 Task: Search one way flight ticket for 3 adults, 3 children in premium economy from North Bend: Southwest Oregon Regional Airport (was North Bend Municipal) to Rockford: Chicago Rockford International Airport(was Northwest Chicagoland Regional Airport At Rockford) on 5-1-2023. Choice of flights is Emirates. Number of bags: 9 checked bags. Price is upto 25000. Outbound departure time preference is 17:45.
Action: Mouse moved to (229, 276)
Screenshot: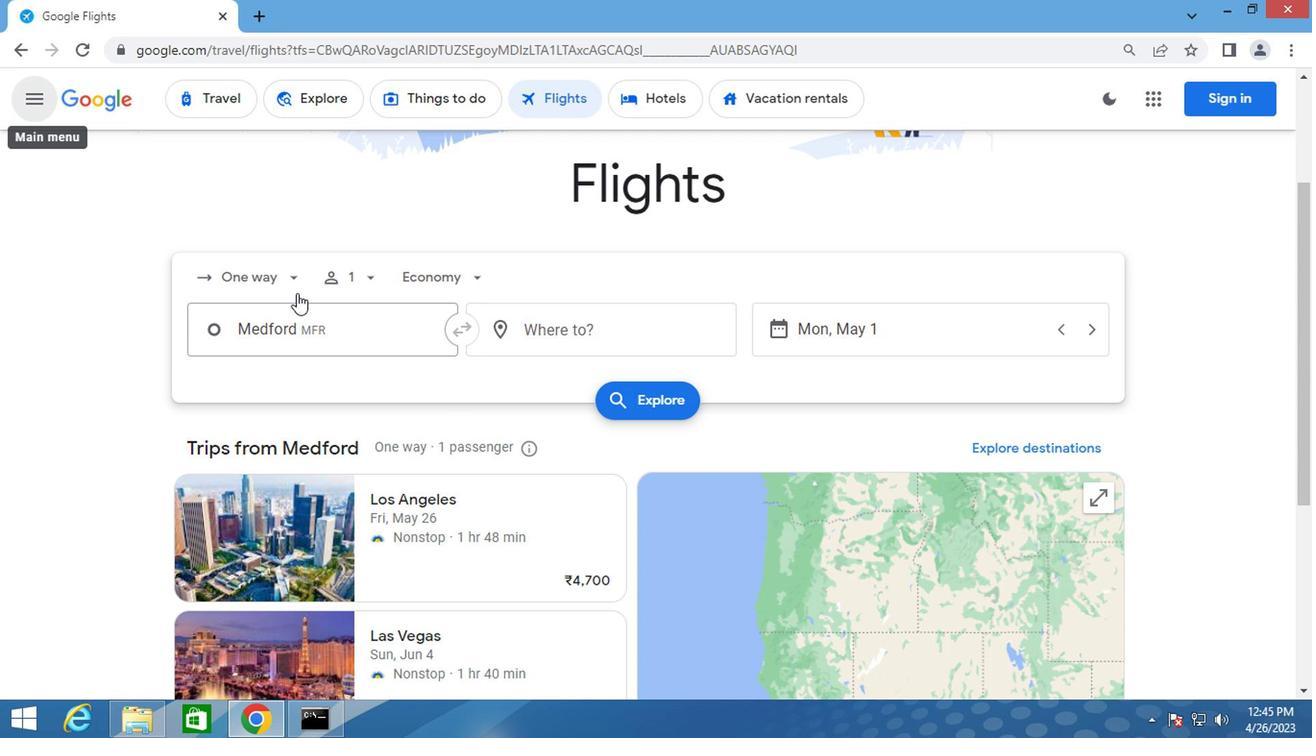 
Action: Mouse pressed left at (229, 276)
Screenshot: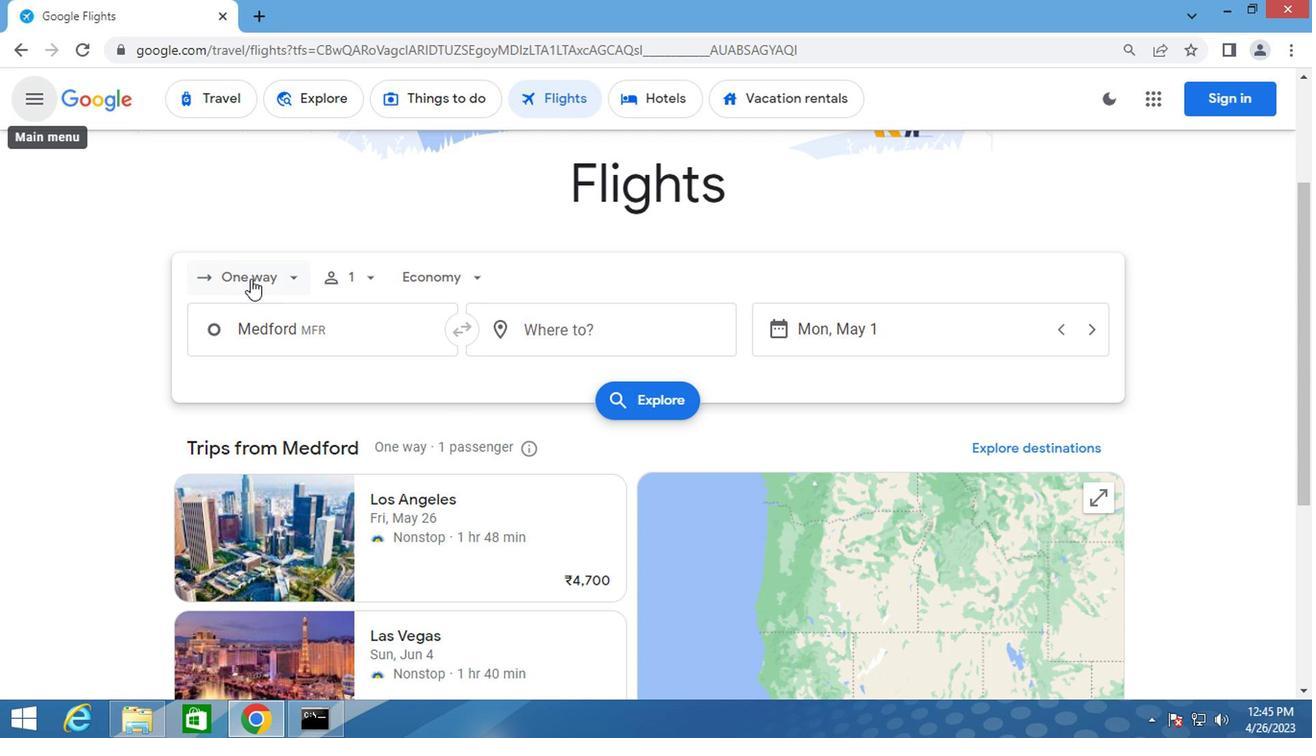 
Action: Mouse moved to (241, 365)
Screenshot: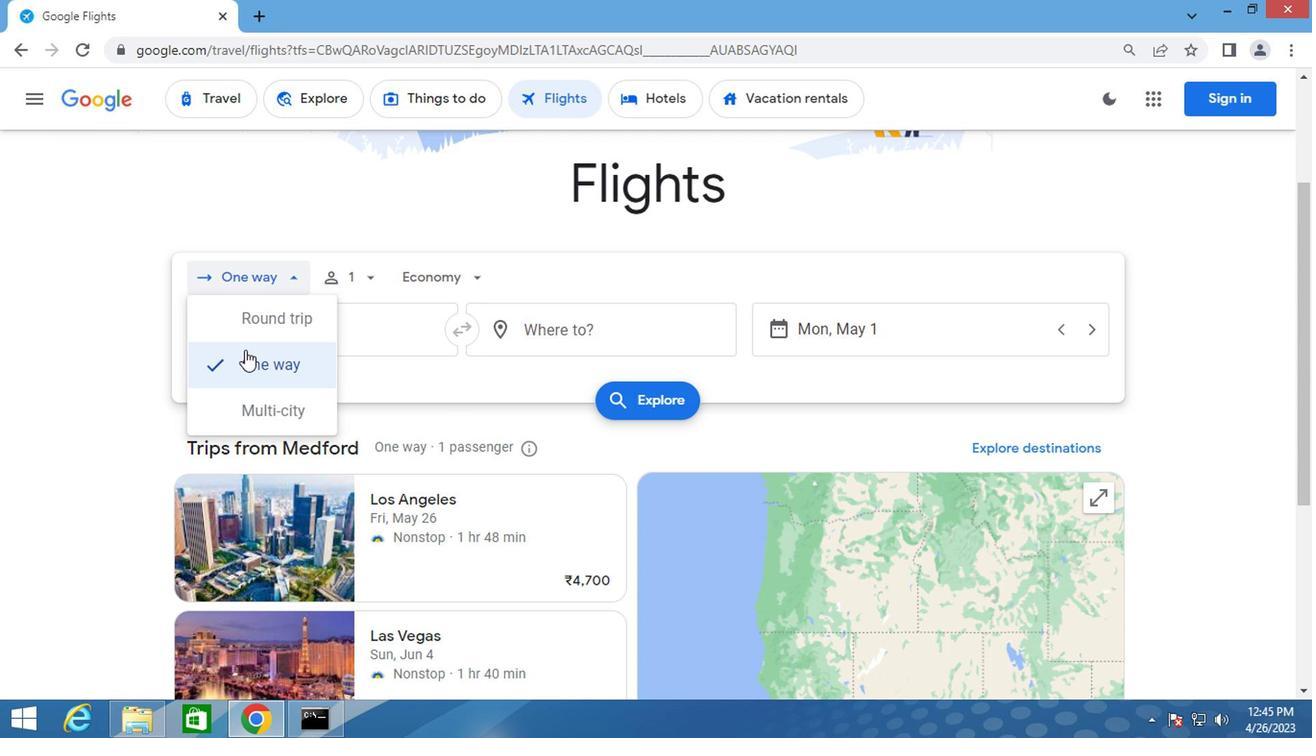 
Action: Mouse pressed left at (241, 365)
Screenshot: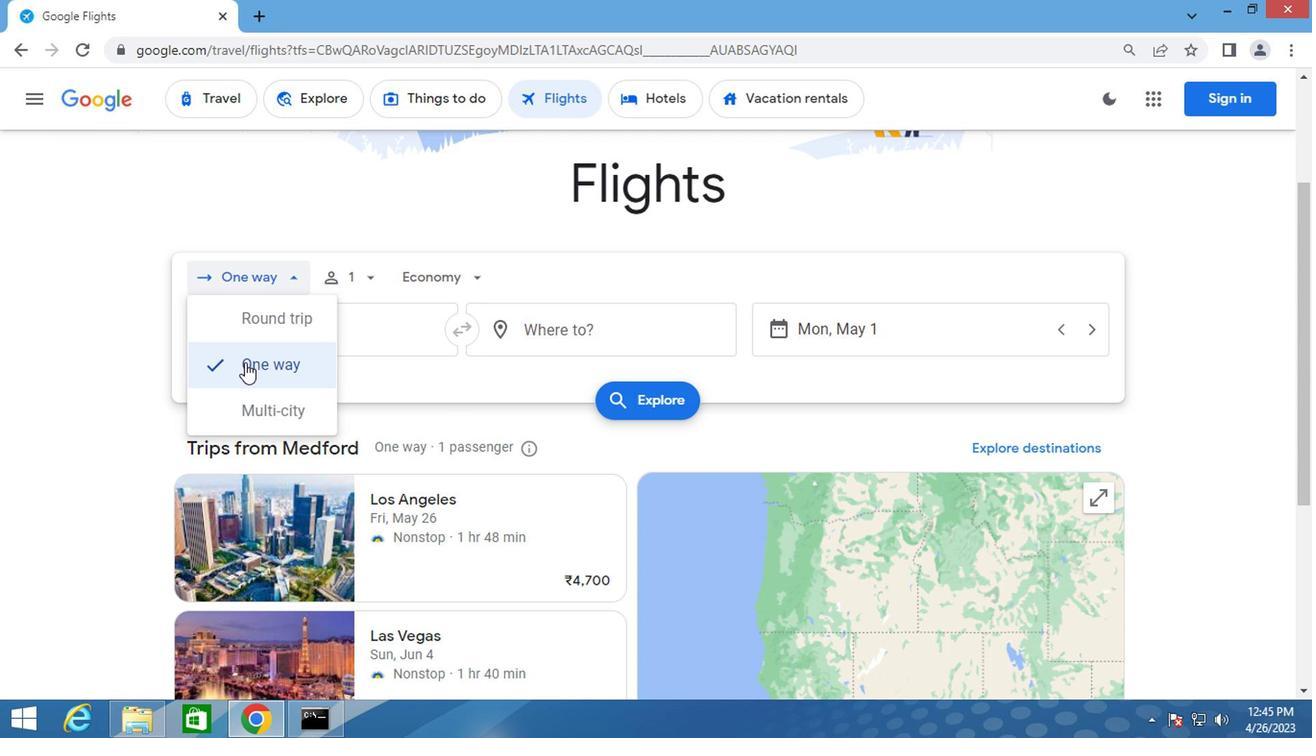 
Action: Mouse moved to (362, 270)
Screenshot: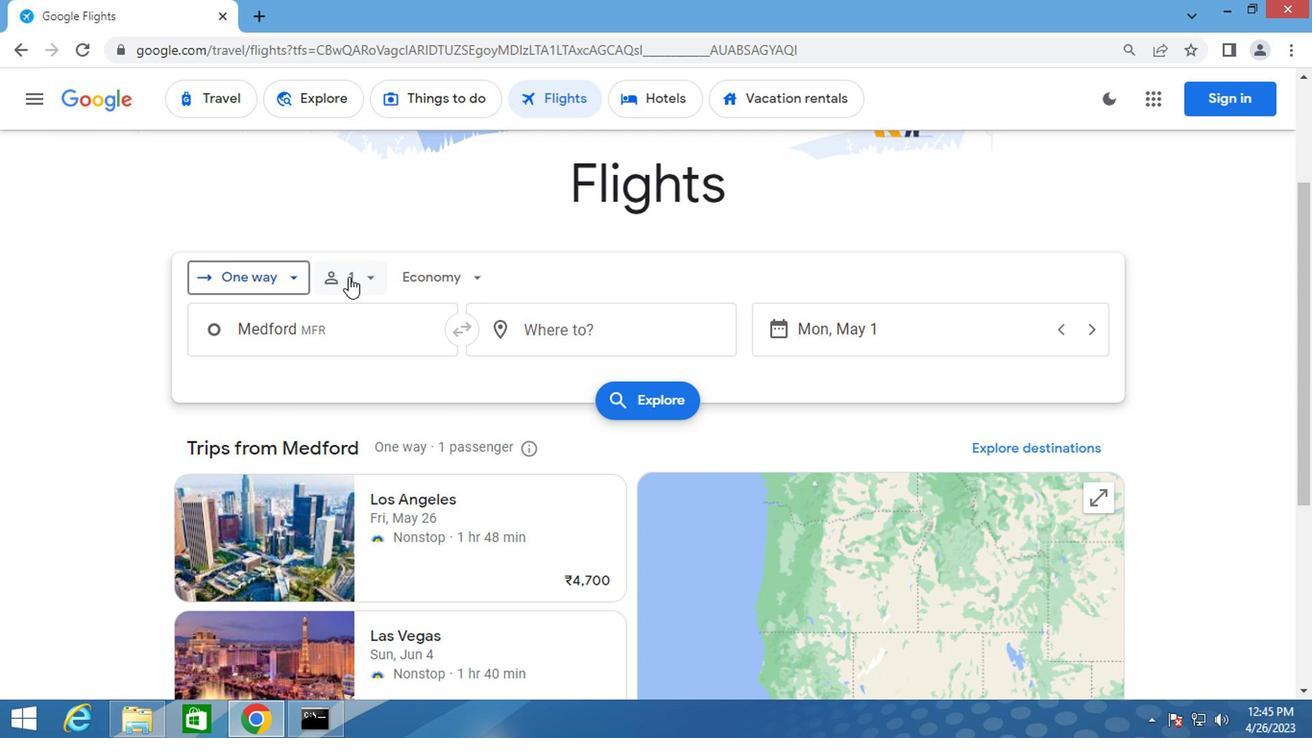 
Action: Mouse pressed left at (362, 270)
Screenshot: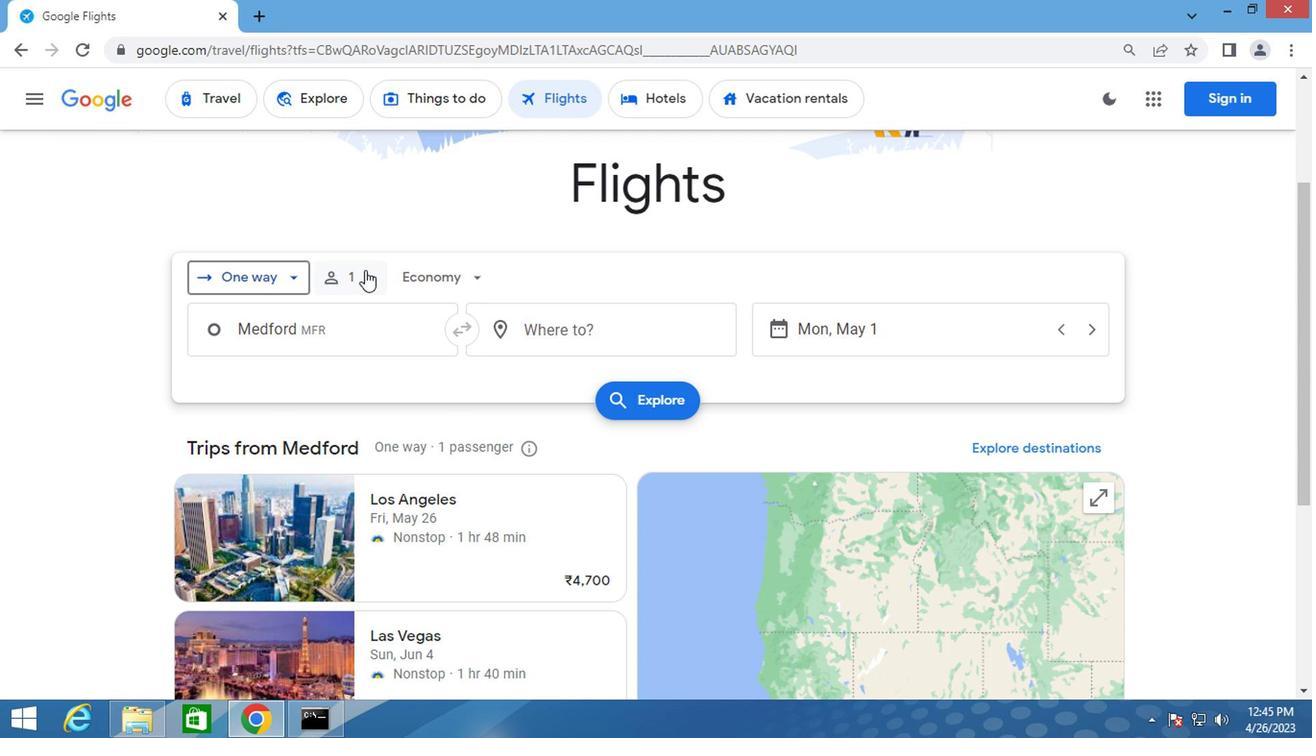 
Action: Mouse moved to (514, 321)
Screenshot: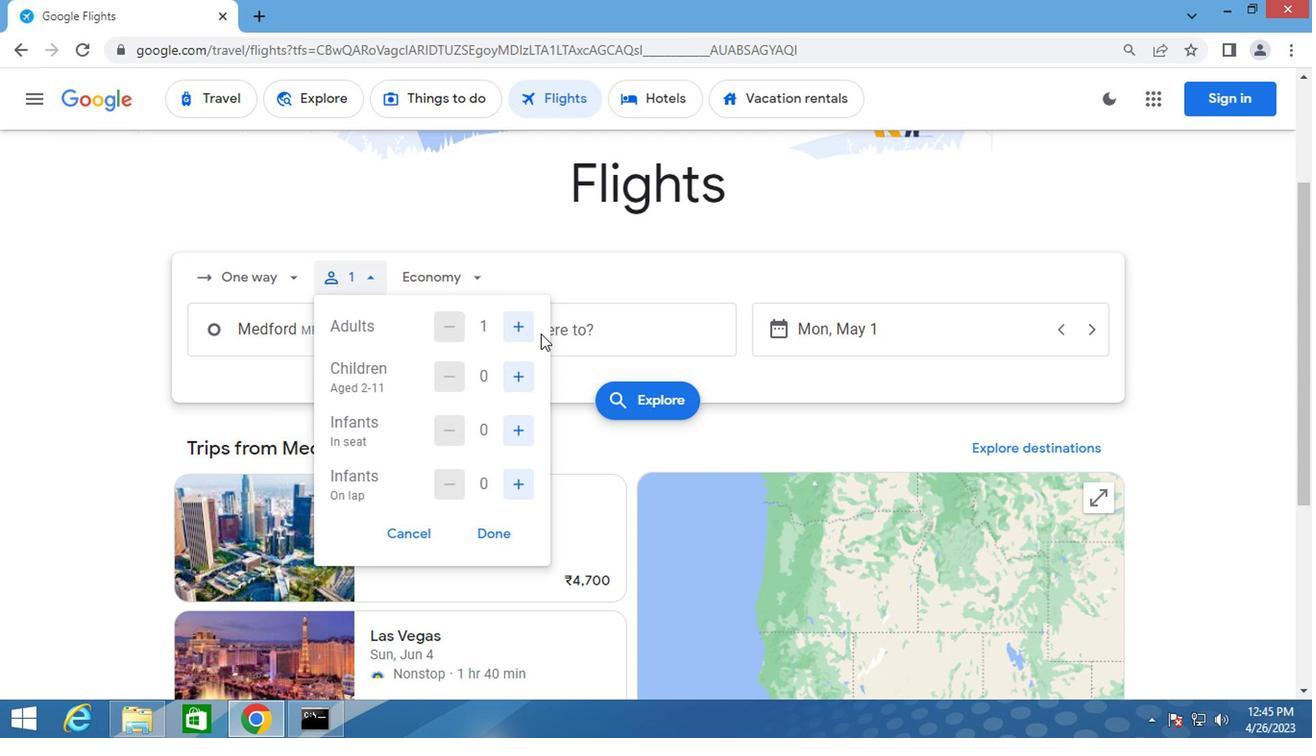 
Action: Mouse pressed left at (514, 321)
Screenshot: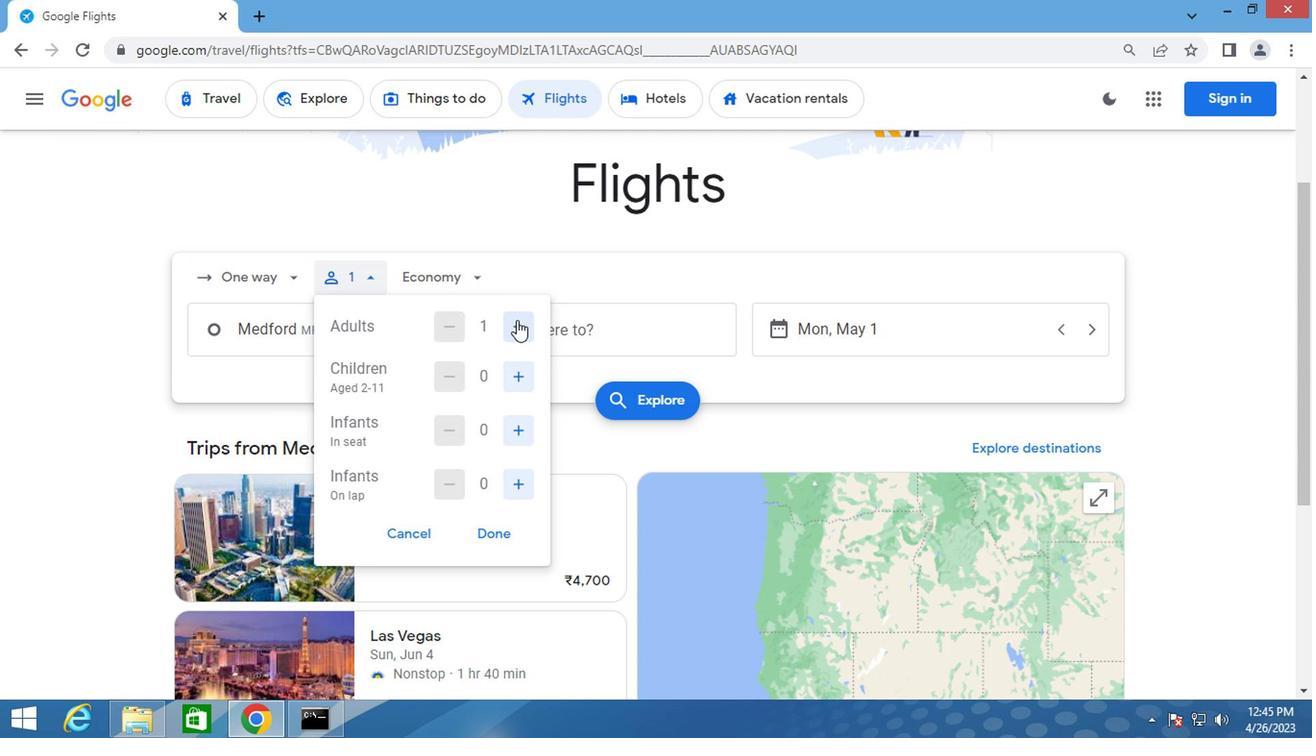 
Action: Mouse pressed left at (514, 321)
Screenshot: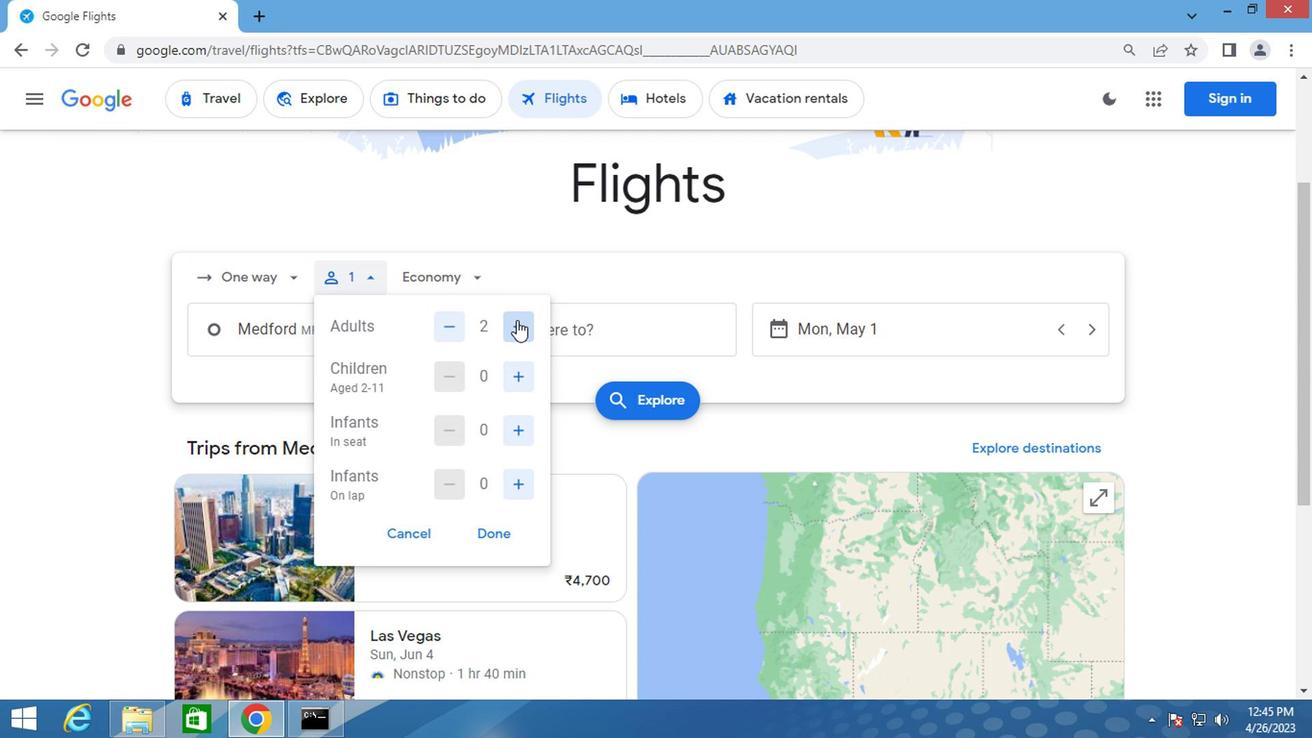 
Action: Mouse moved to (512, 365)
Screenshot: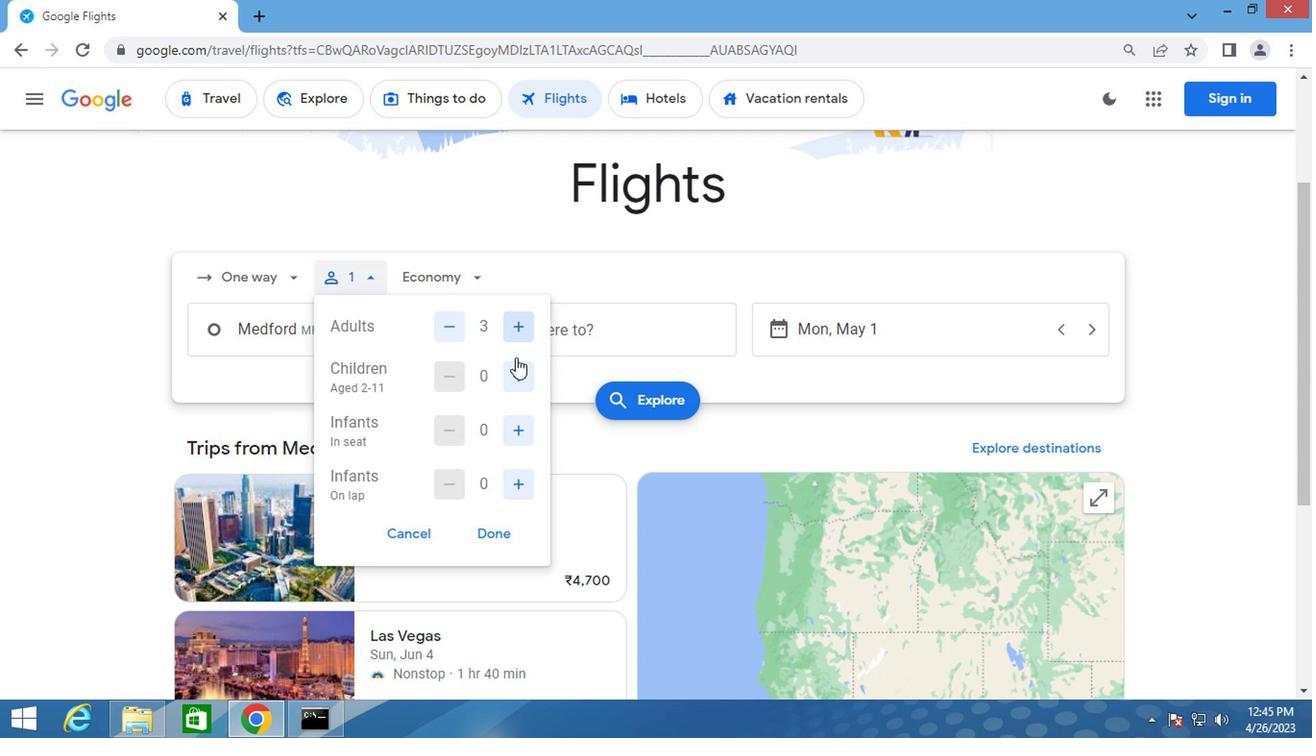 
Action: Mouse pressed left at (512, 365)
Screenshot: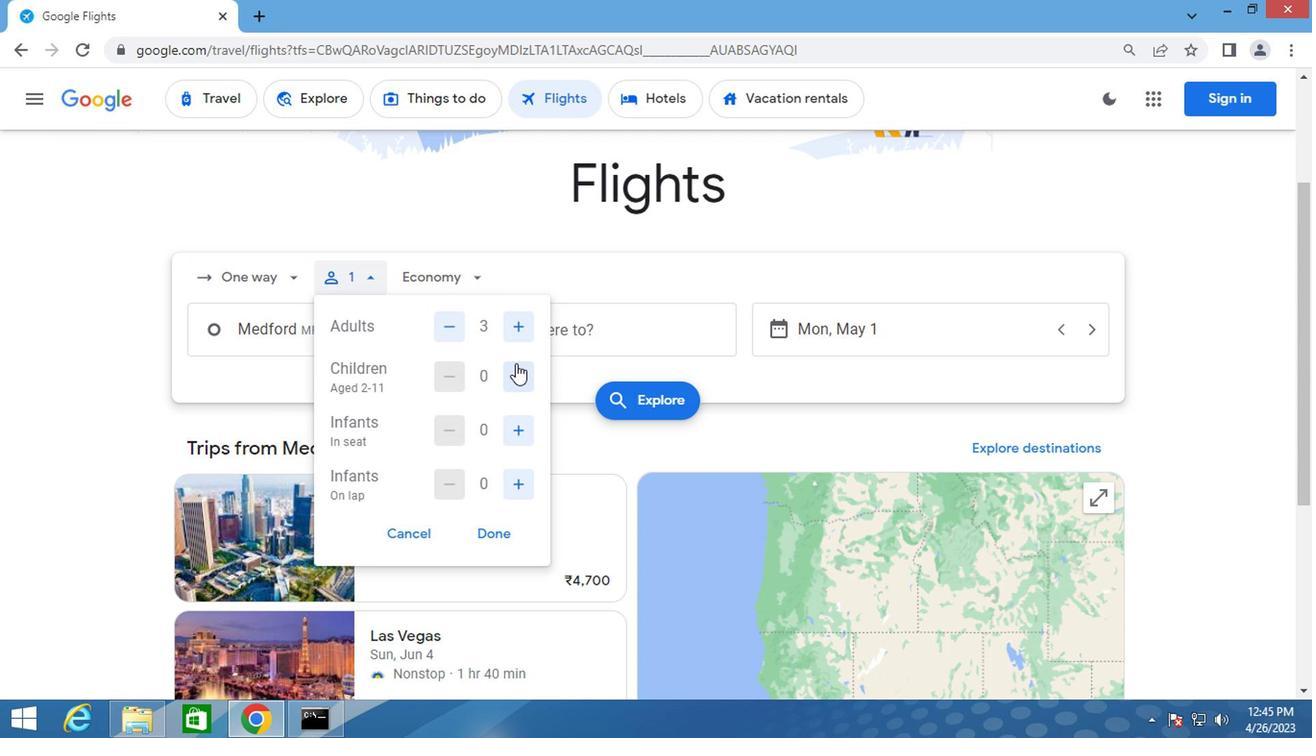 
Action: Mouse pressed left at (512, 365)
Screenshot: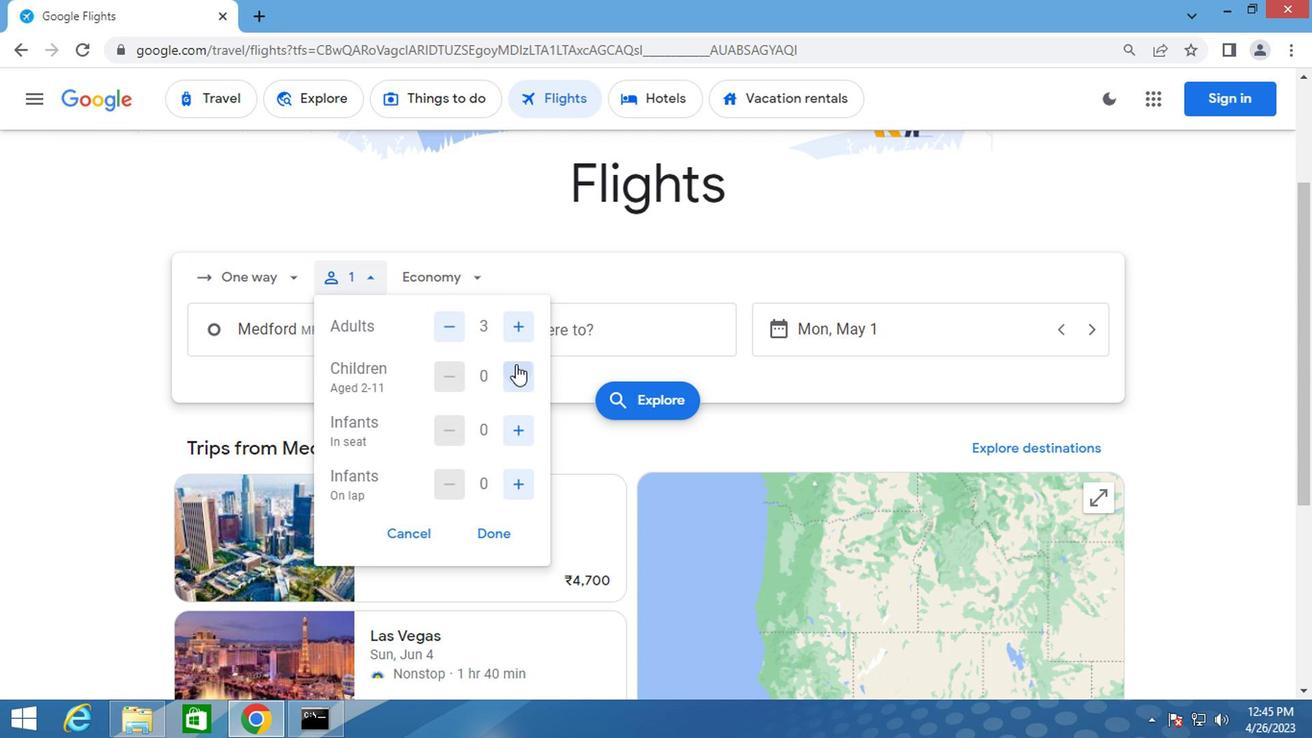
Action: Mouse pressed left at (512, 365)
Screenshot: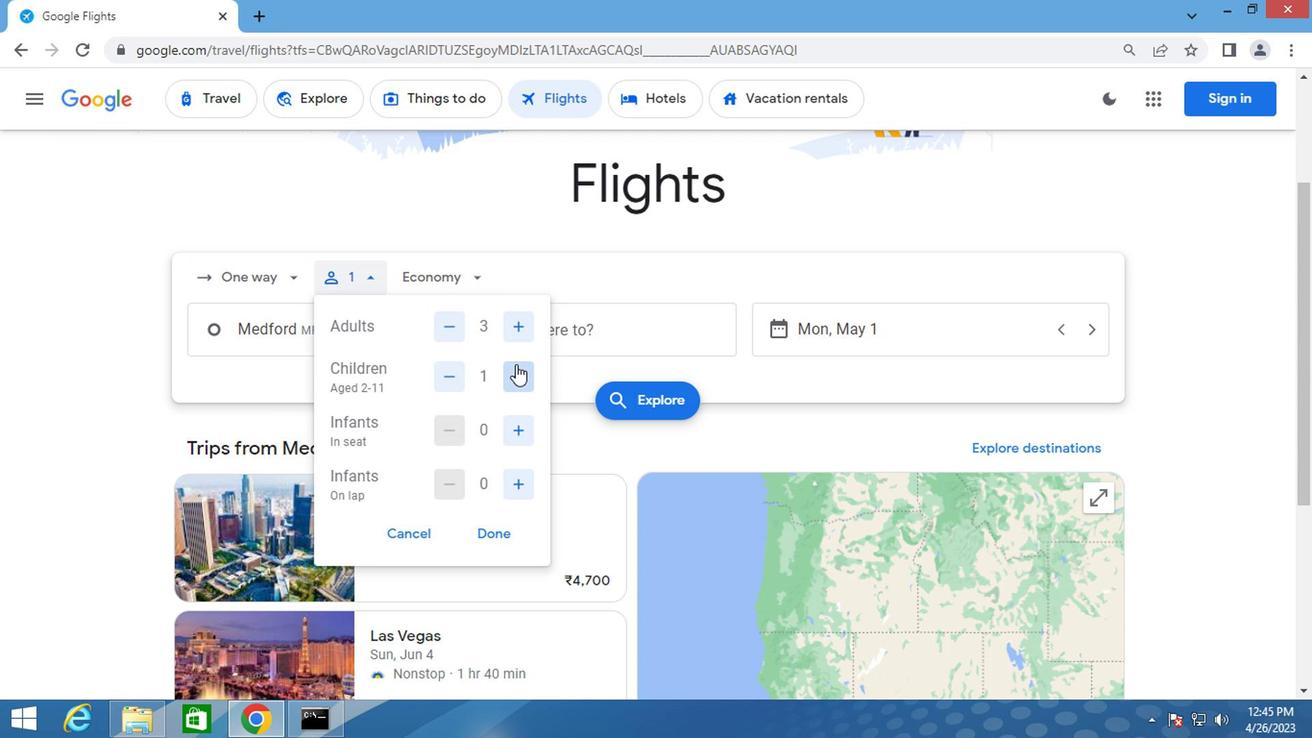 
Action: Mouse moved to (449, 287)
Screenshot: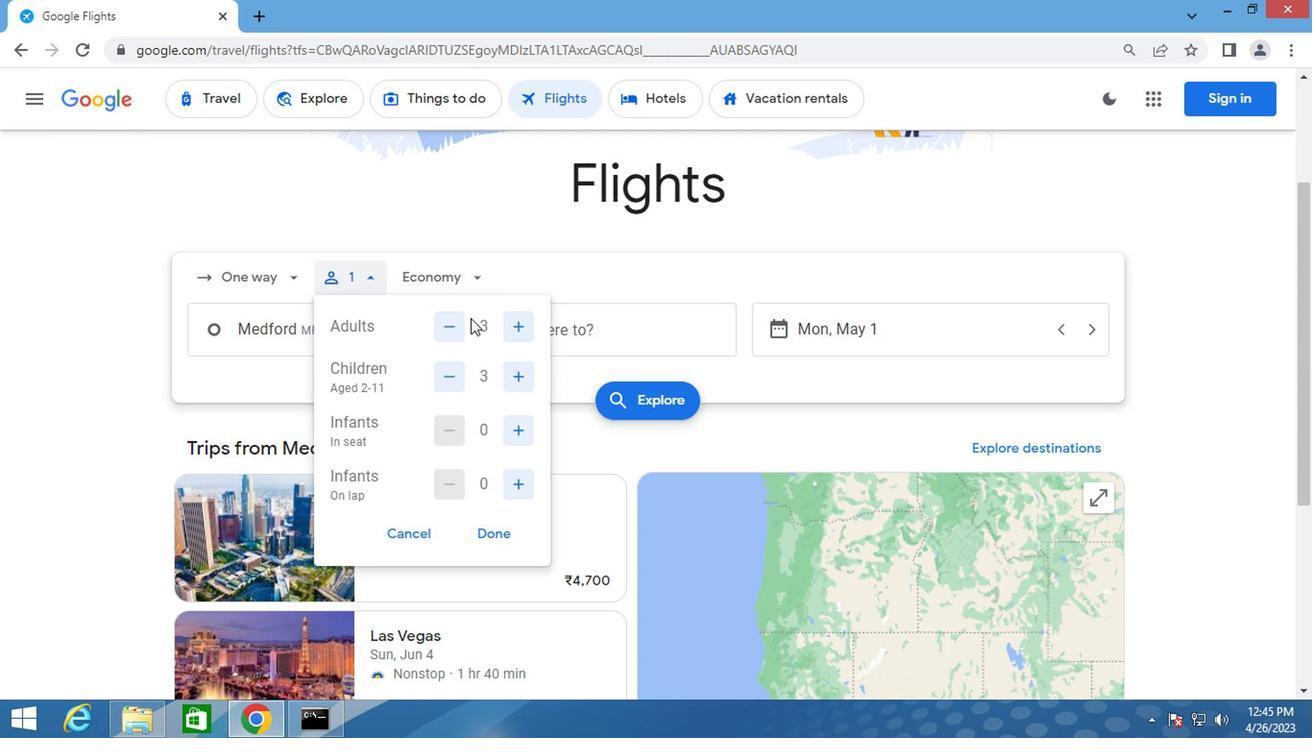 
Action: Mouse pressed left at (449, 287)
Screenshot: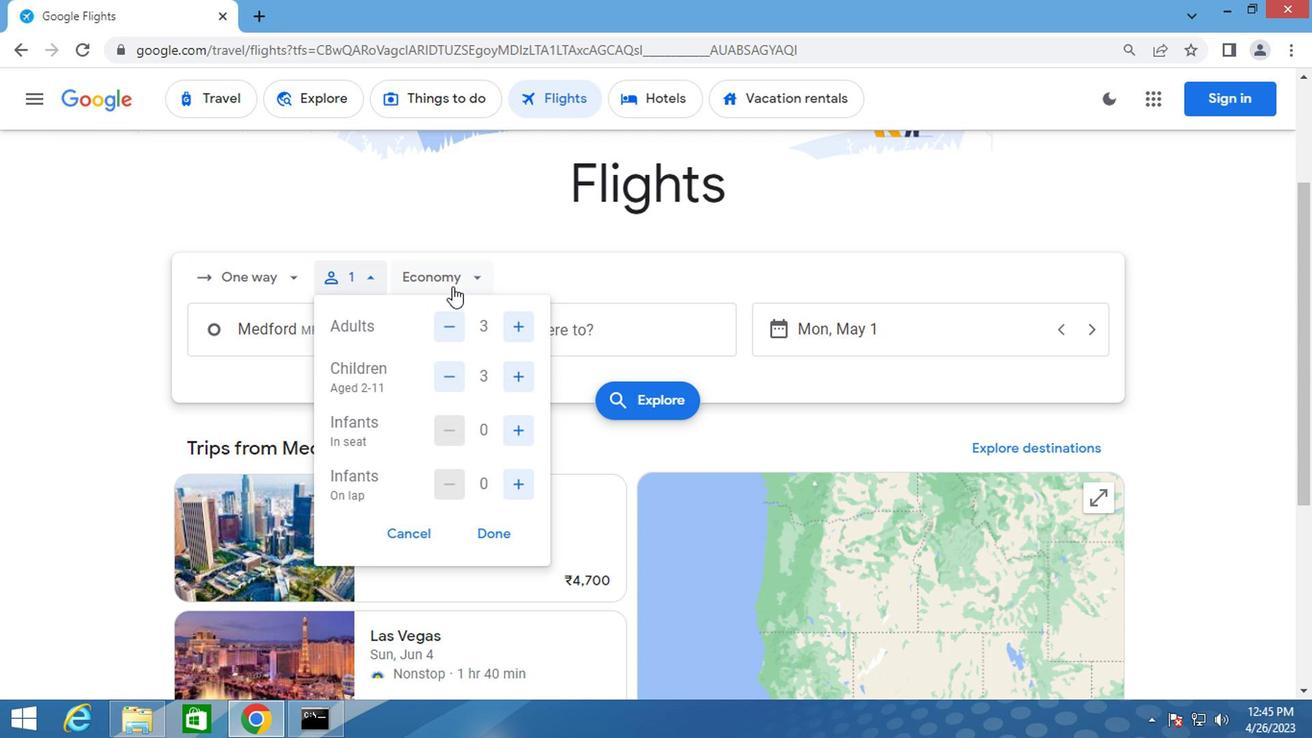 
Action: Mouse moved to (477, 358)
Screenshot: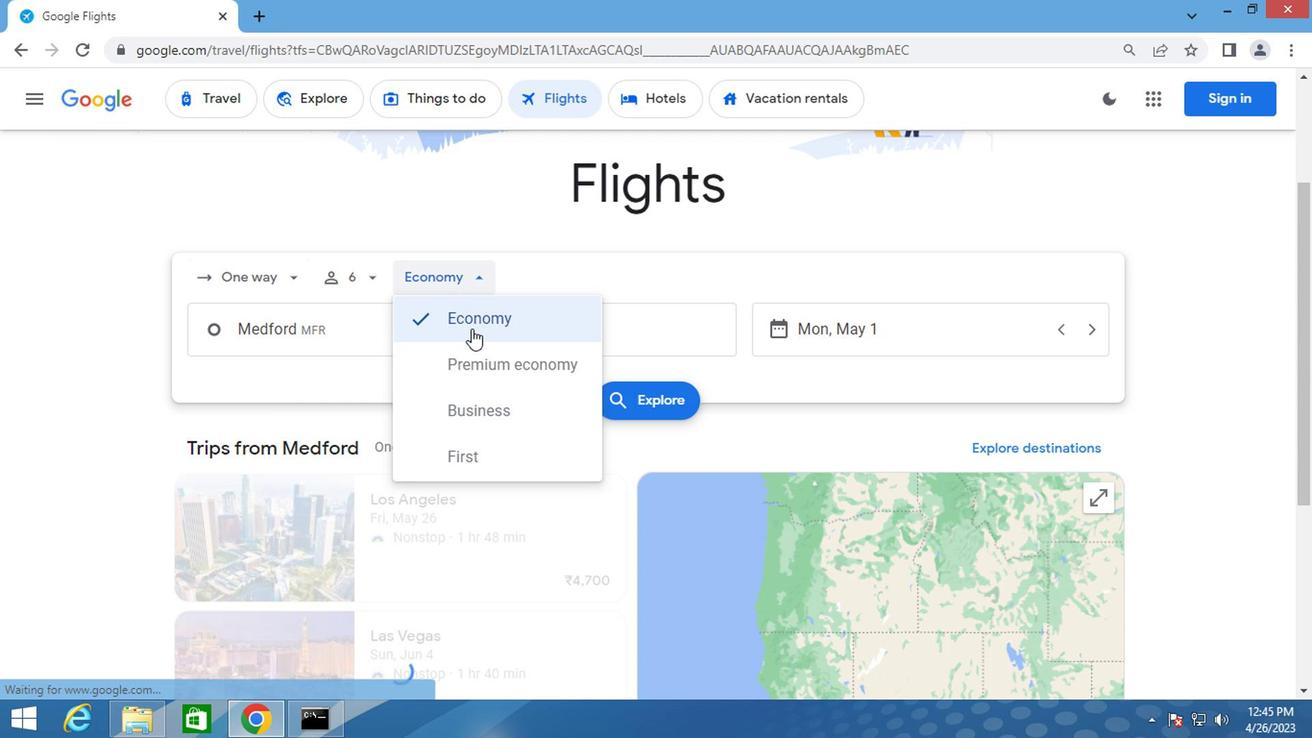 
Action: Mouse pressed left at (477, 358)
Screenshot: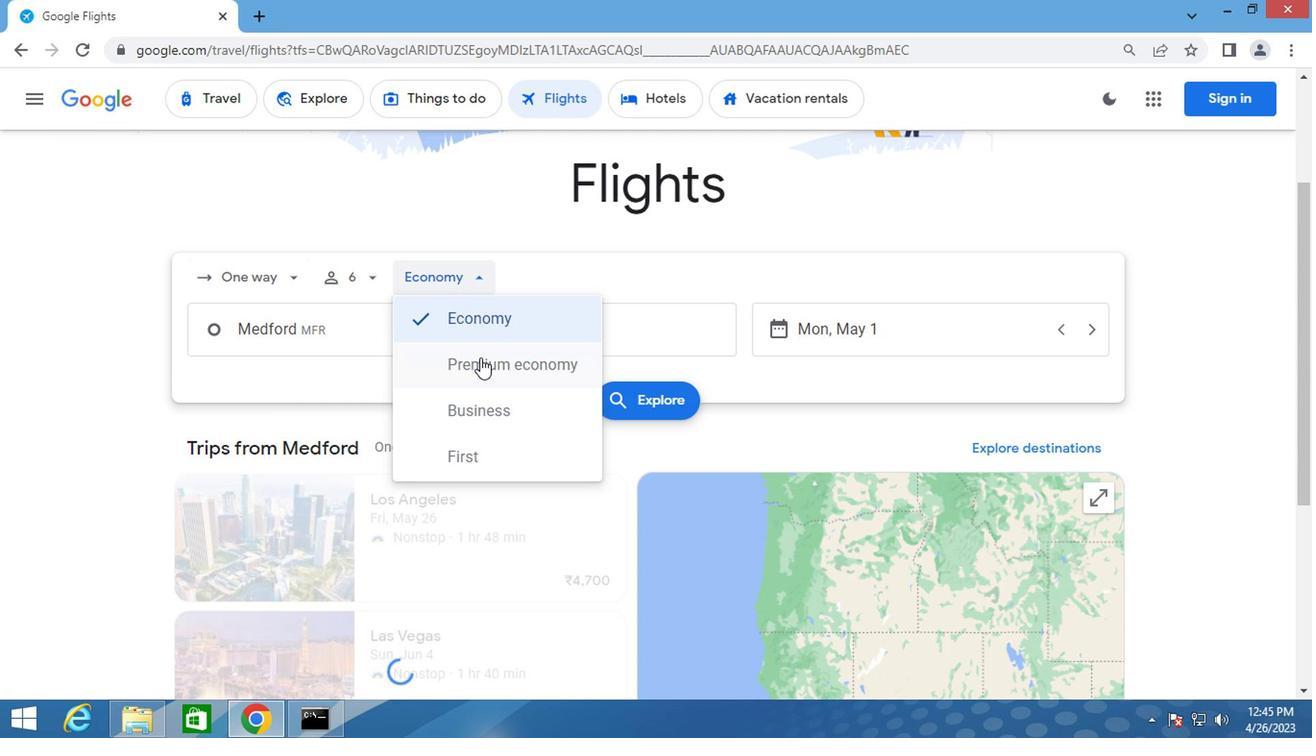 
Action: Mouse moved to (360, 317)
Screenshot: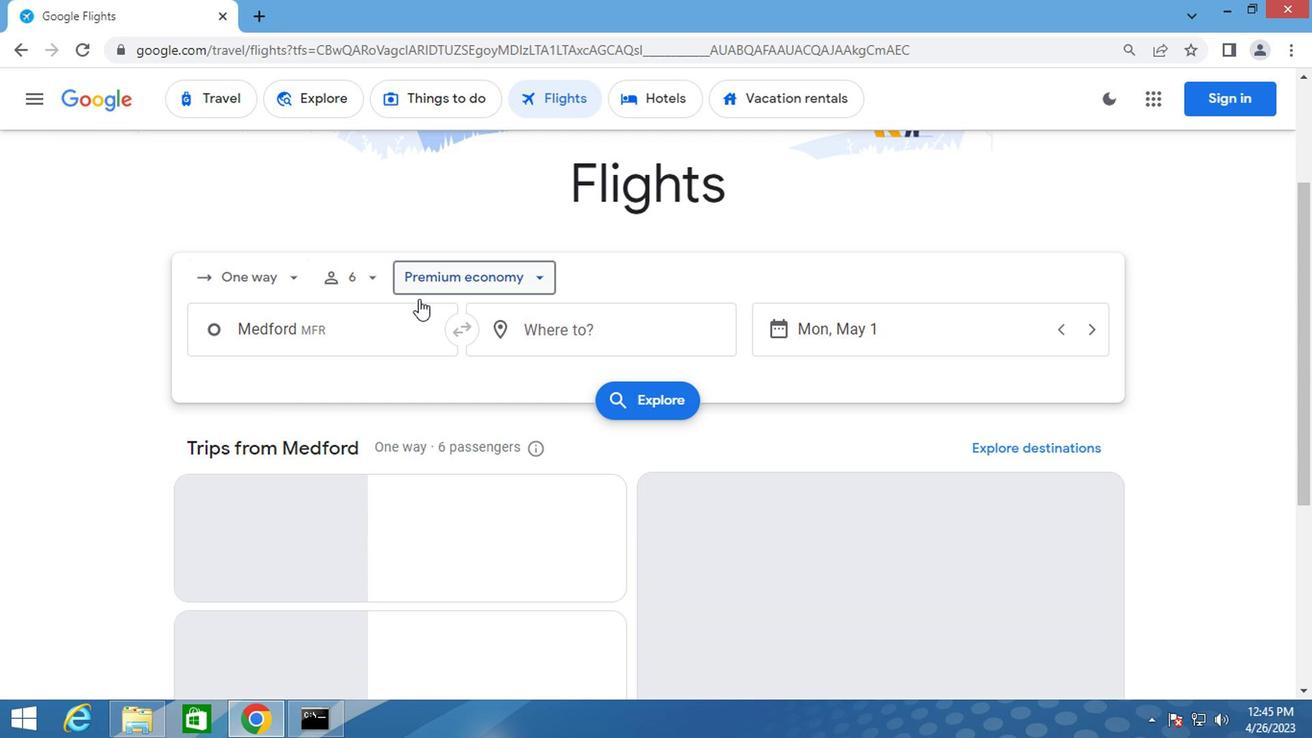 
Action: Mouse pressed left at (360, 317)
Screenshot: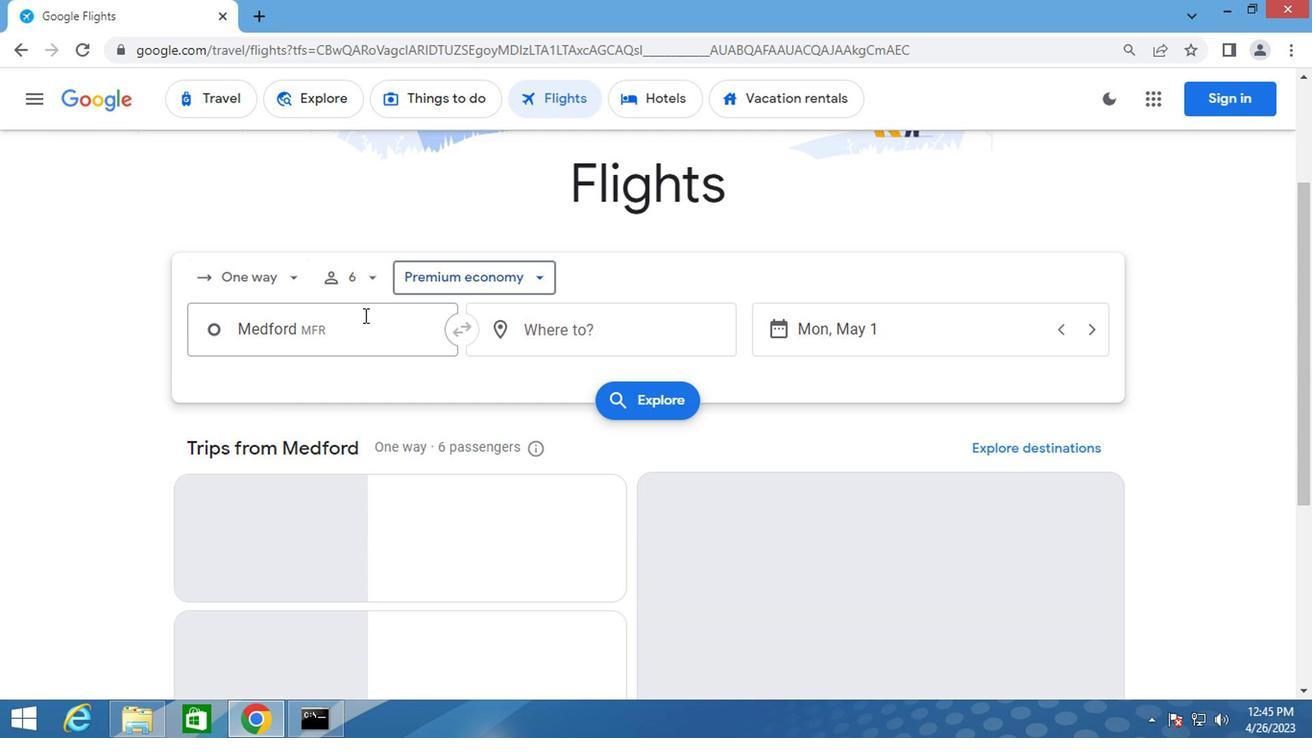 
Action: Key pressed north<Key.space>bend
Screenshot: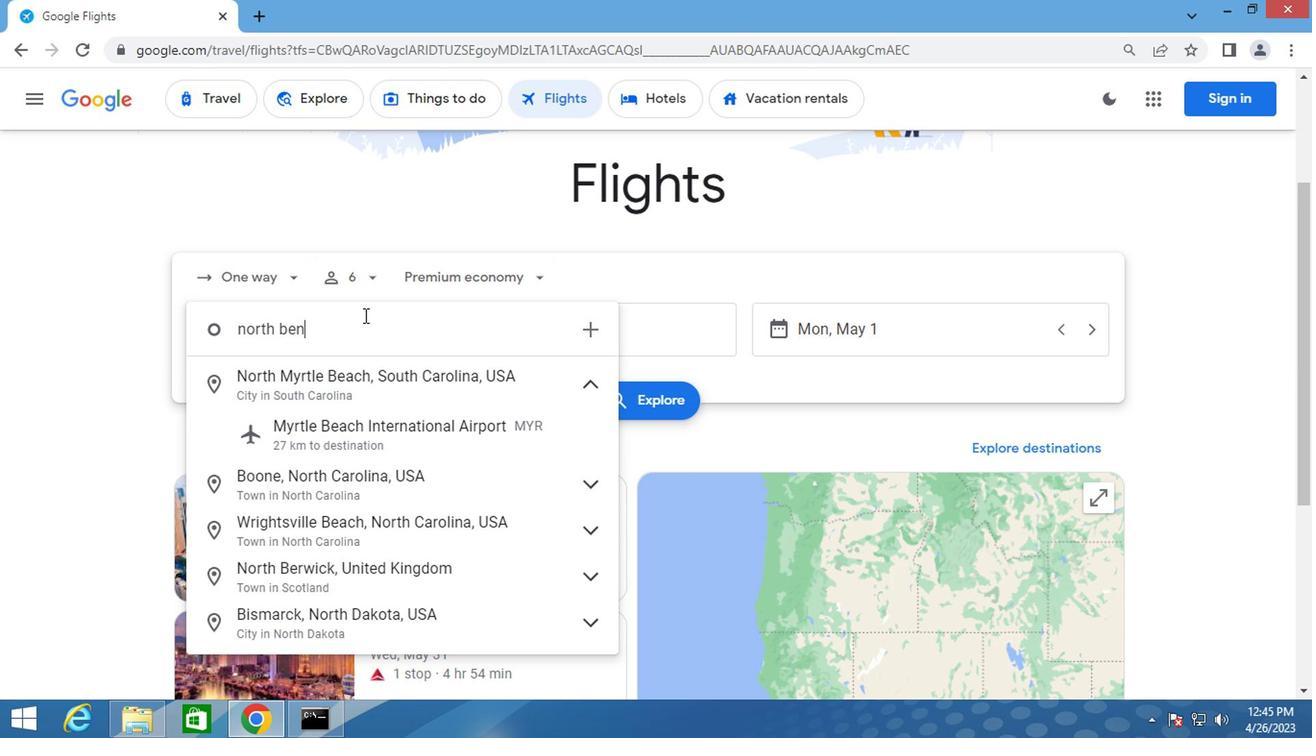 
Action: Mouse moved to (351, 490)
Screenshot: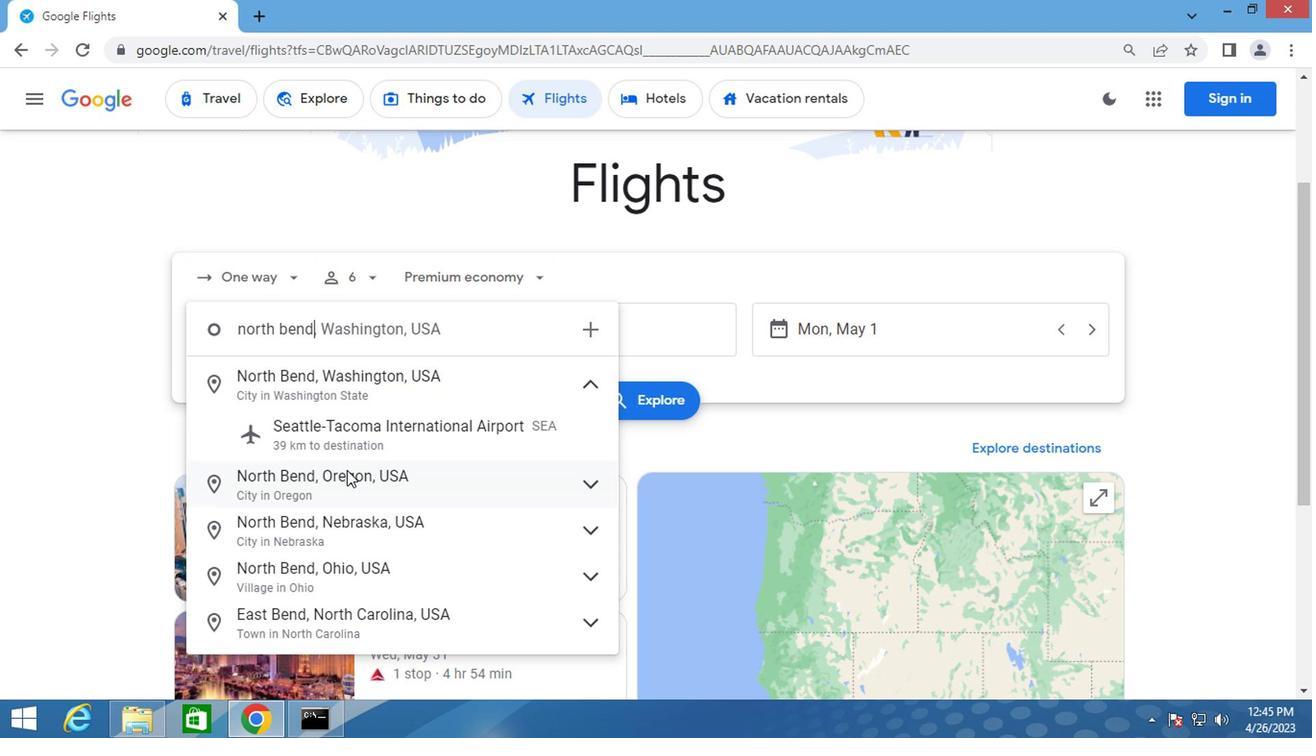 
Action: Mouse scrolled (351, 490) with delta (0, 0)
Screenshot: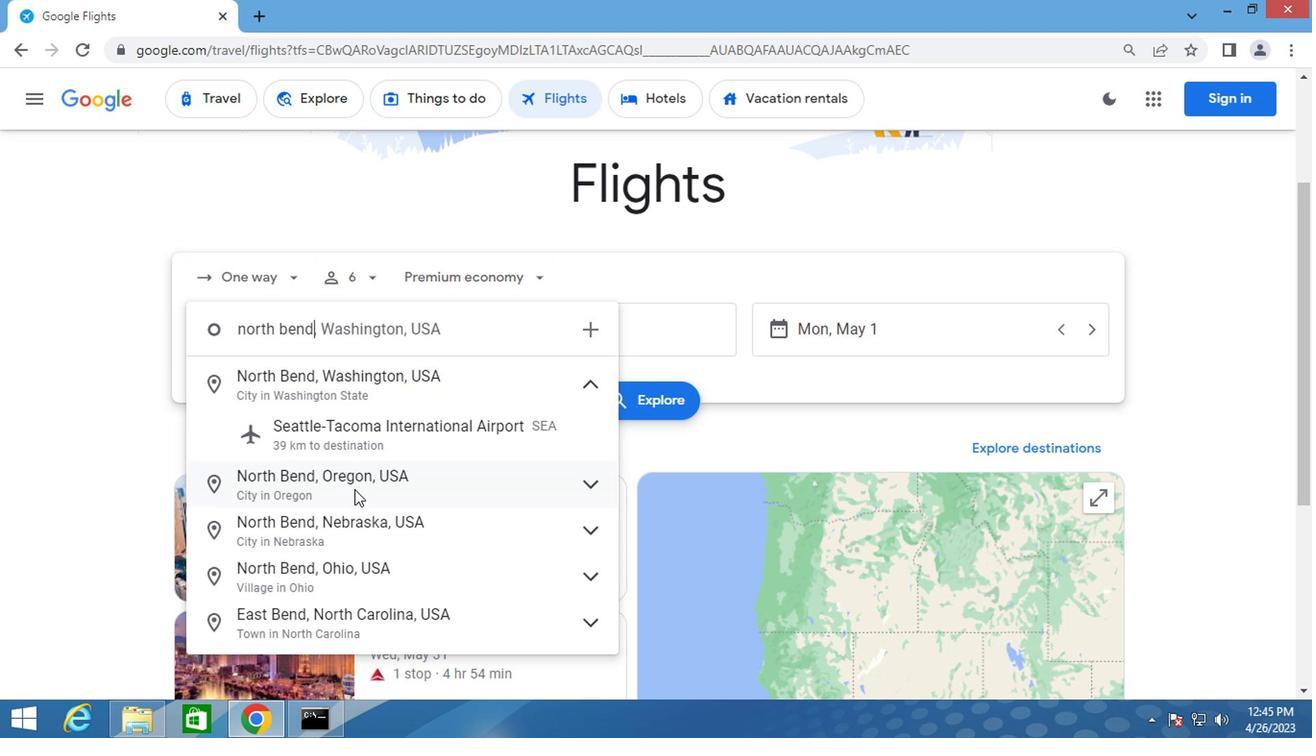 
Action: Mouse scrolled (351, 492) with delta (0, 1)
Screenshot: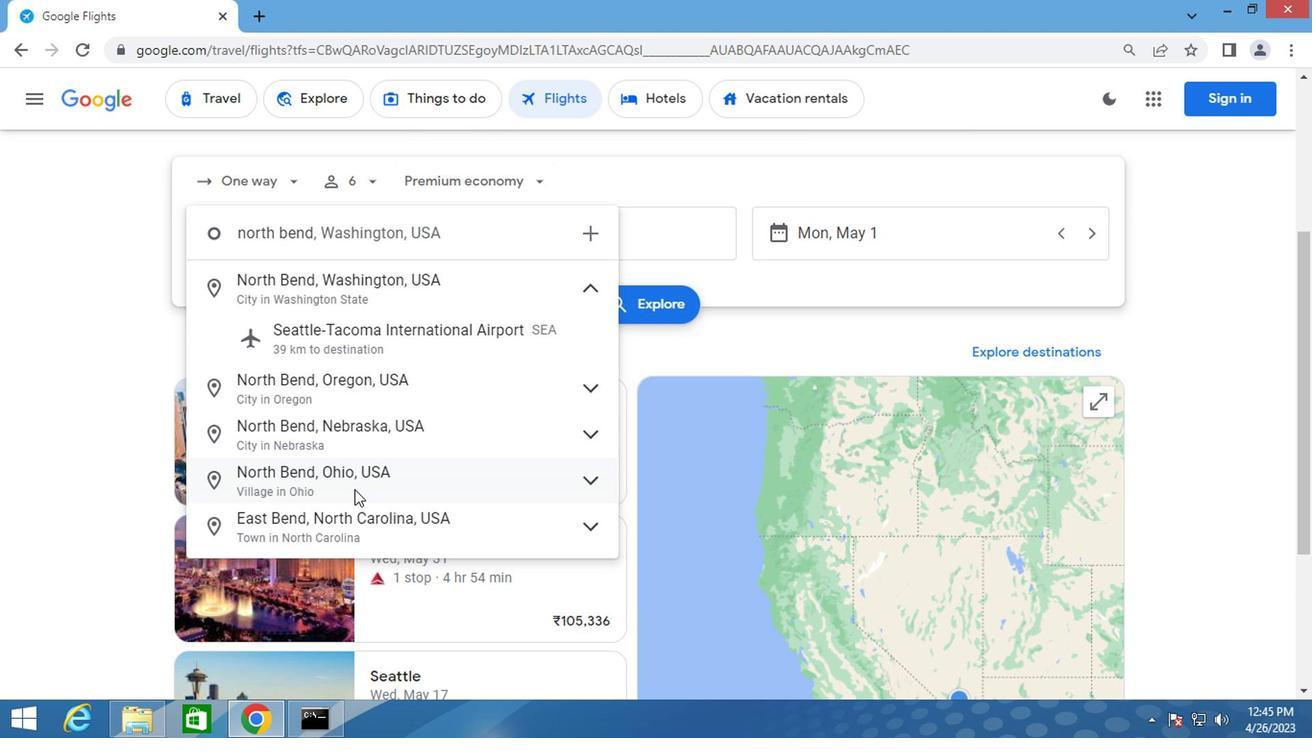 
Action: Mouse moved to (369, 437)
Screenshot: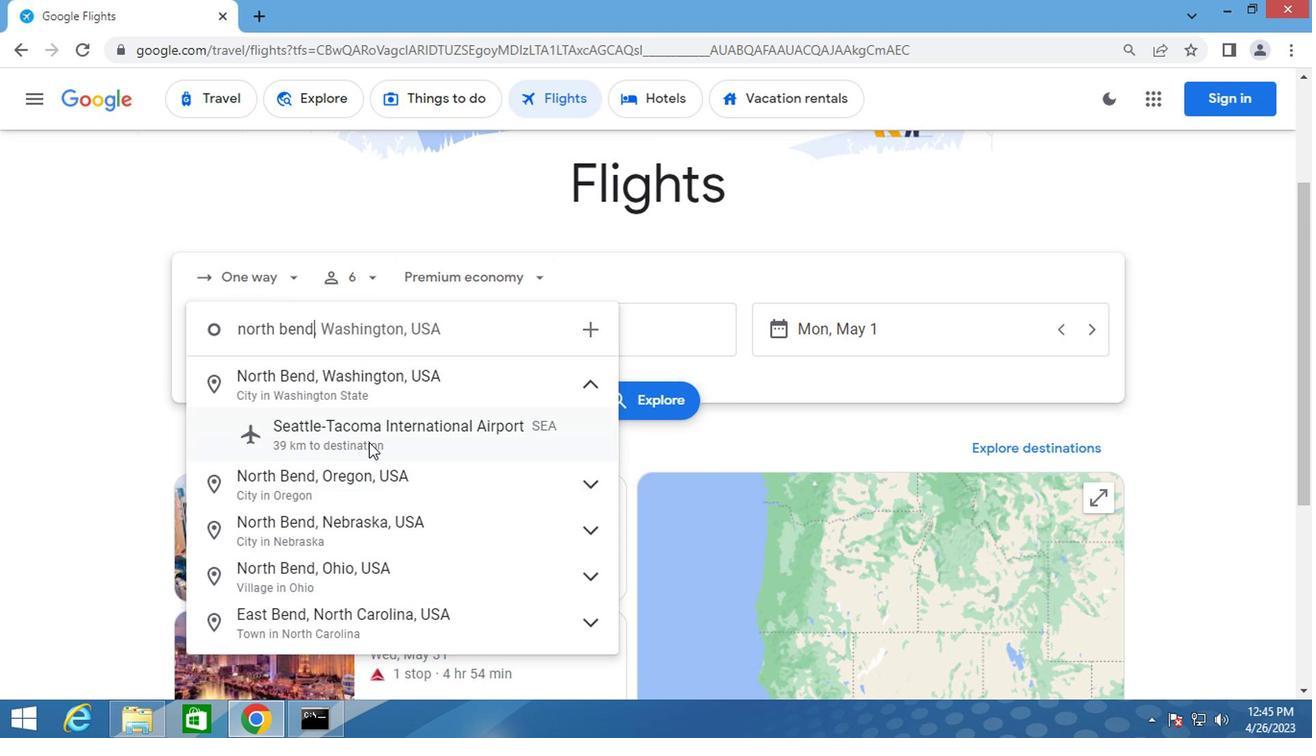 
Action: Mouse pressed left at (369, 437)
Screenshot: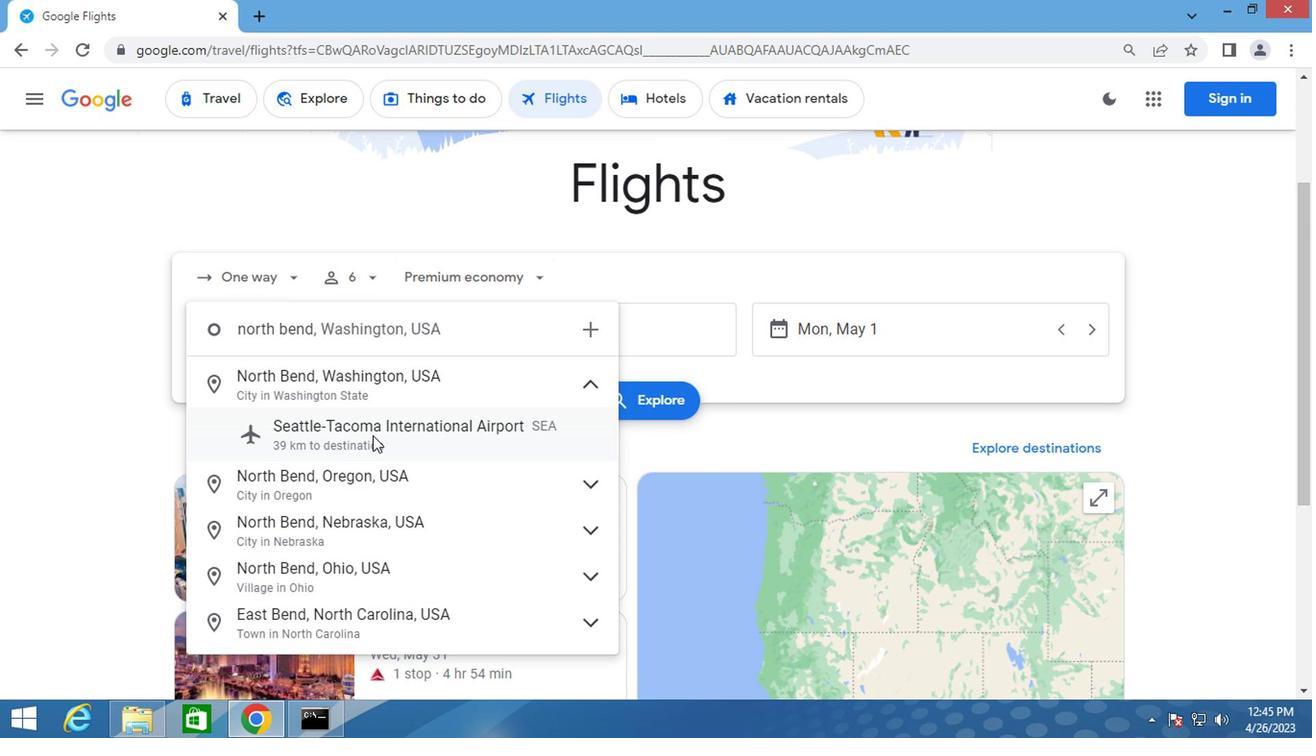 
Action: Mouse moved to (496, 323)
Screenshot: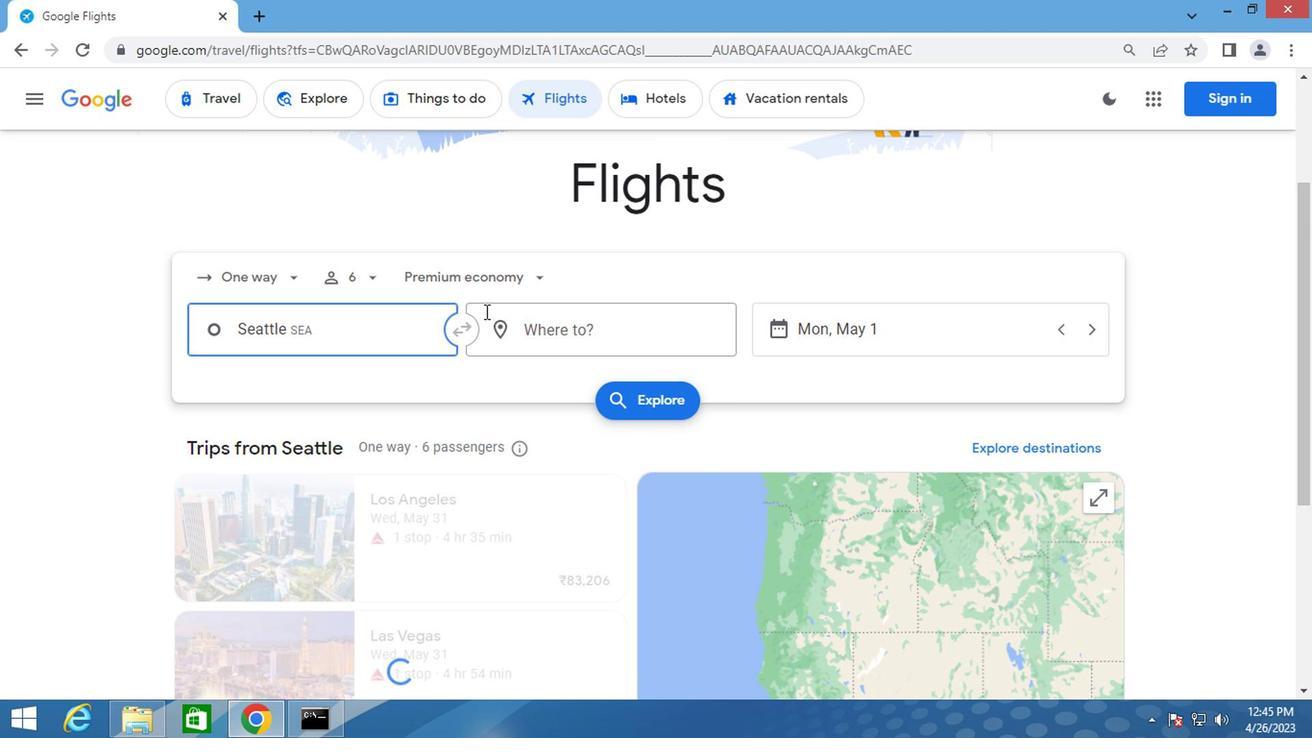 
Action: Mouse pressed left at (496, 323)
Screenshot: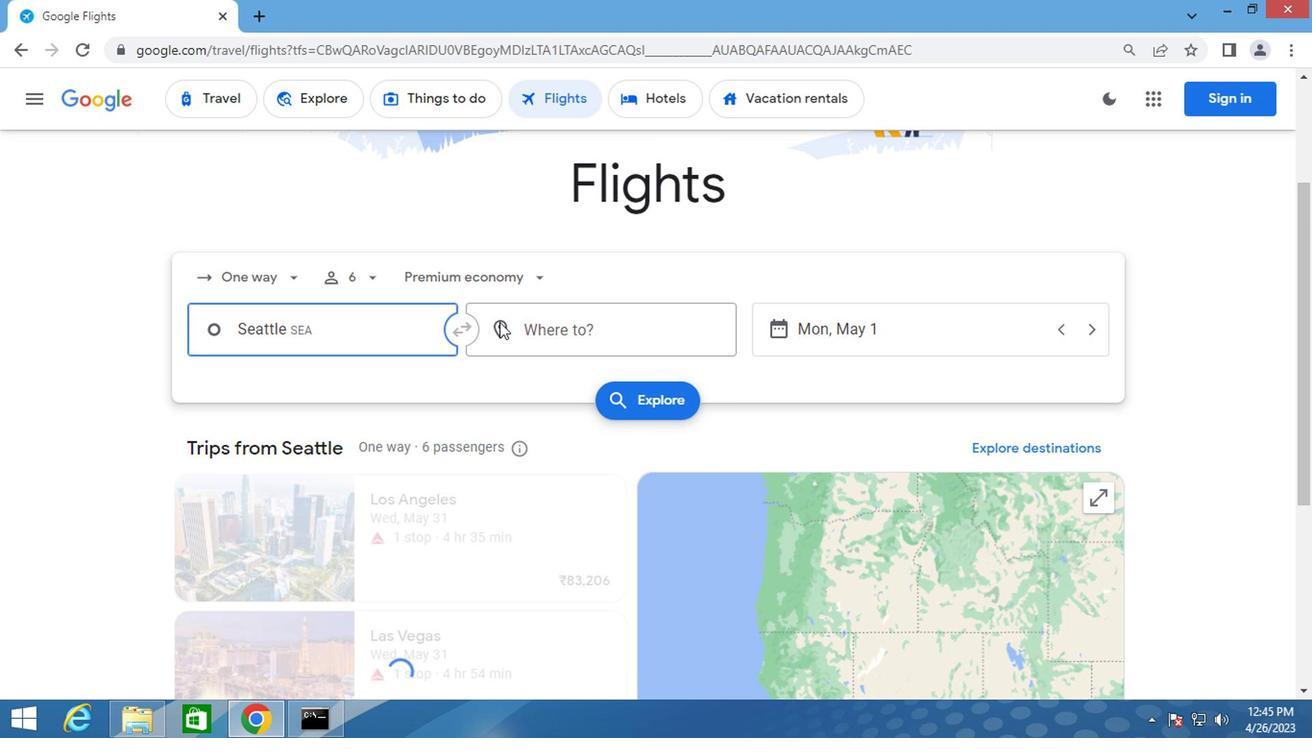 
Action: Key pressed rockfor
Screenshot: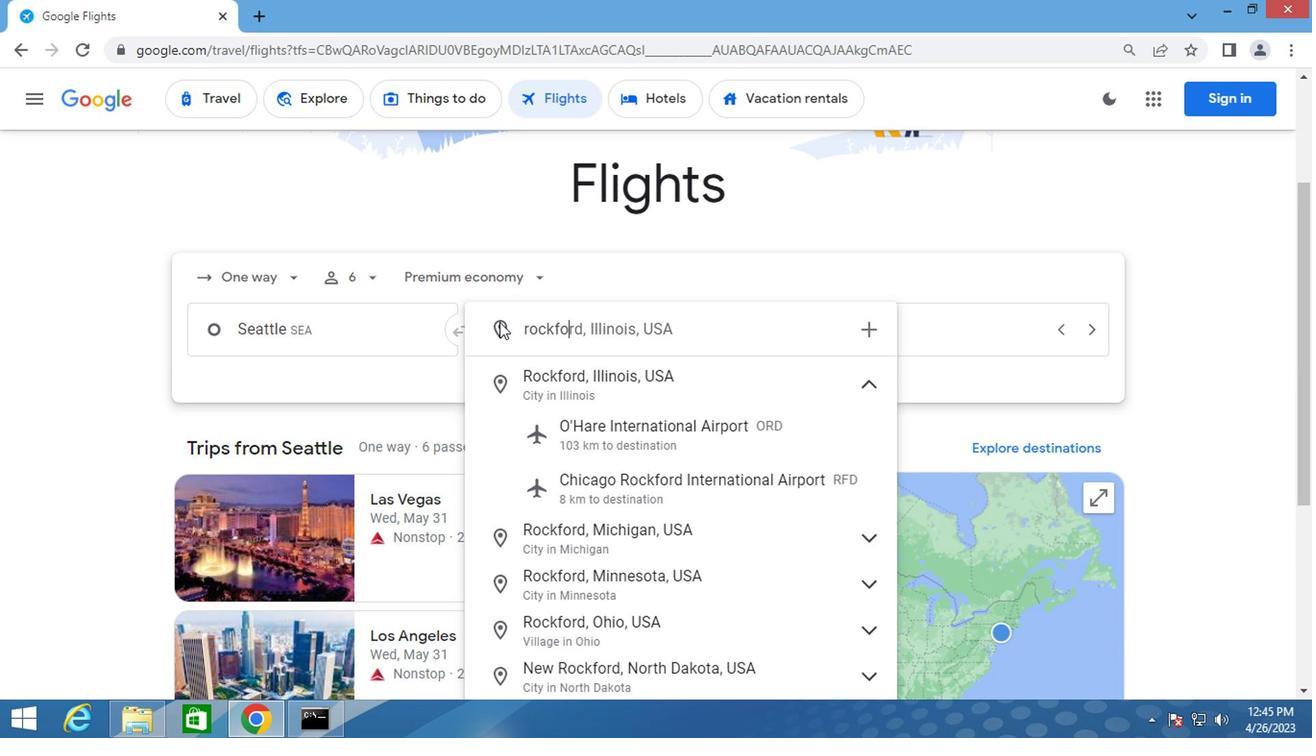
Action: Mouse moved to (596, 494)
Screenshot: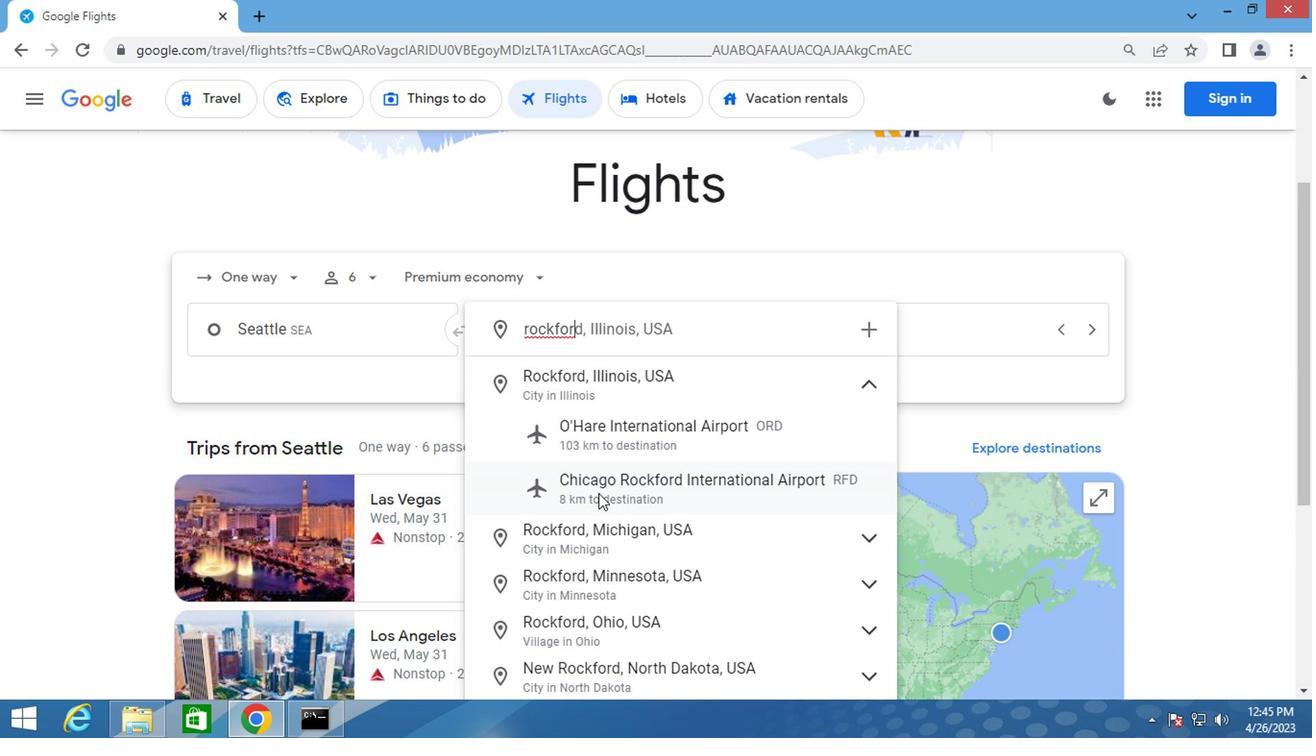 
Action: Mouse pressed left at (596, 494)
Screenshot: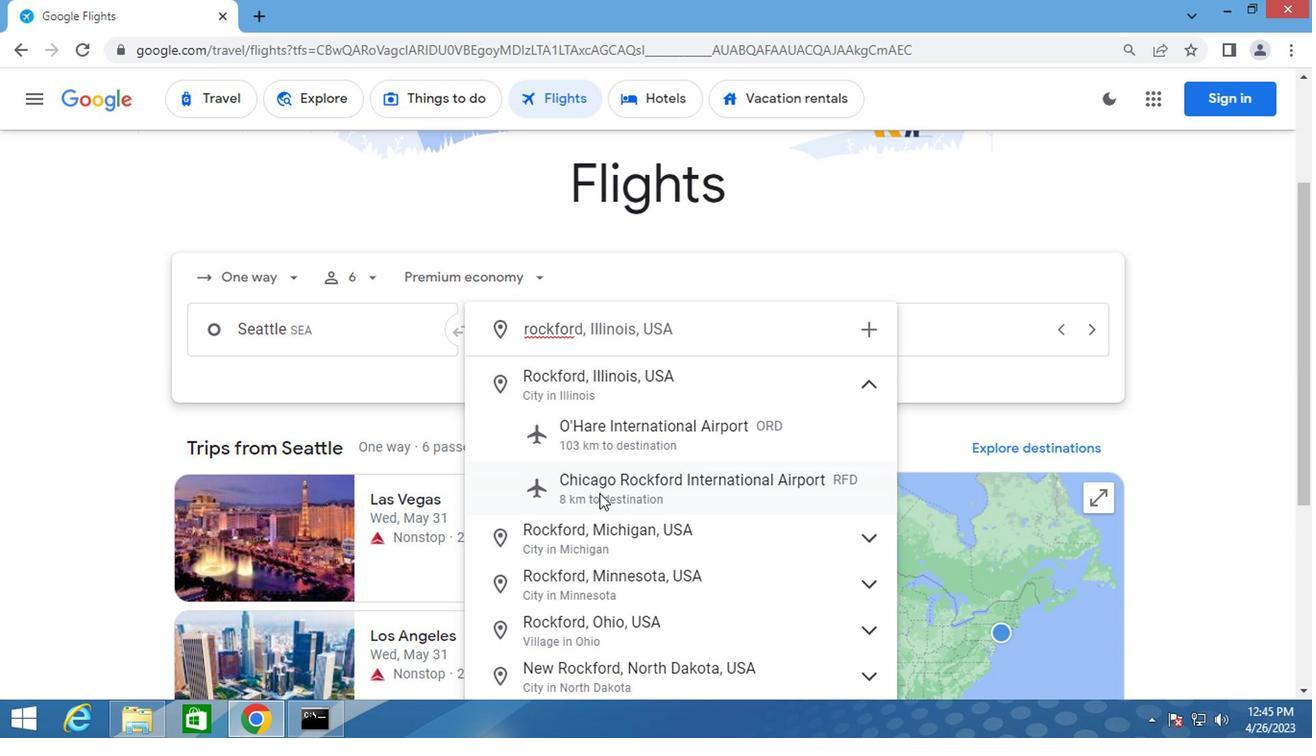 
Action: Mouse moved to (788, 339)
Screenshot: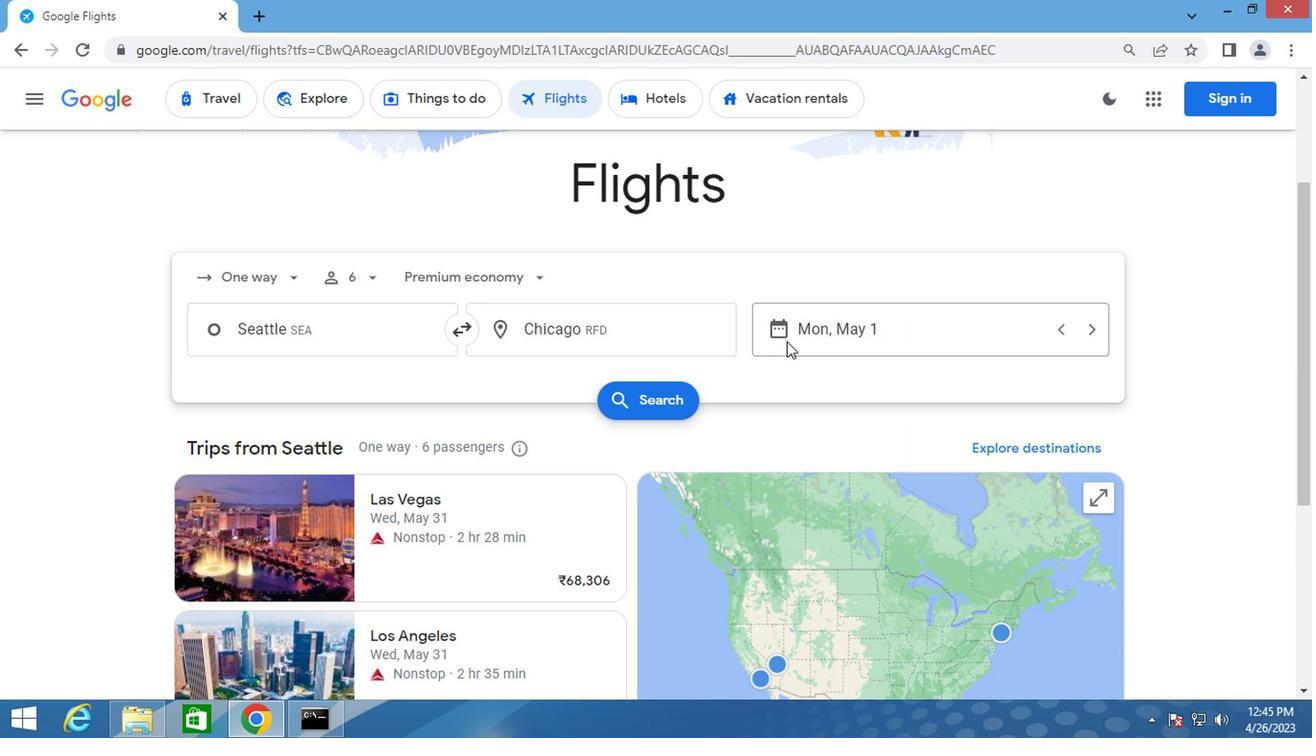 
Action: Mouse pressed left at (788, 339)
Screenshot: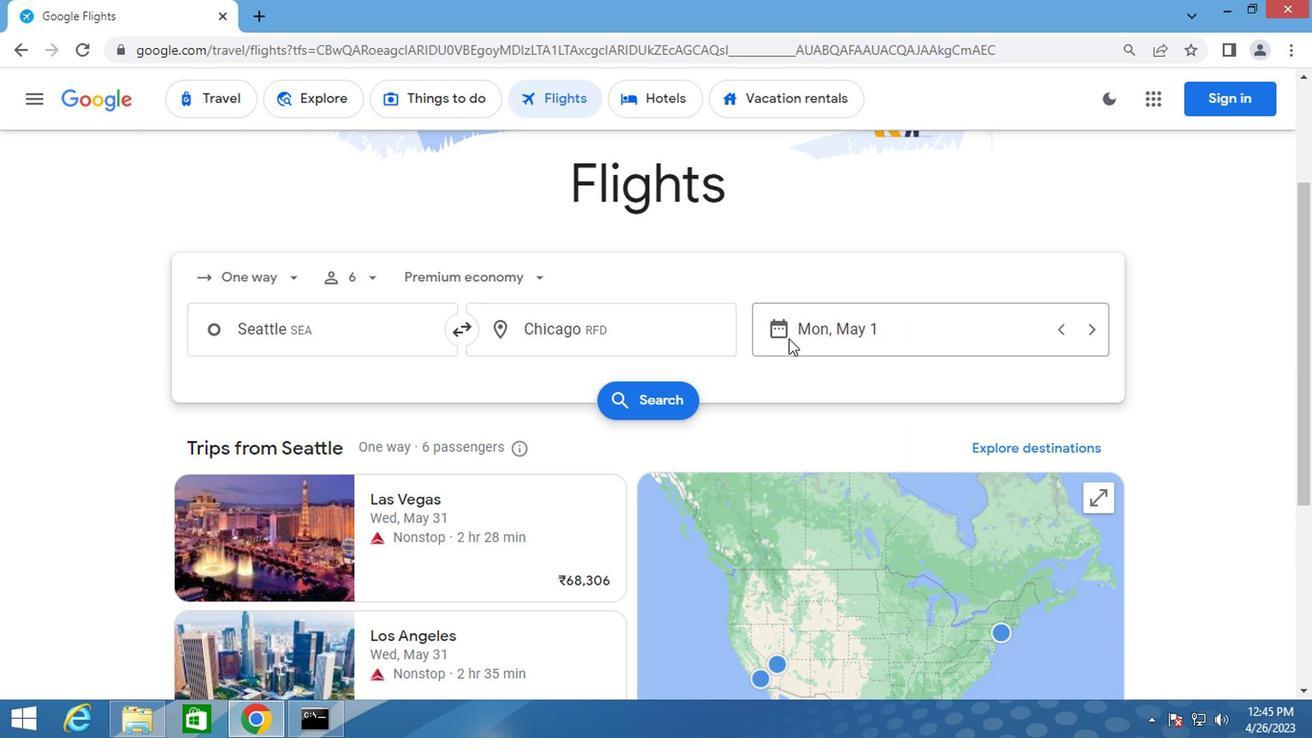 
Action: Mouse moved to (844, 351)
Screenshot: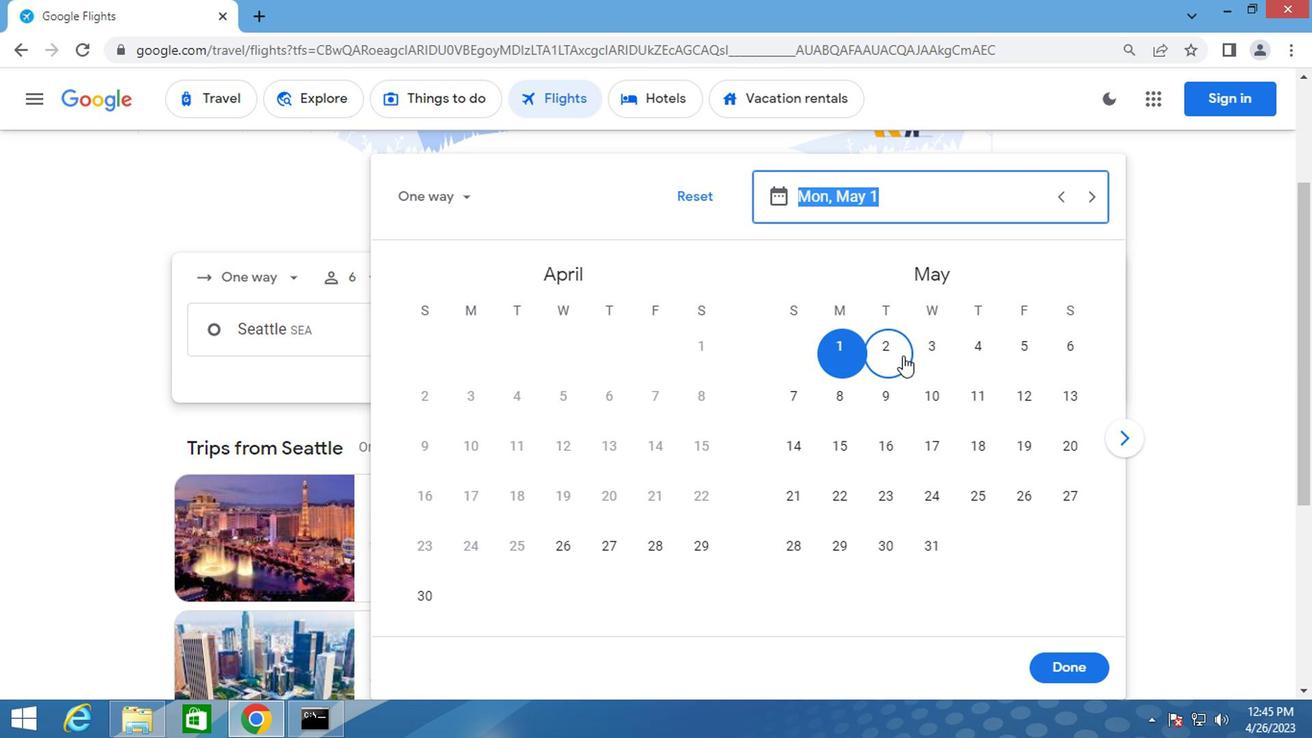 
Action: Mouse pressed left at (844, 351)
Screenshot: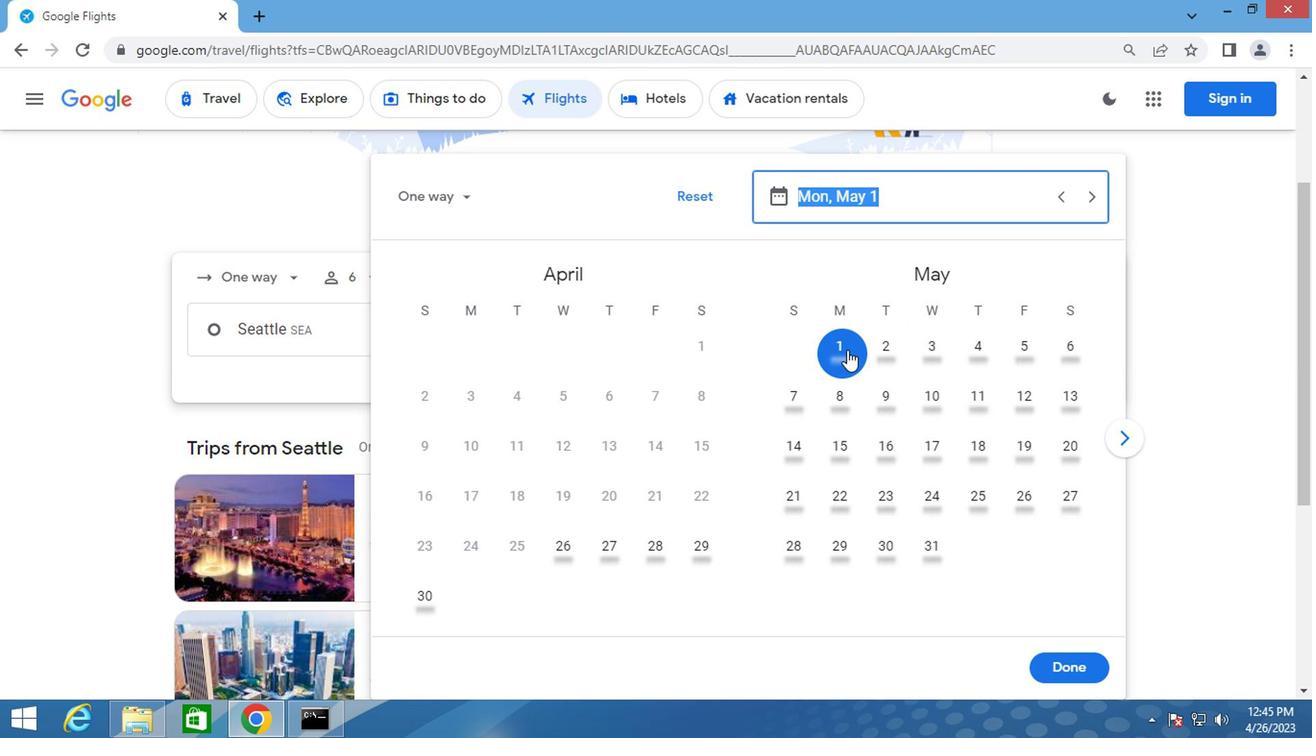 
Action: Mouse moved to (1062, 666)
Screenshot: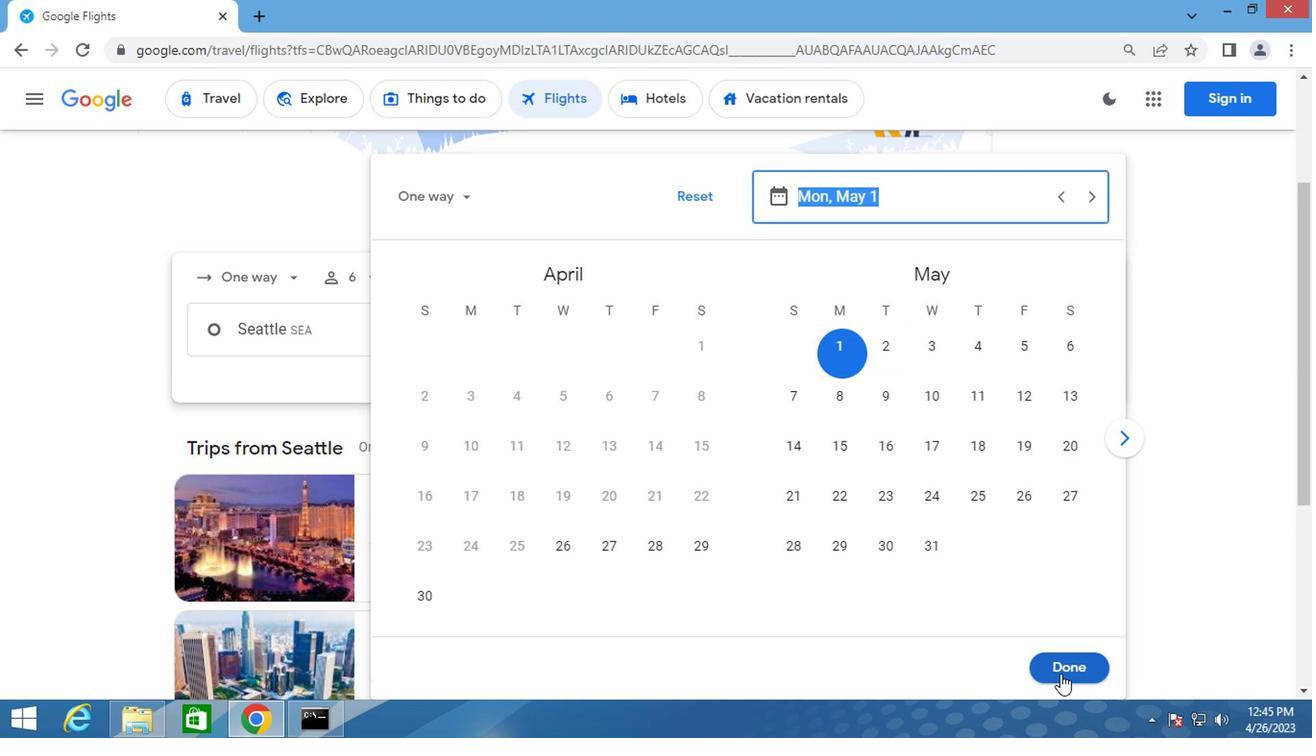 
Action: Mouse pressed left at (1062, 666)
Screenshot: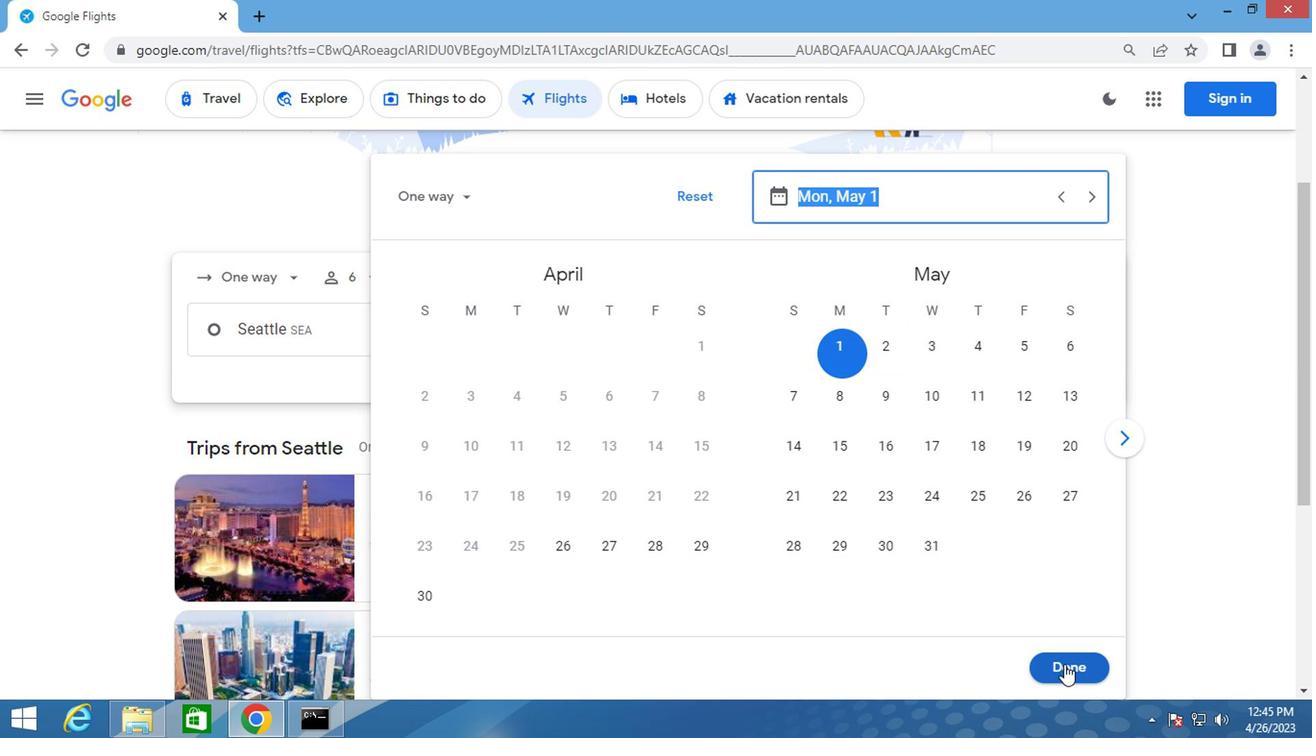 
Action: Mouse moved to (651, 390)
Screenshot: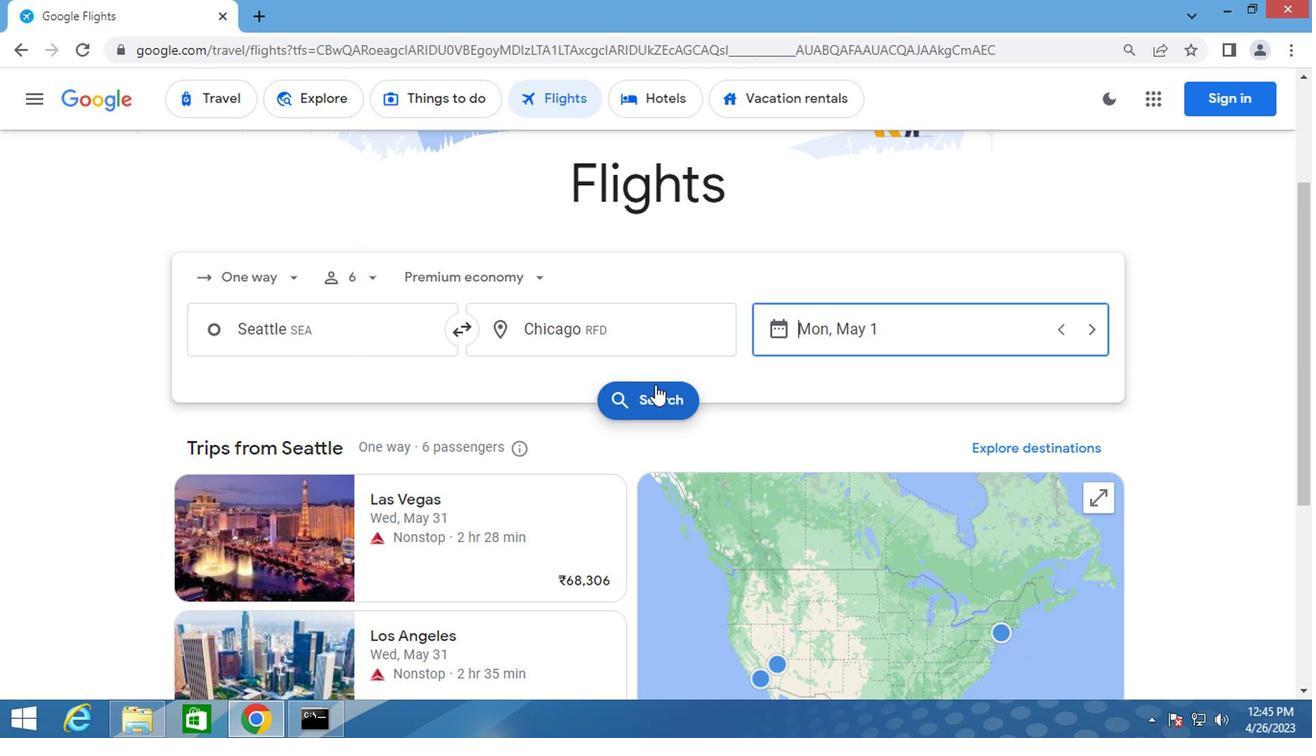 
Action: Mouse pressed left at (651, 390)
Screenshot: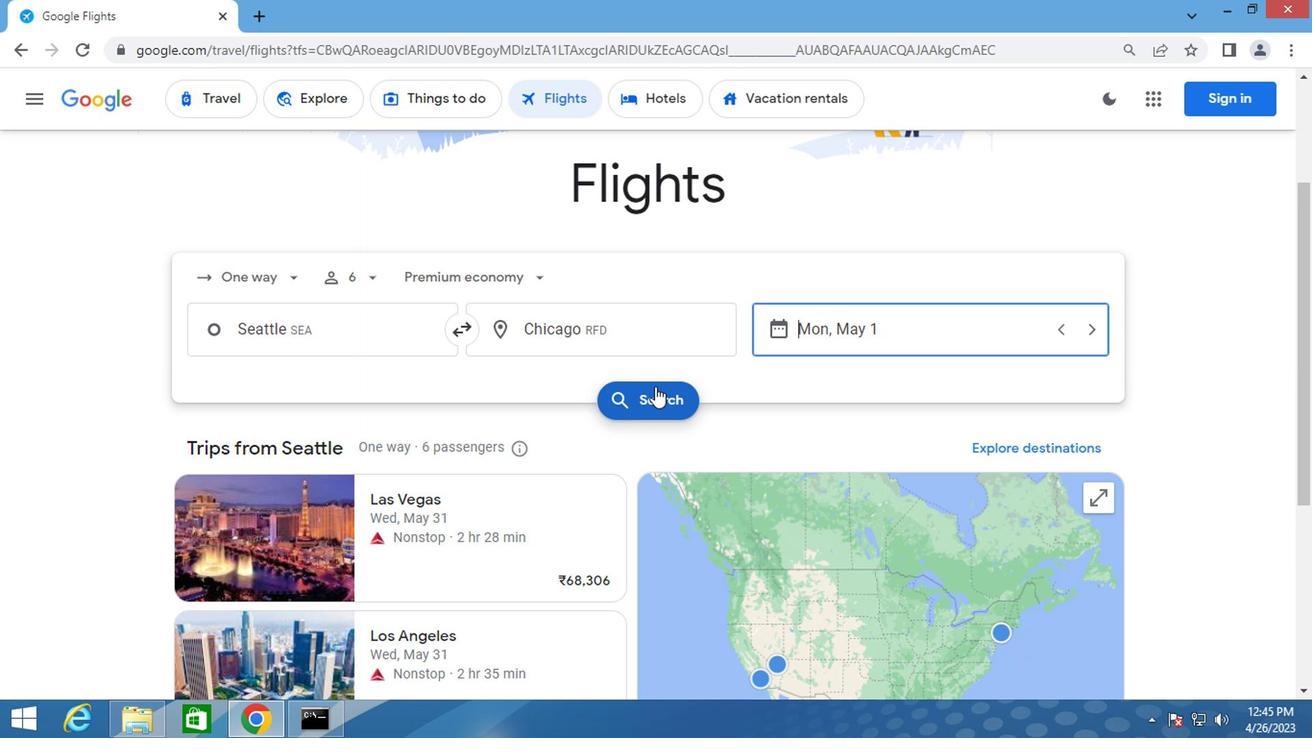 
Action: Mouse moved to (219, 272)
Screenshot: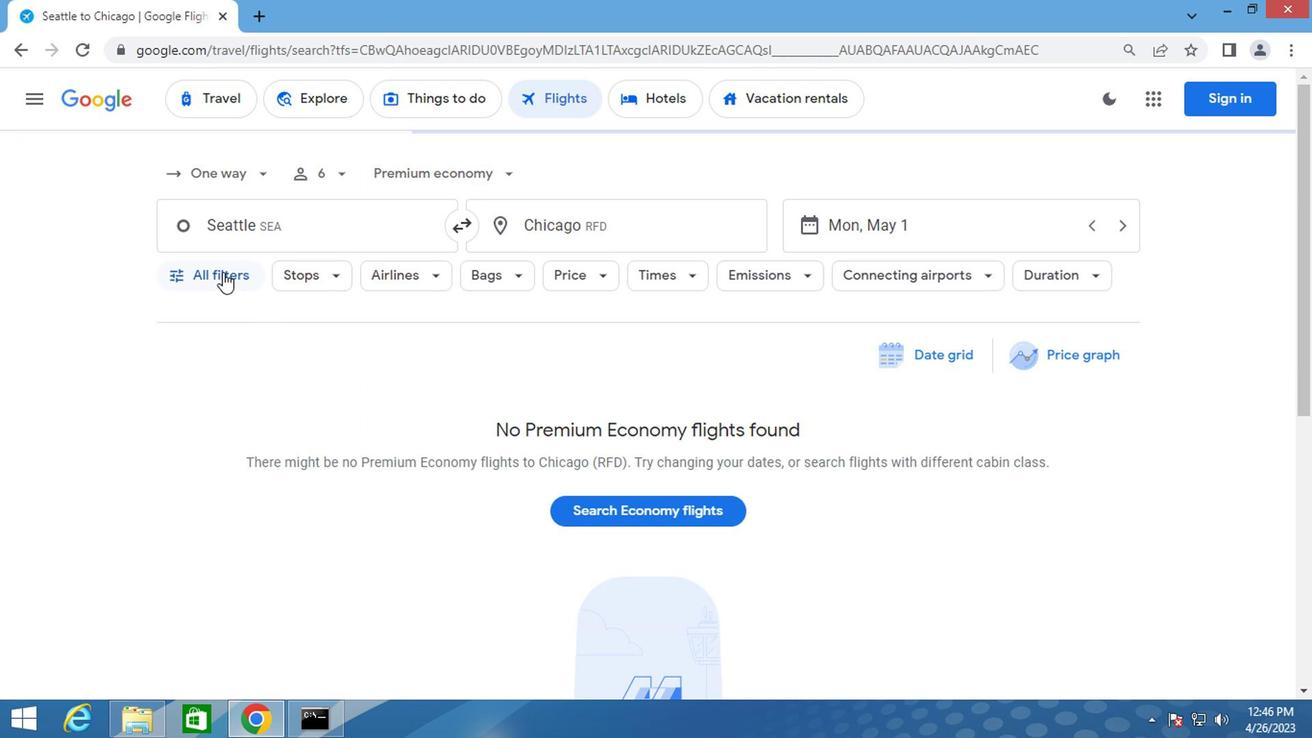 
Action: Mouse pressed left at (219, 272)
Screenshot: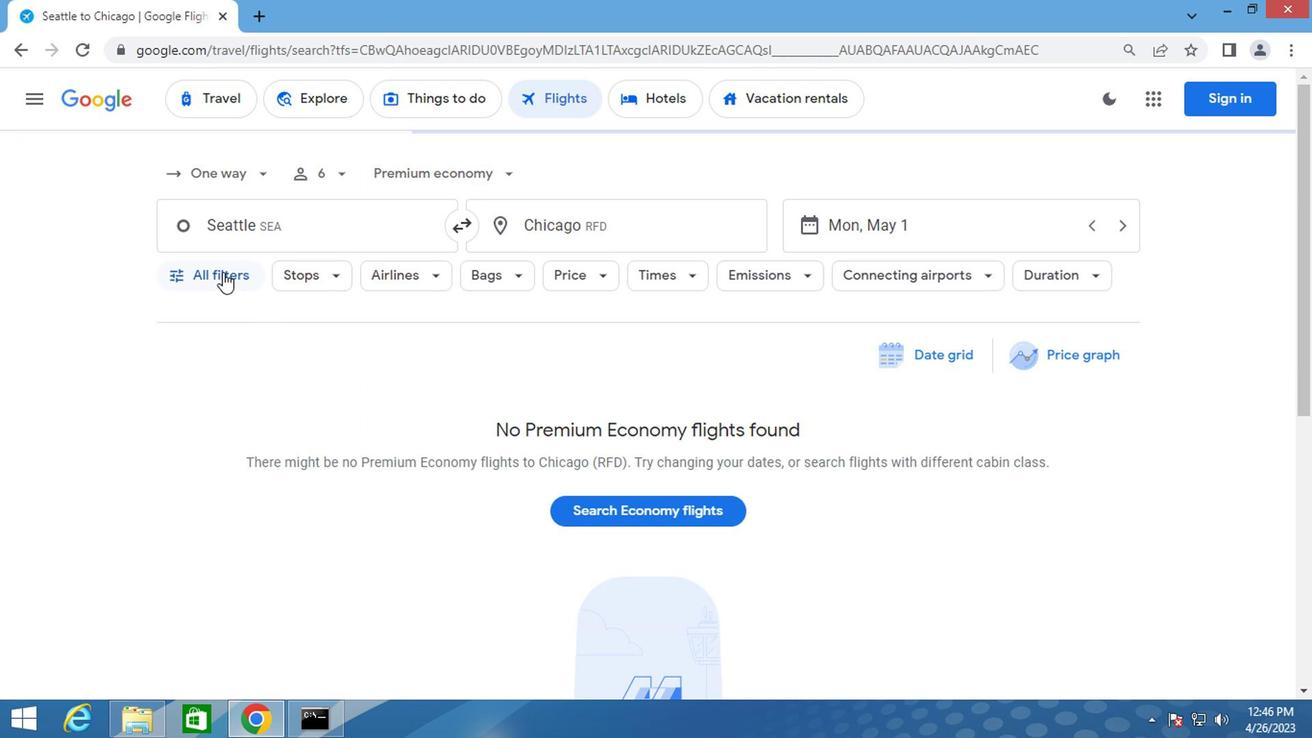 
Action: Mouse moved to (277, 489)
Screenshot: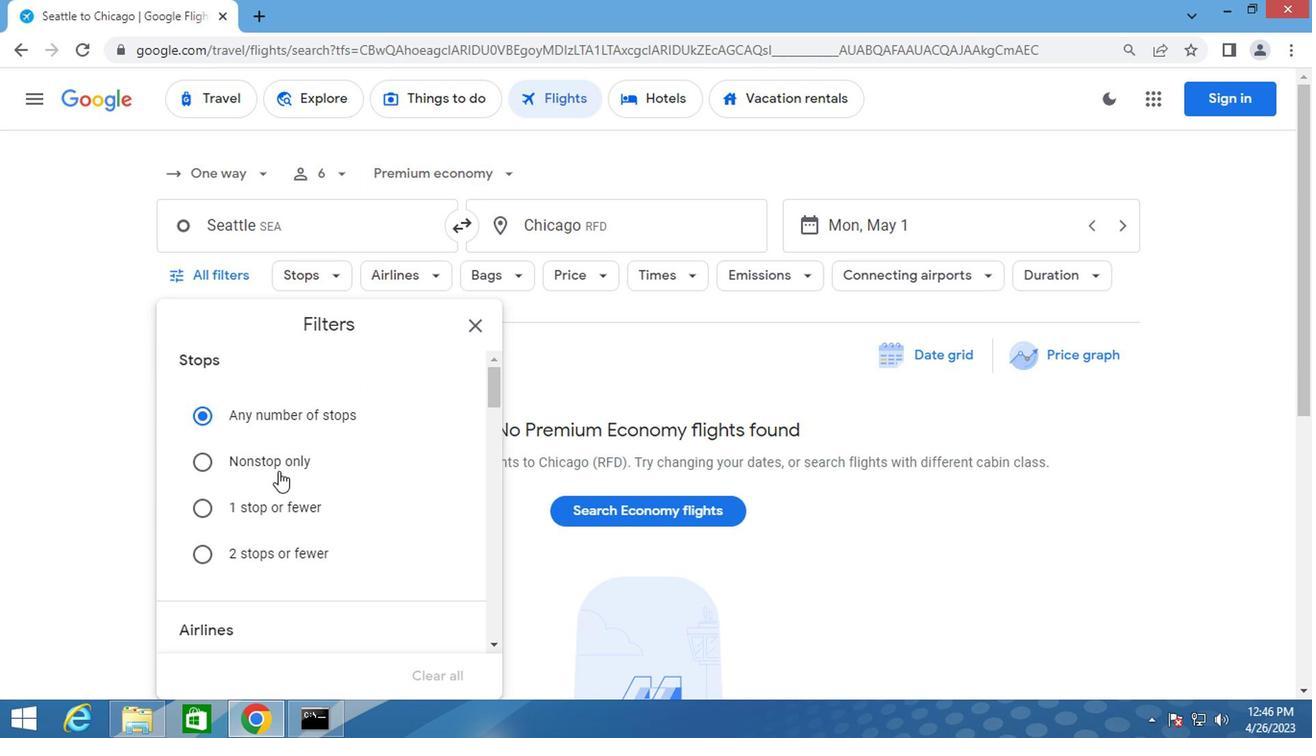 
Action: Mouse scrolled (277, 488) with delta (0, -1)
Screenshot: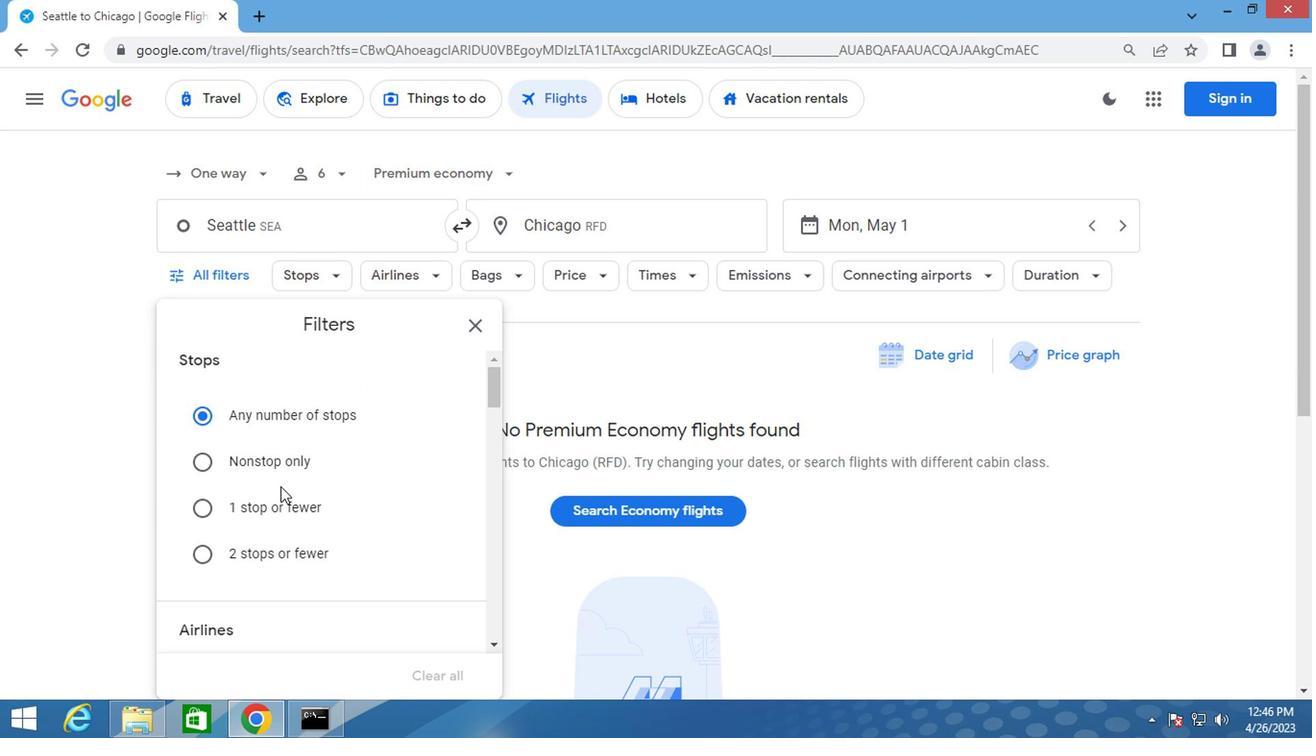 
Action: Mouse scrolled (277, 488) with delta (0, -1)
Screenshot: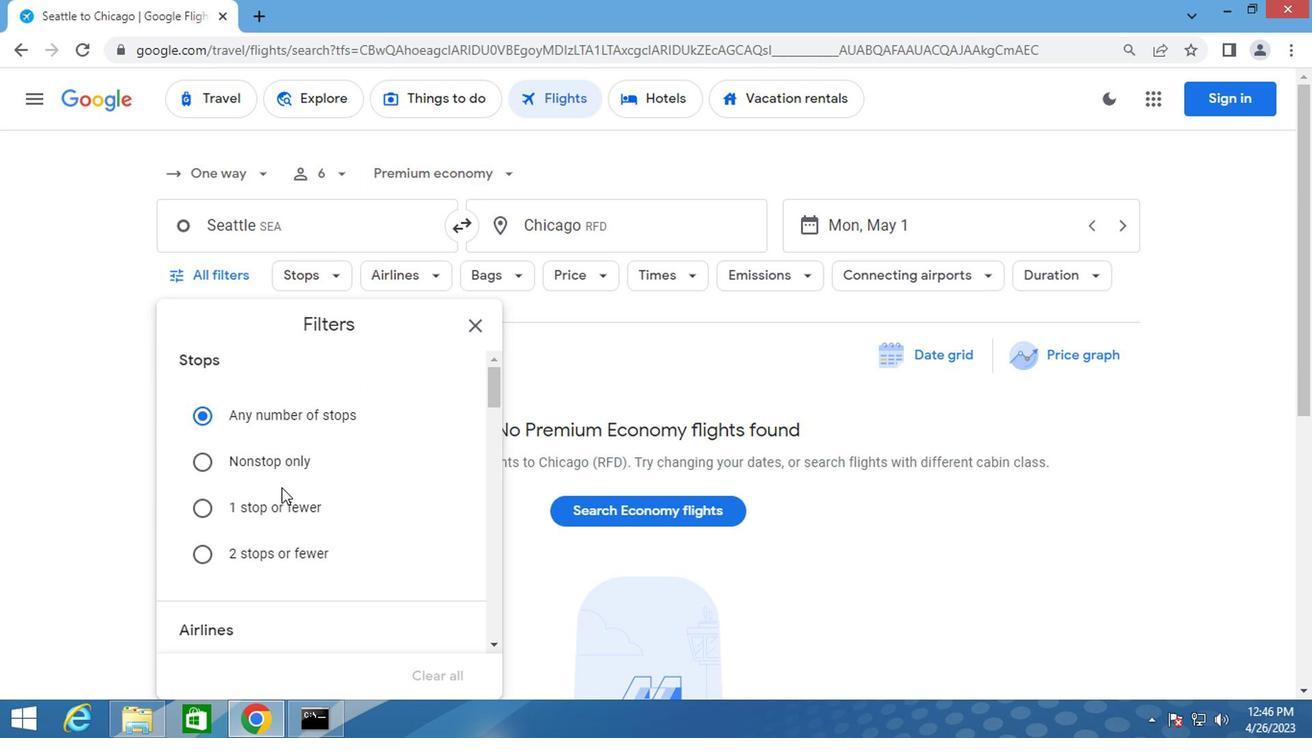 
Action: Mouse scrolled (277, 488) with delta (0, -1)
Screenshot: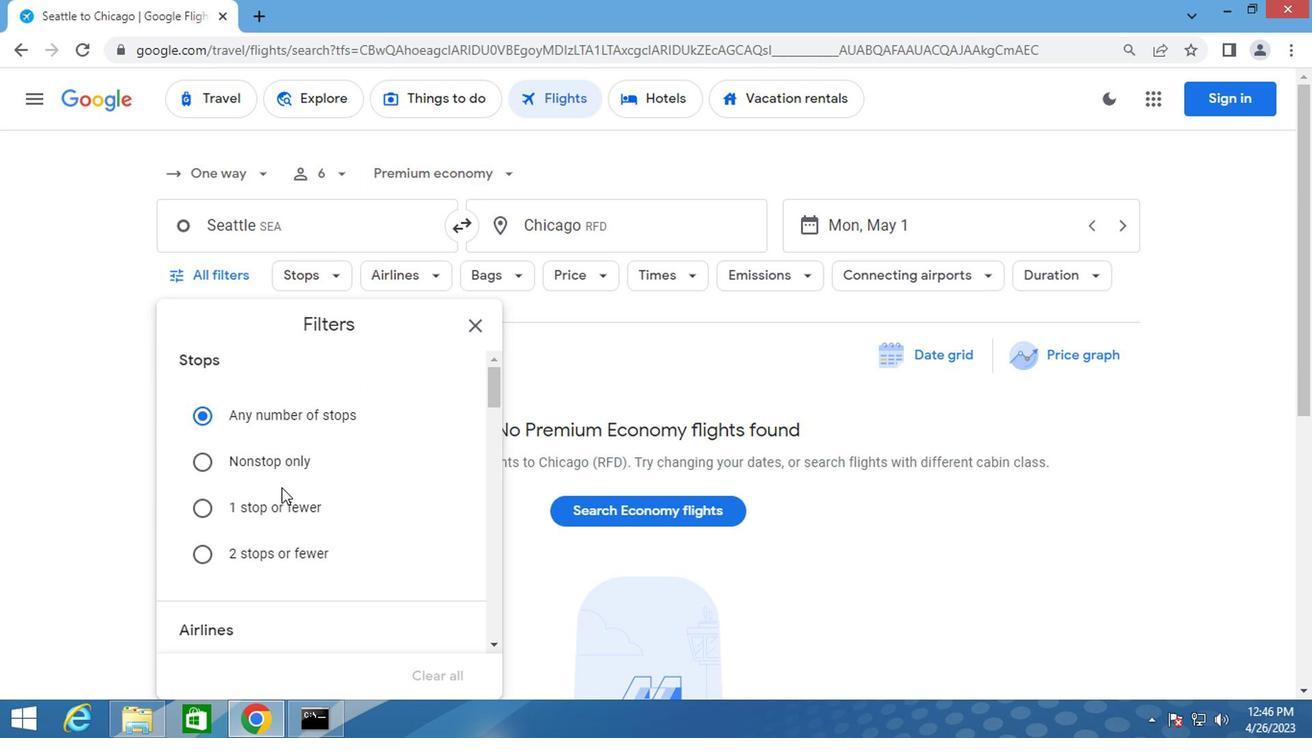
Action: Mouse scrolled (277, 488) with delta (0, -1)
Screenshot: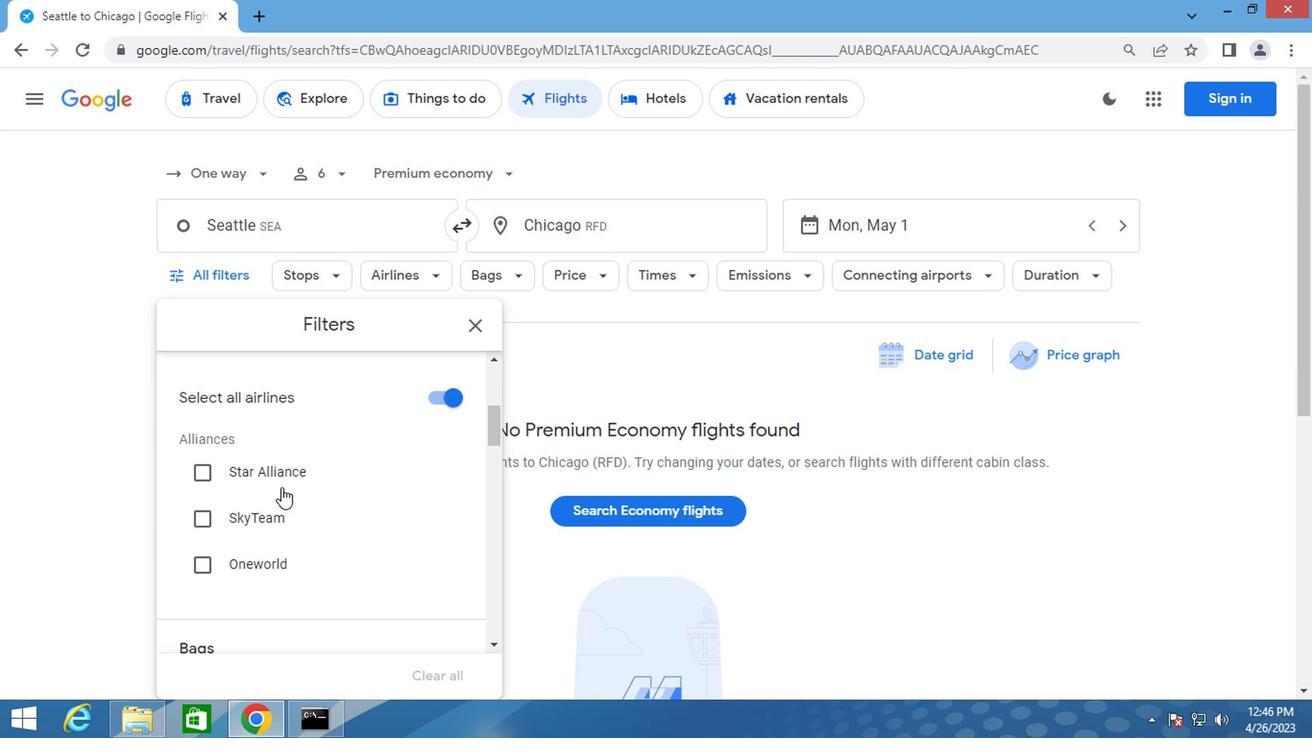 
Action: Mouse scrolled (277, 488) with delta (0, -1)
Screenshot: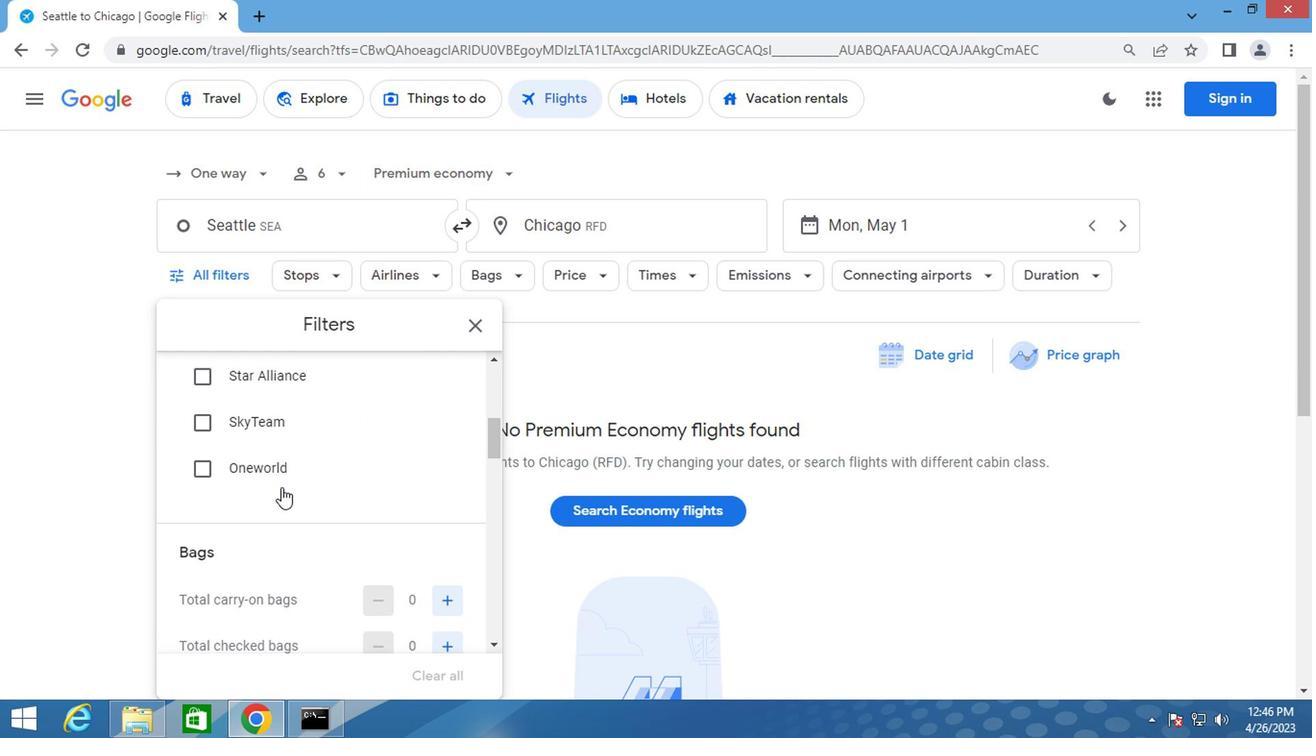 
Action: Mouse moved to (438, 543)
Screenshot: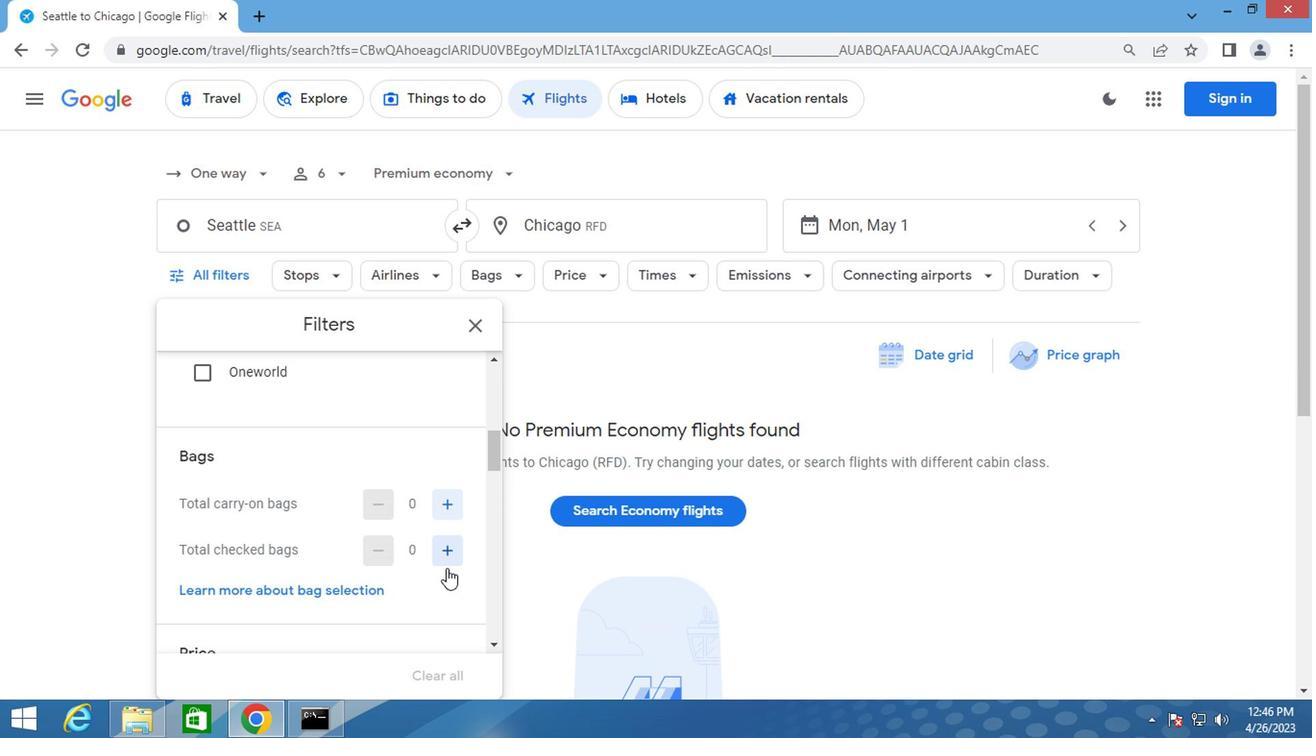 
Action: Mouse pressed left at (438, 543)
Screenshot: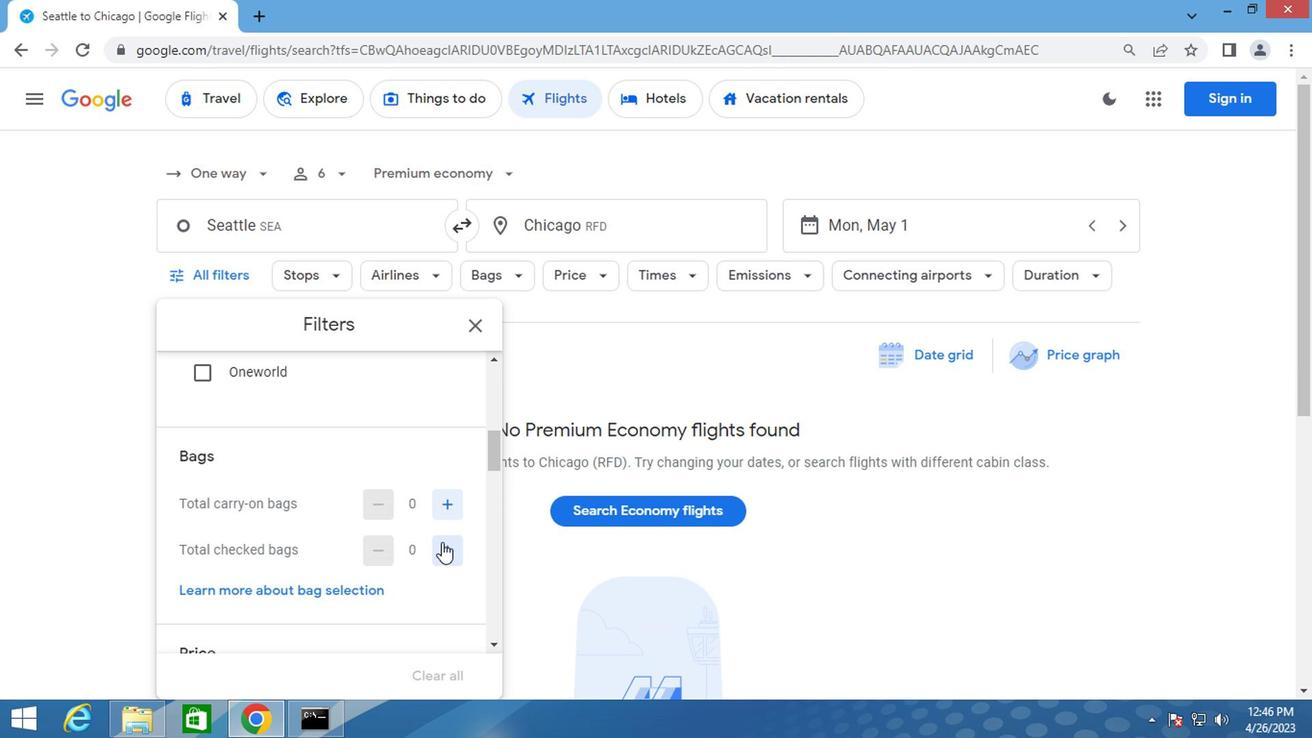 
Action: Mouse moved to (438, 541)
Screenshot: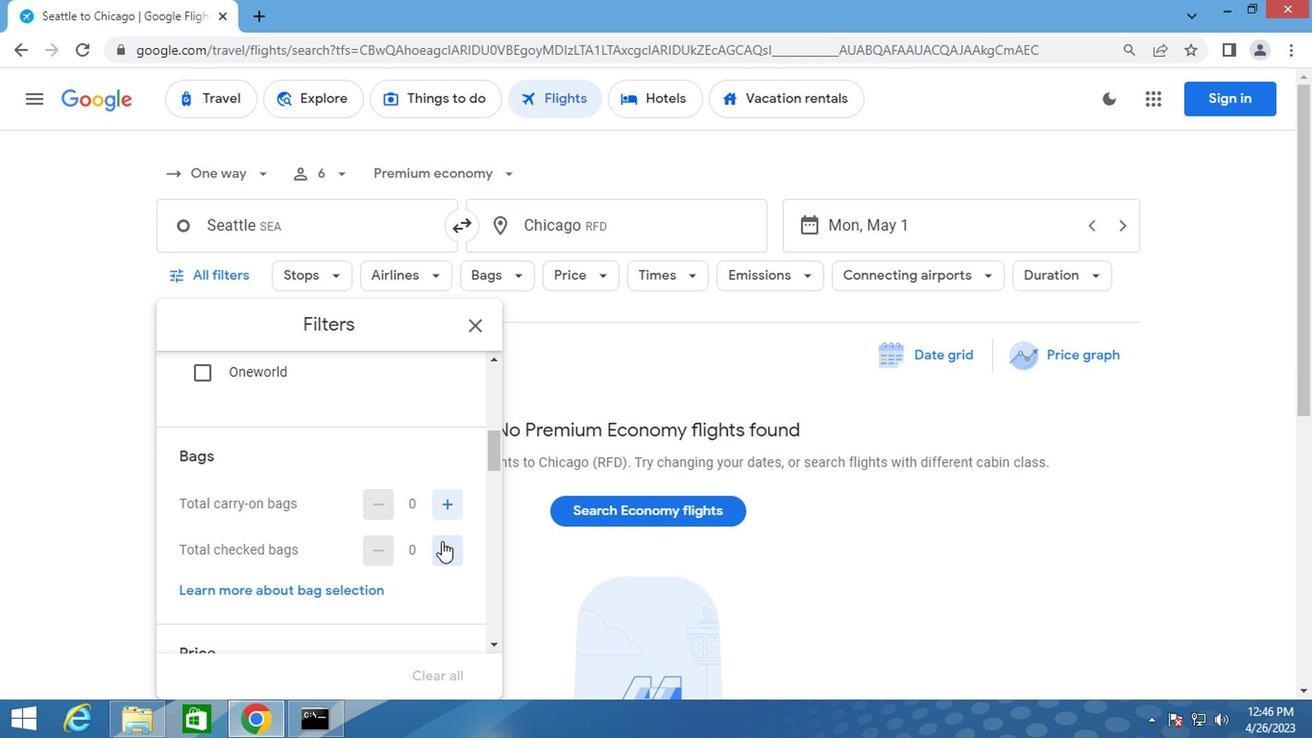 
Action: Mouse pressed left at (438, 541)
Screenshot: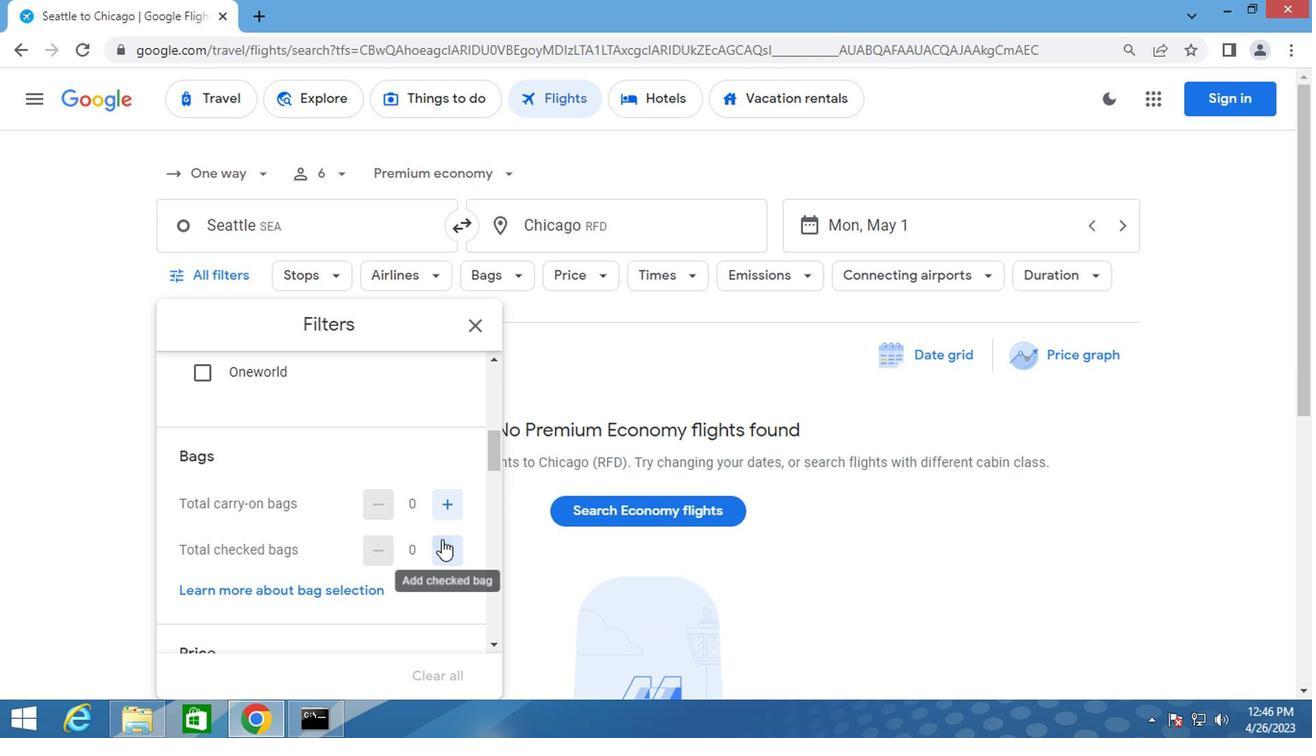 
Action: Mouse pressed left at (438, 541)
Screenshot: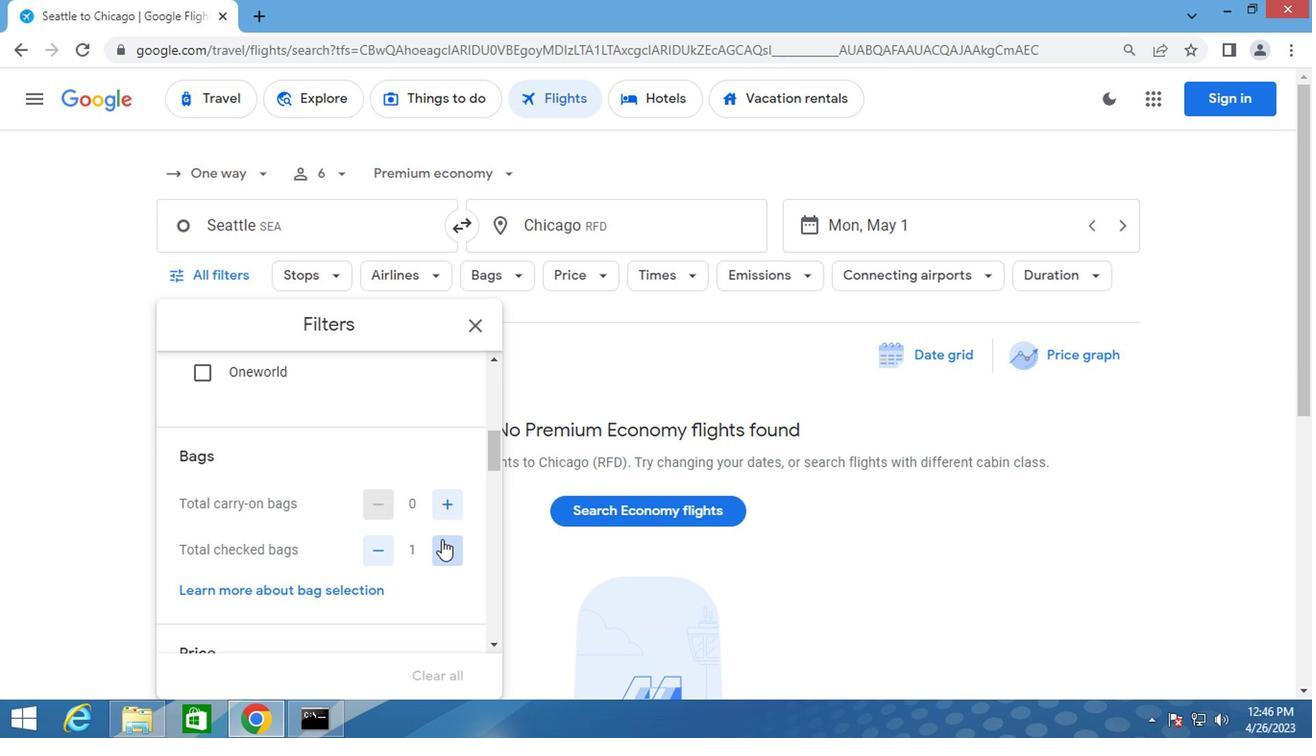 
Action: Mouse pressed left at (438, 541)
Screenshot: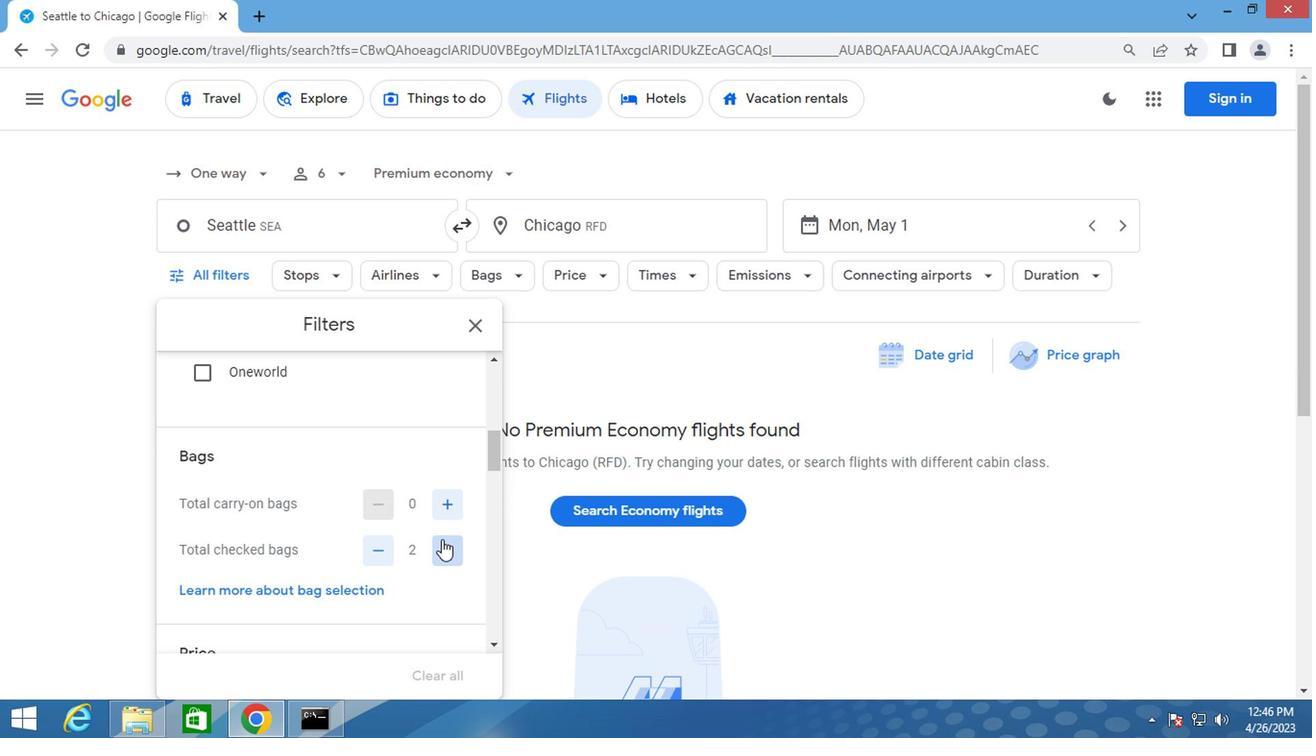 
Action: Mouse moved to (438, 541)
Screenshot: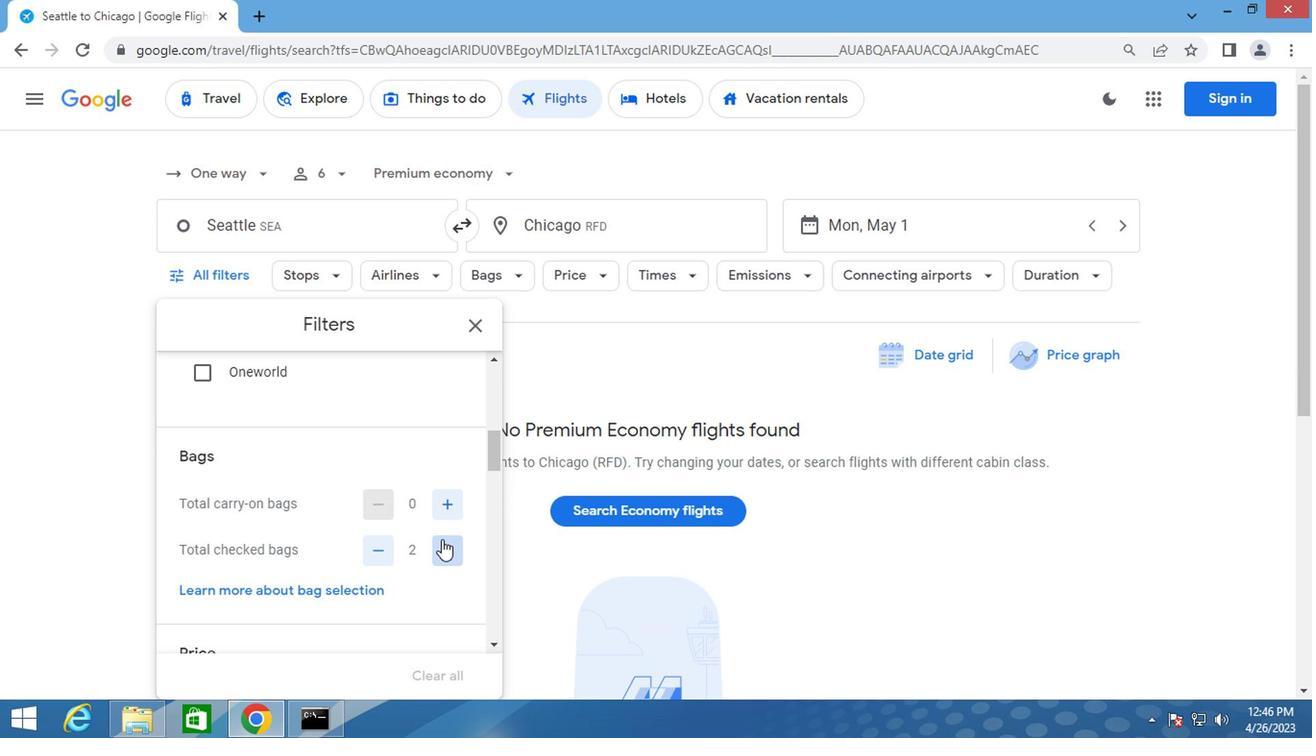 
Action: Mouse pressed left at (438, 541)
Screenshot: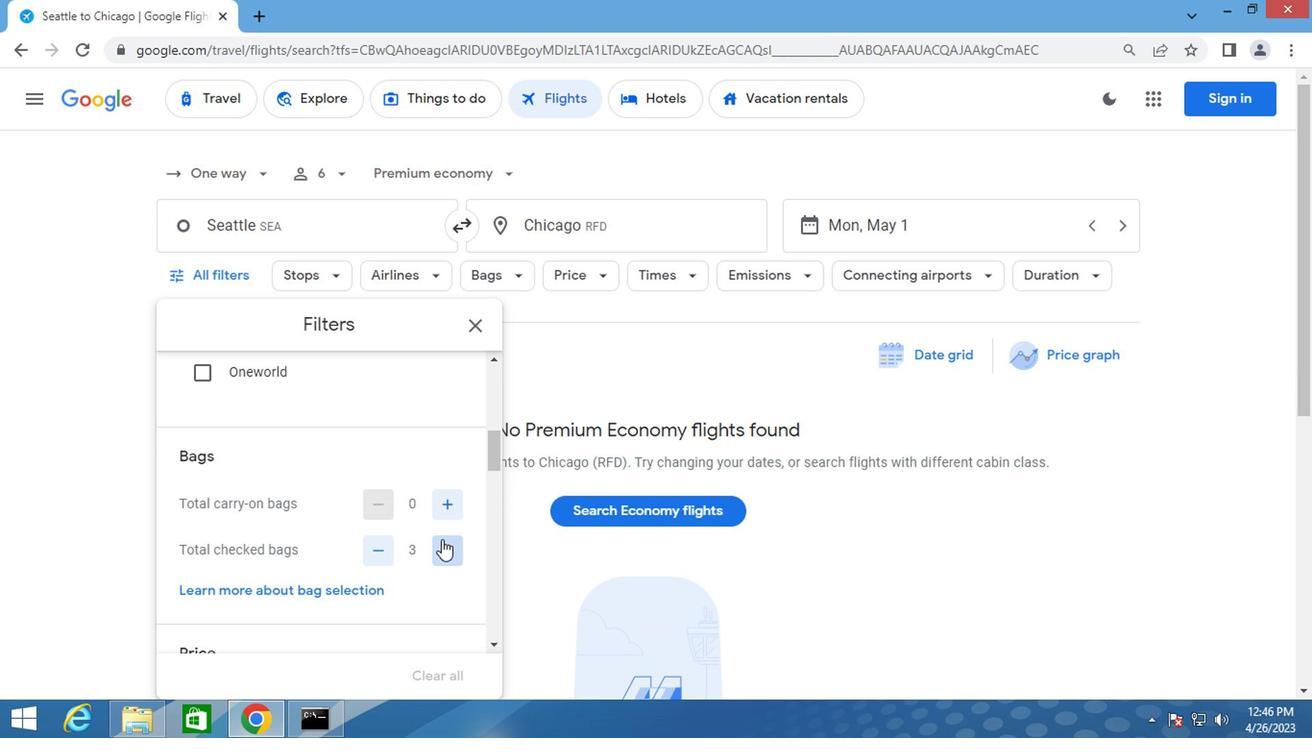 
Action: Mouse moved to (438, 540)
Screenshot: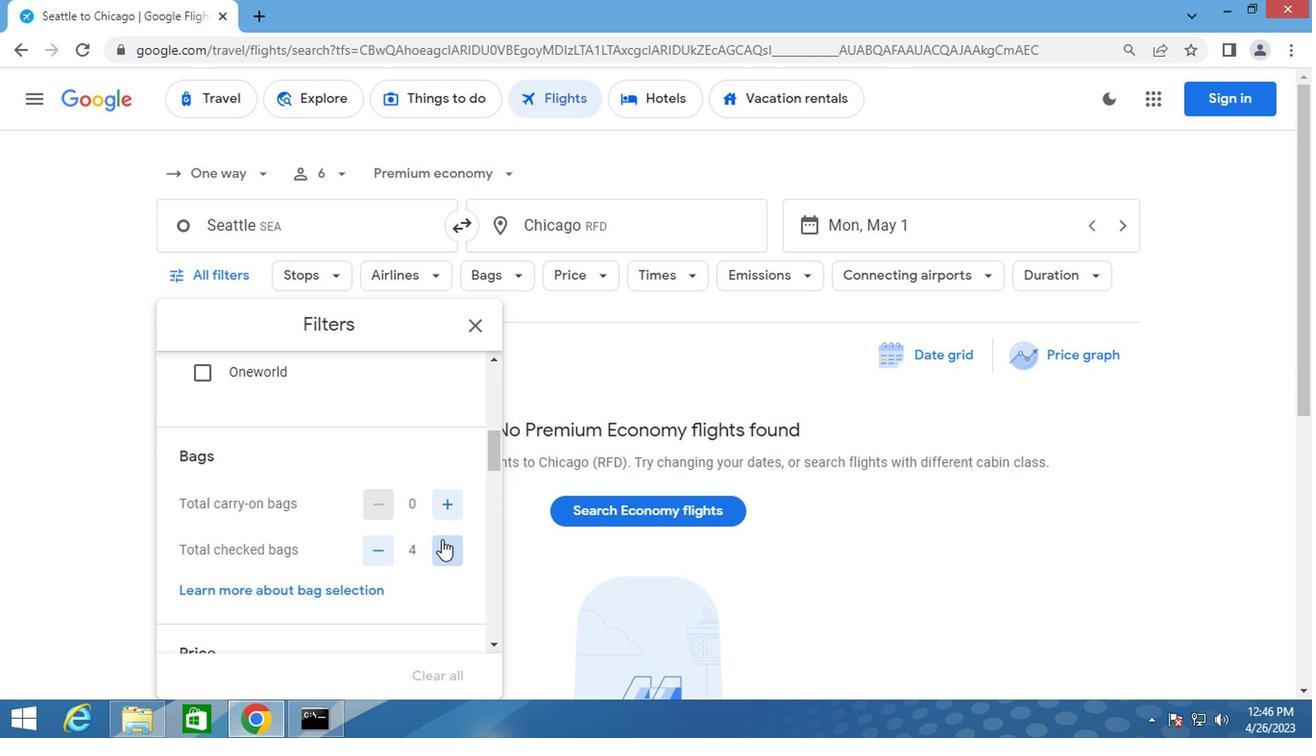 
Action: Mouse pressed left at (438, 540)
Screenshot: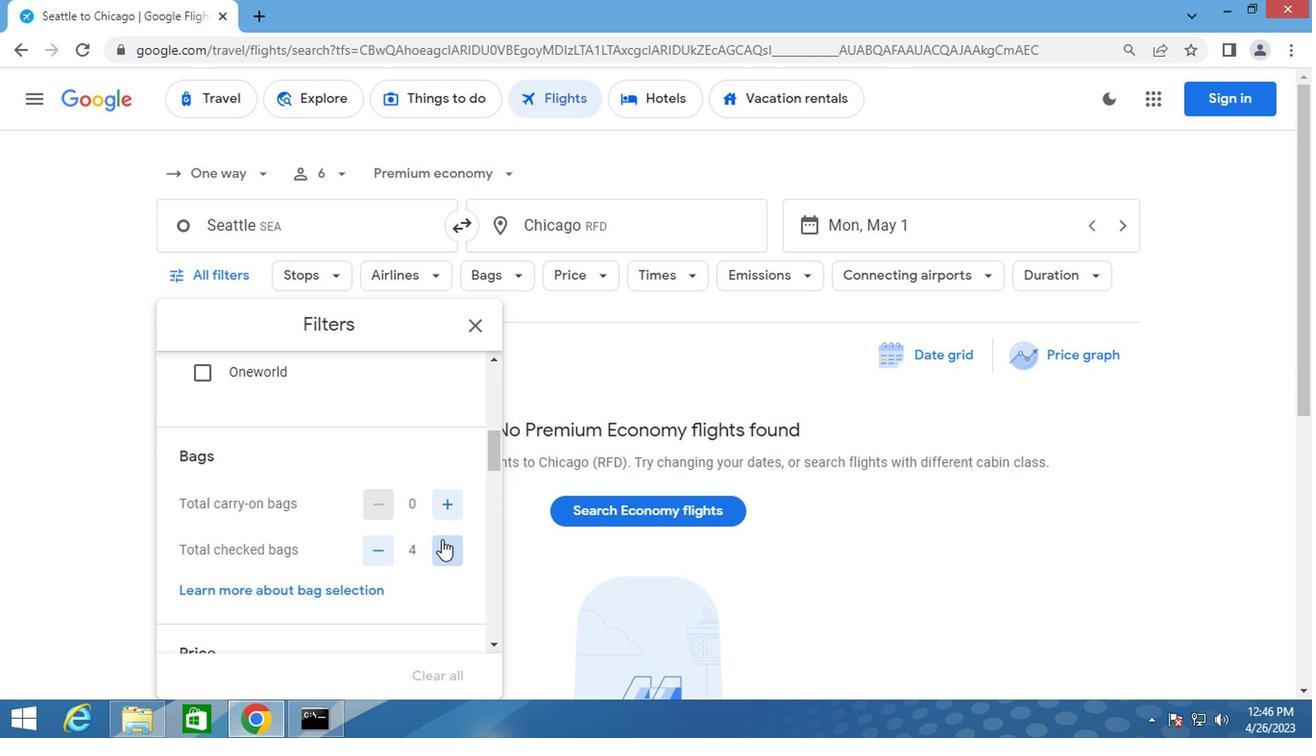
Action: Mouse moved to (438, 539)
Screenshot: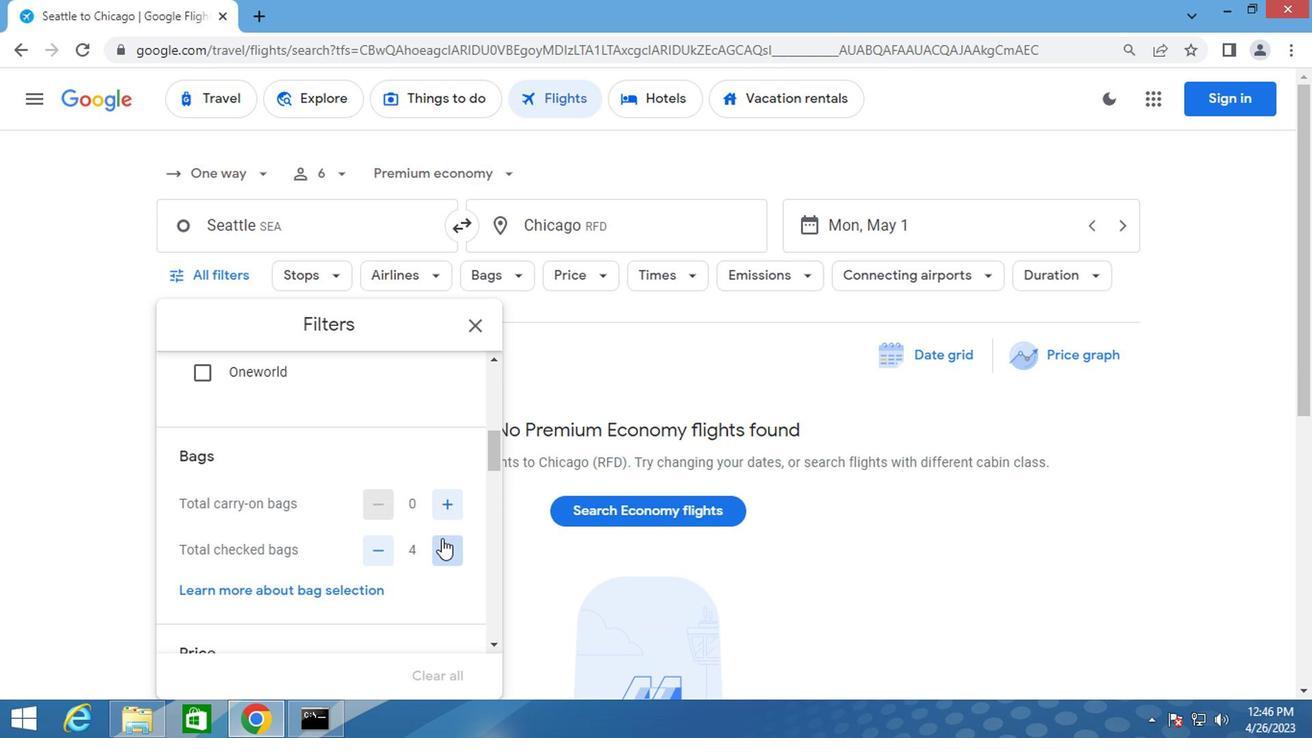 
Action: Mouse pressed left at (438, 539)
Screenshot: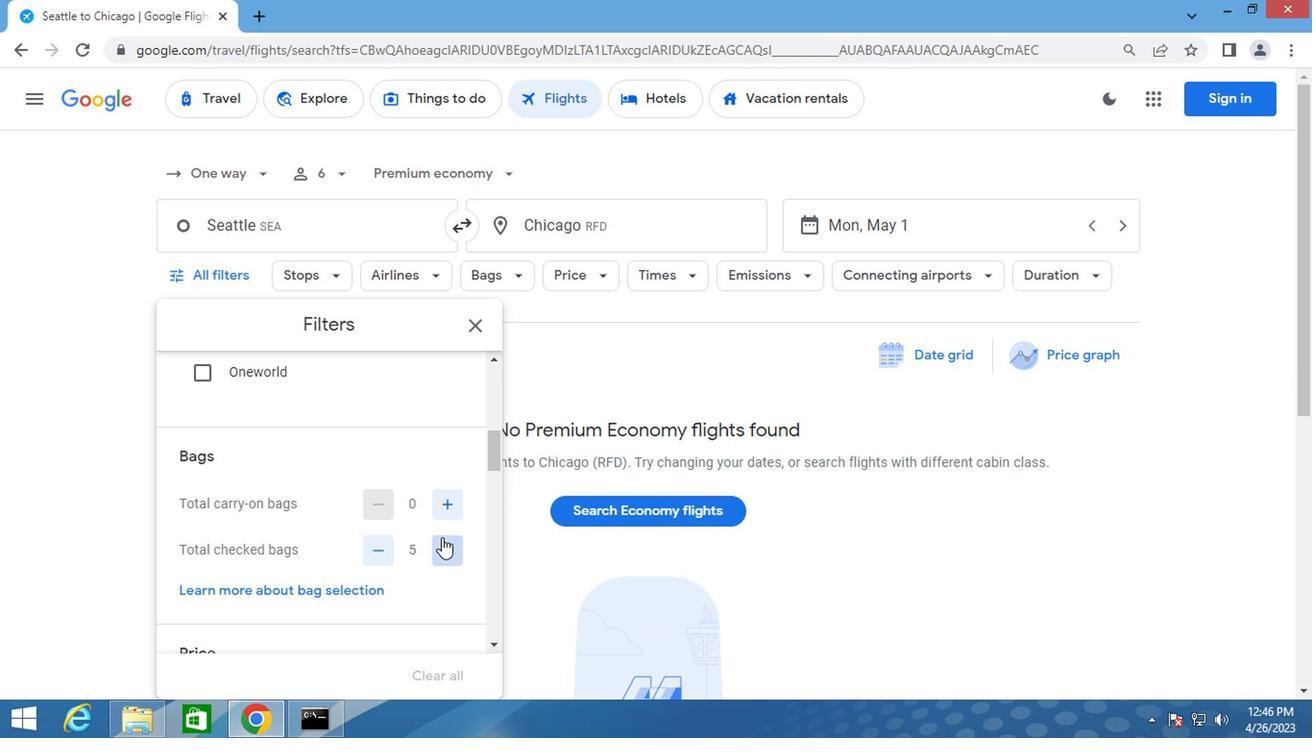 
Action: Mouse pressed left at (438, 539)
Screenshot: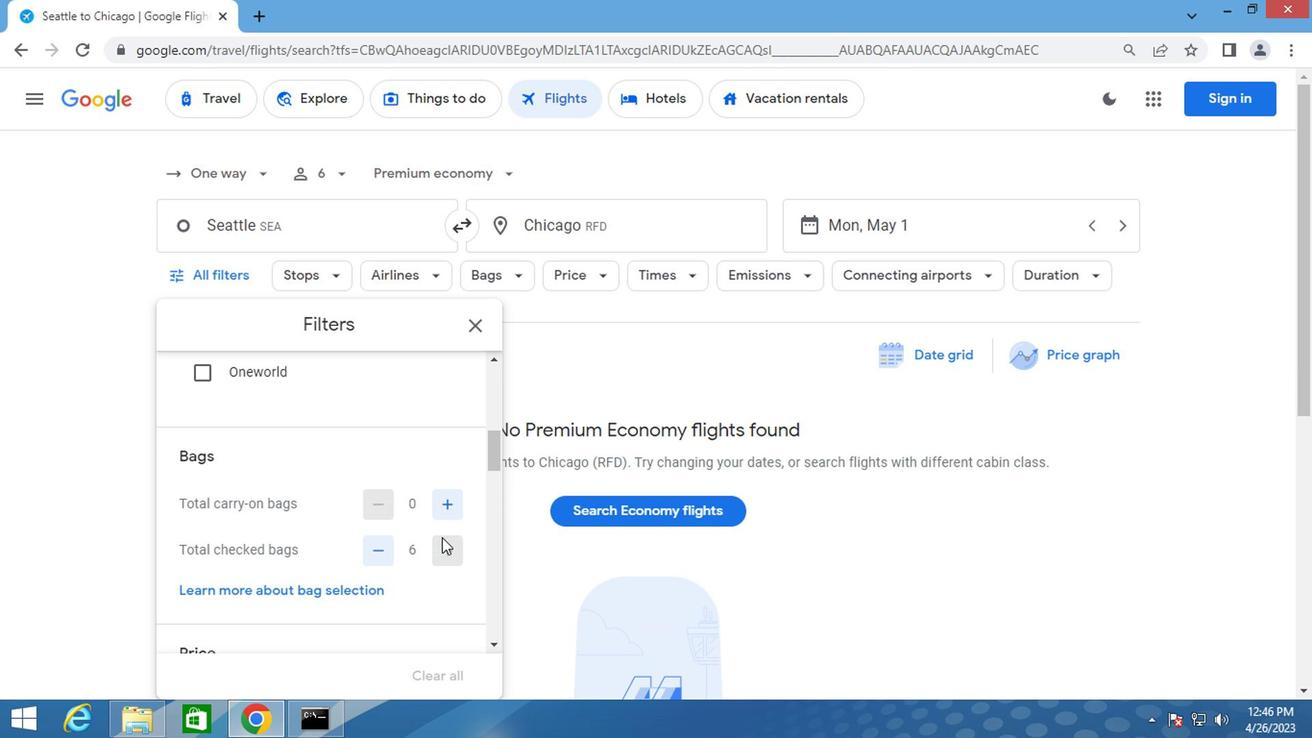 
Action: Mouse pressed left at (438, 539)
Screenshot: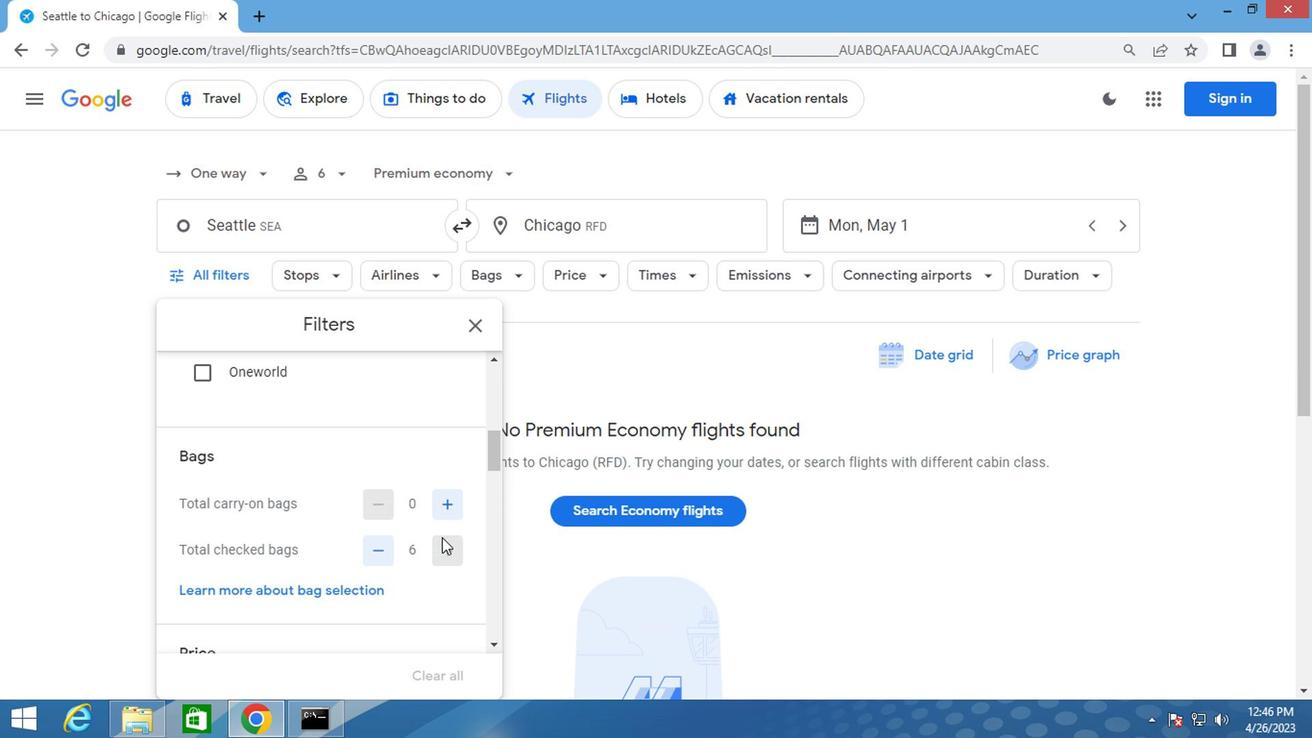 
Action: Mouse moved to (438, 539)
Screenshot: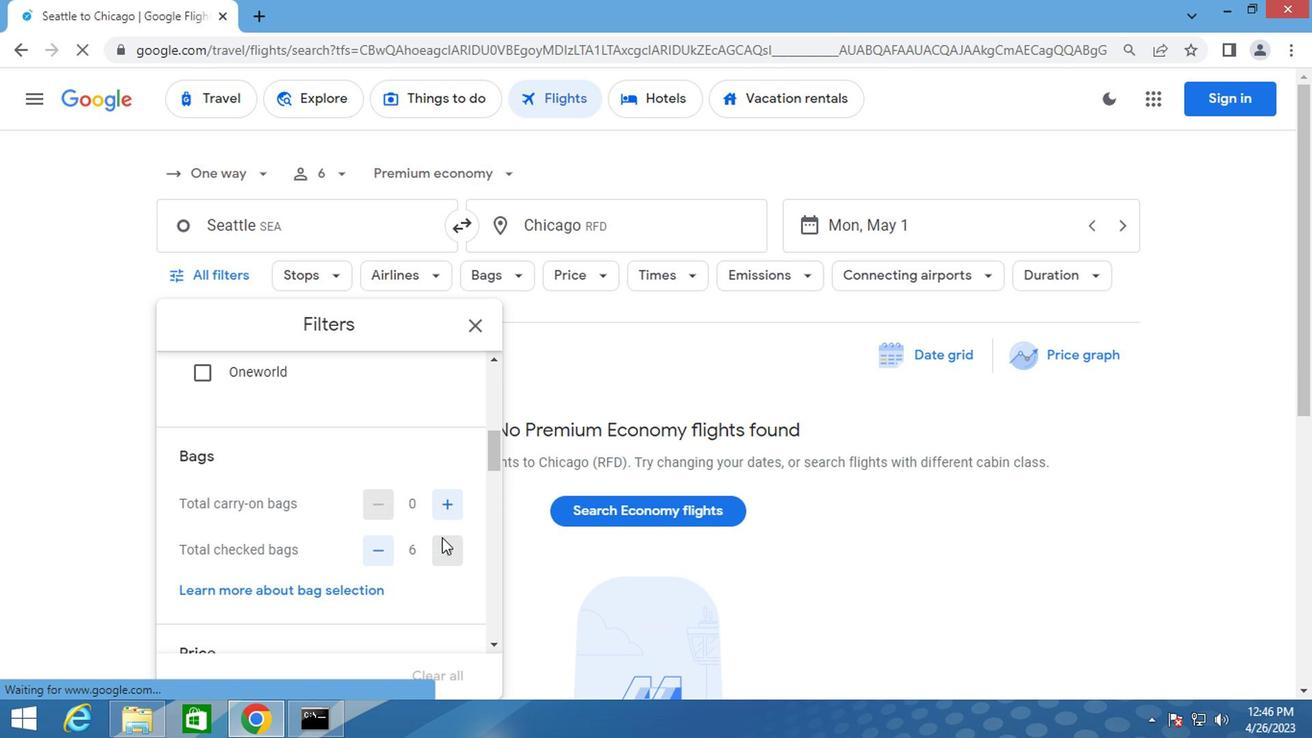 
Action: Mouse pressed left at (438, 539)
Screenshot: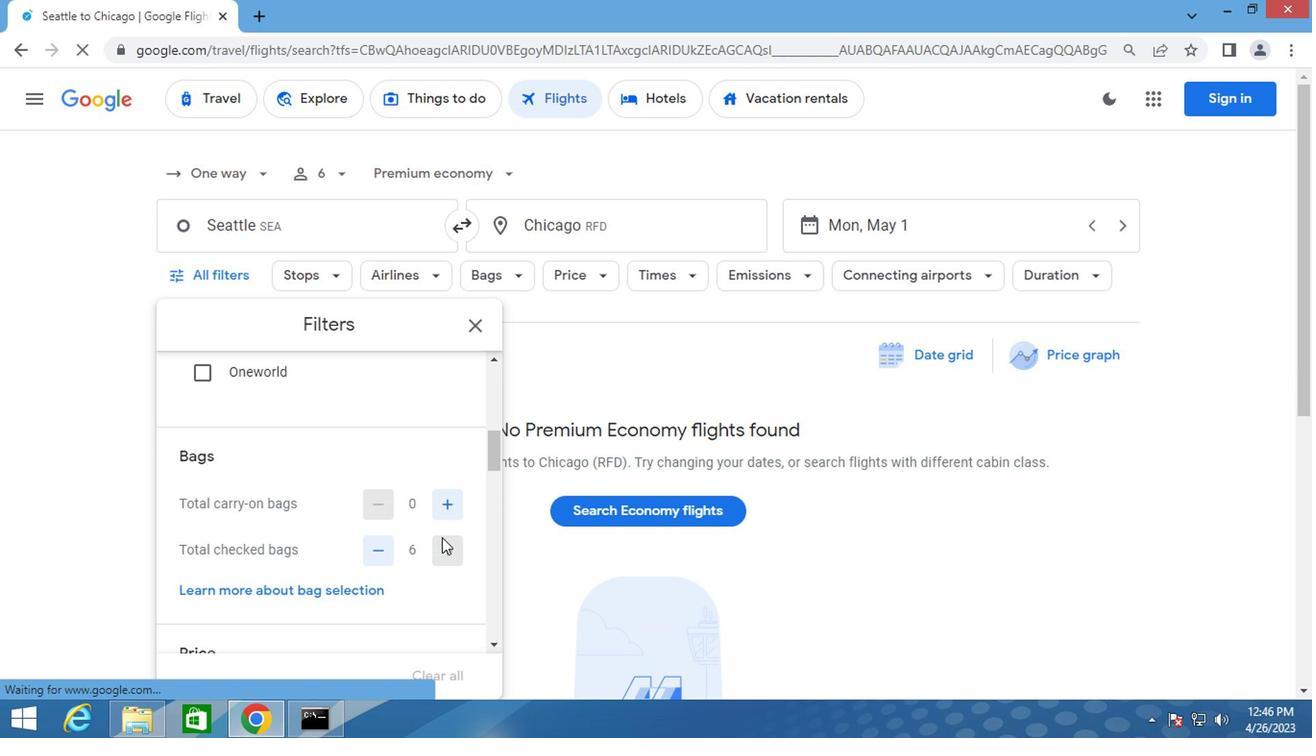 
Action: Mouse moved to (434, 541)
Screenshot: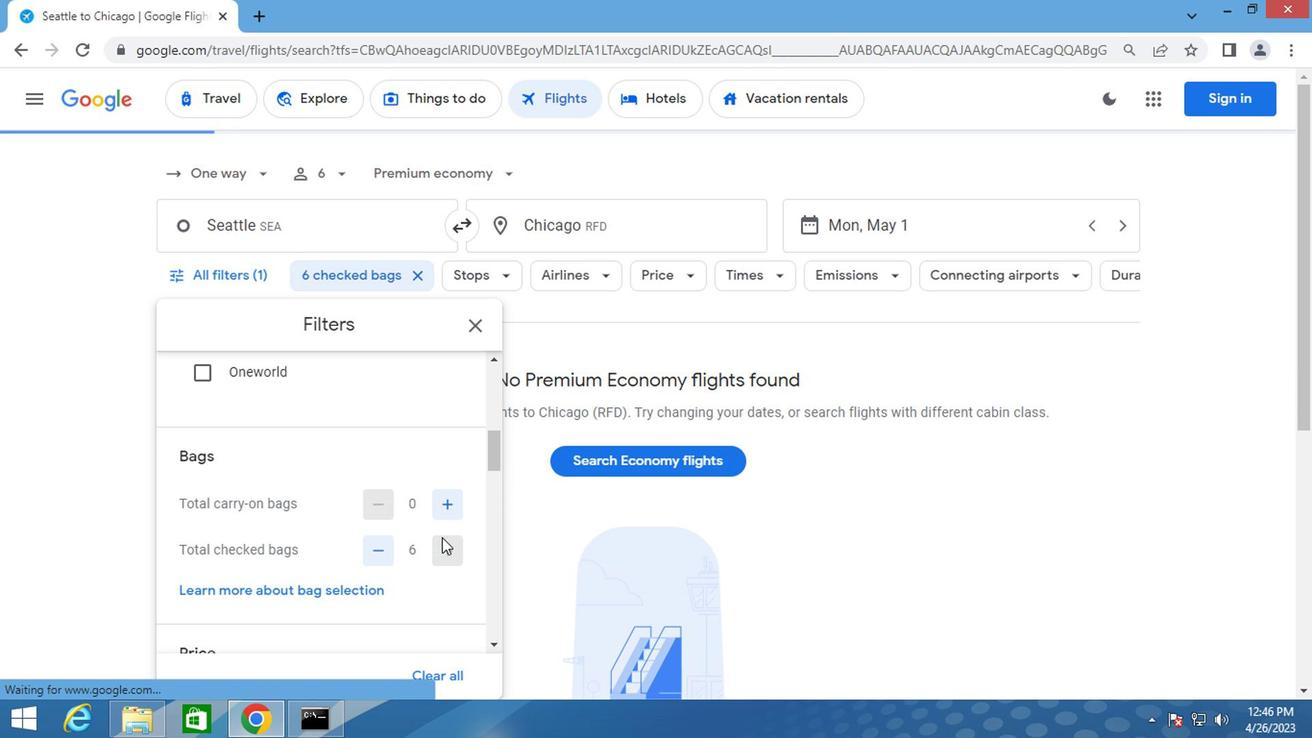 
Action: Mouse scrolled (434, 540) with delta (0, -1)
Screenshot: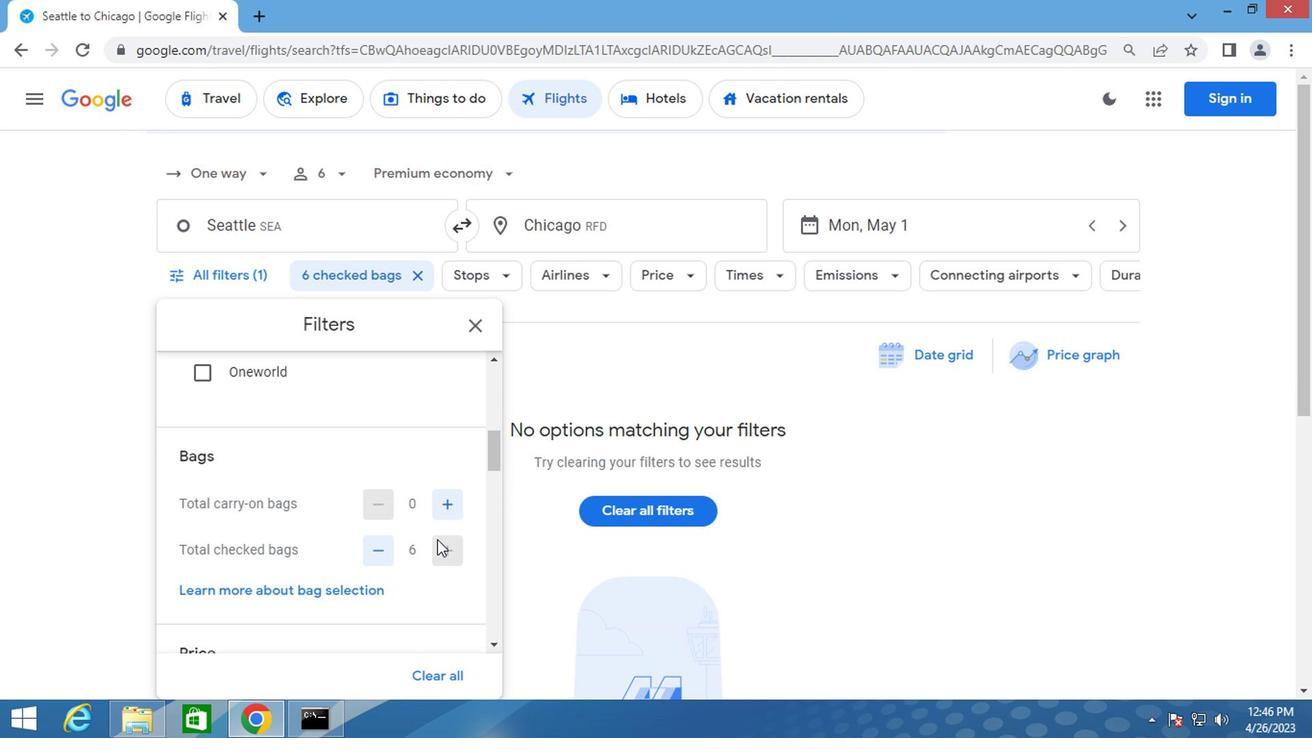 
Action: Mouse scrolled (434, 540) with delta (0, -1)
Screenshot: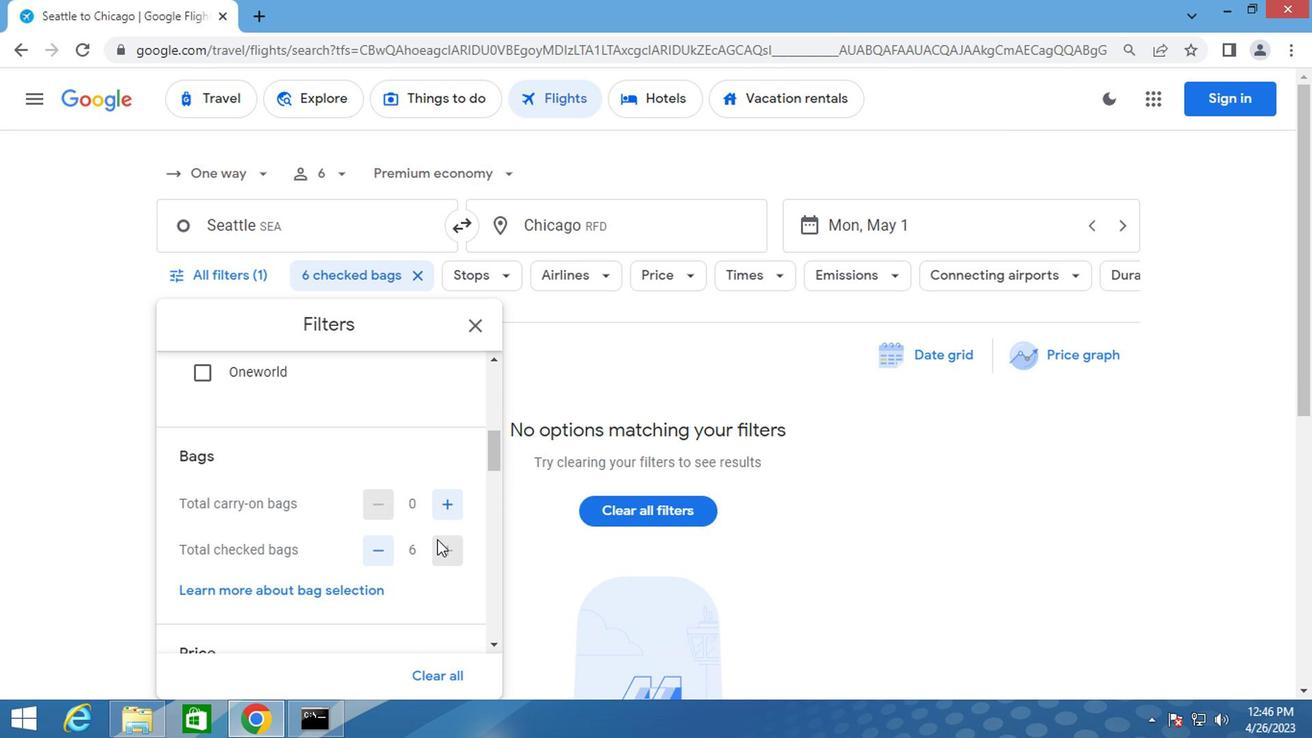 
Action: Mouse moved to (466, 548)
Screenshot: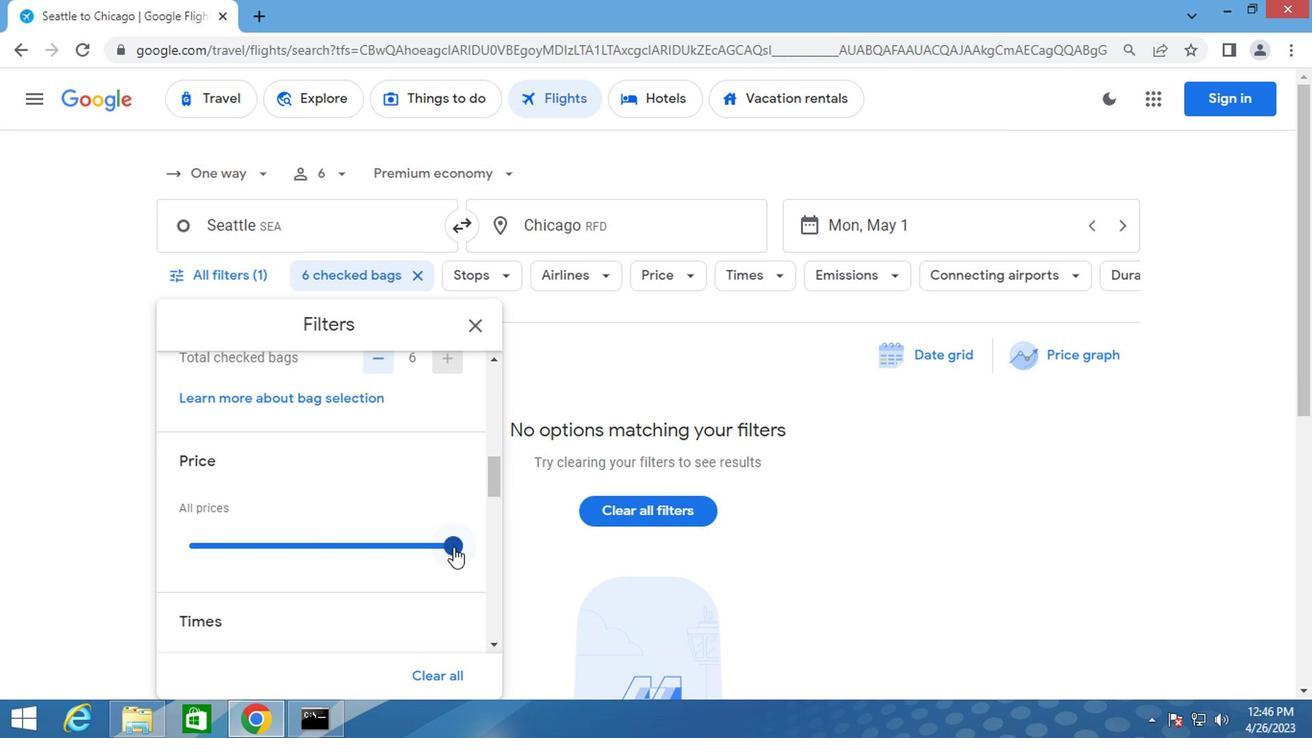 
Action: Mouse pressed left at (466, 548)
Screenshot: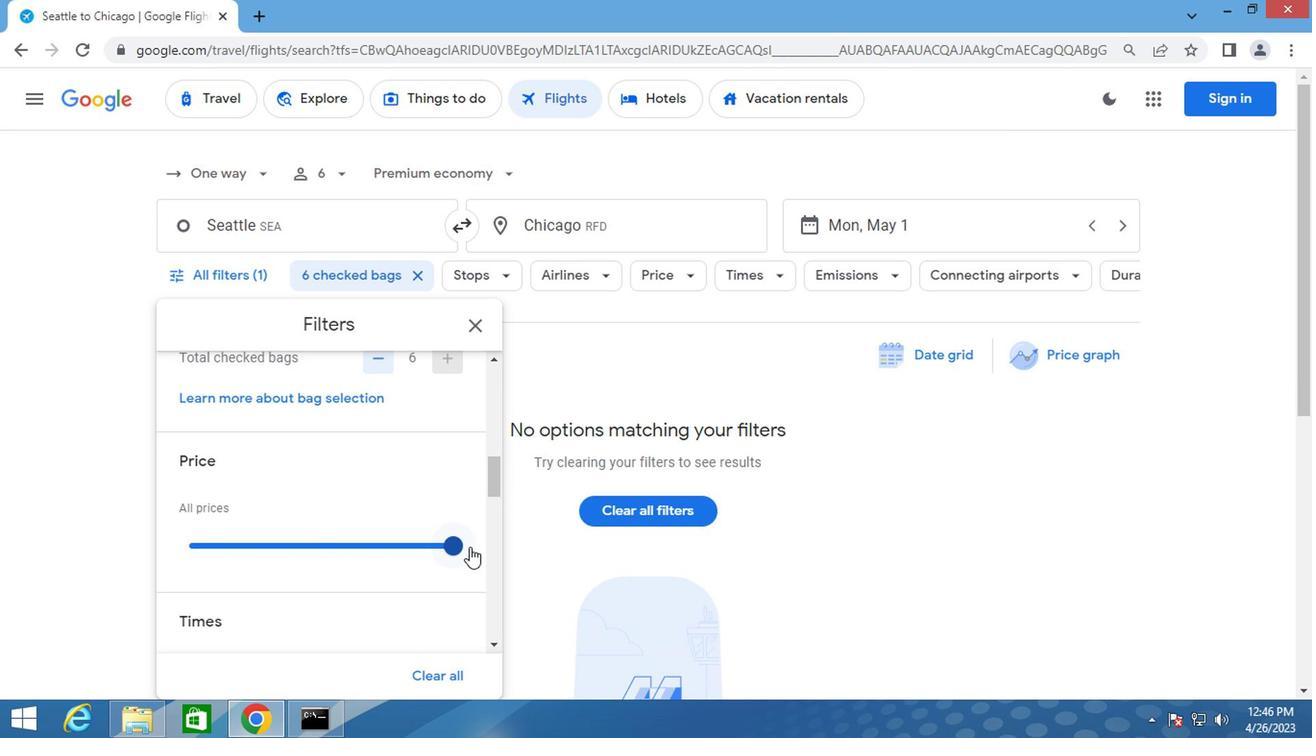 
Action: Mouse moved to (419, 512)
Screenshot: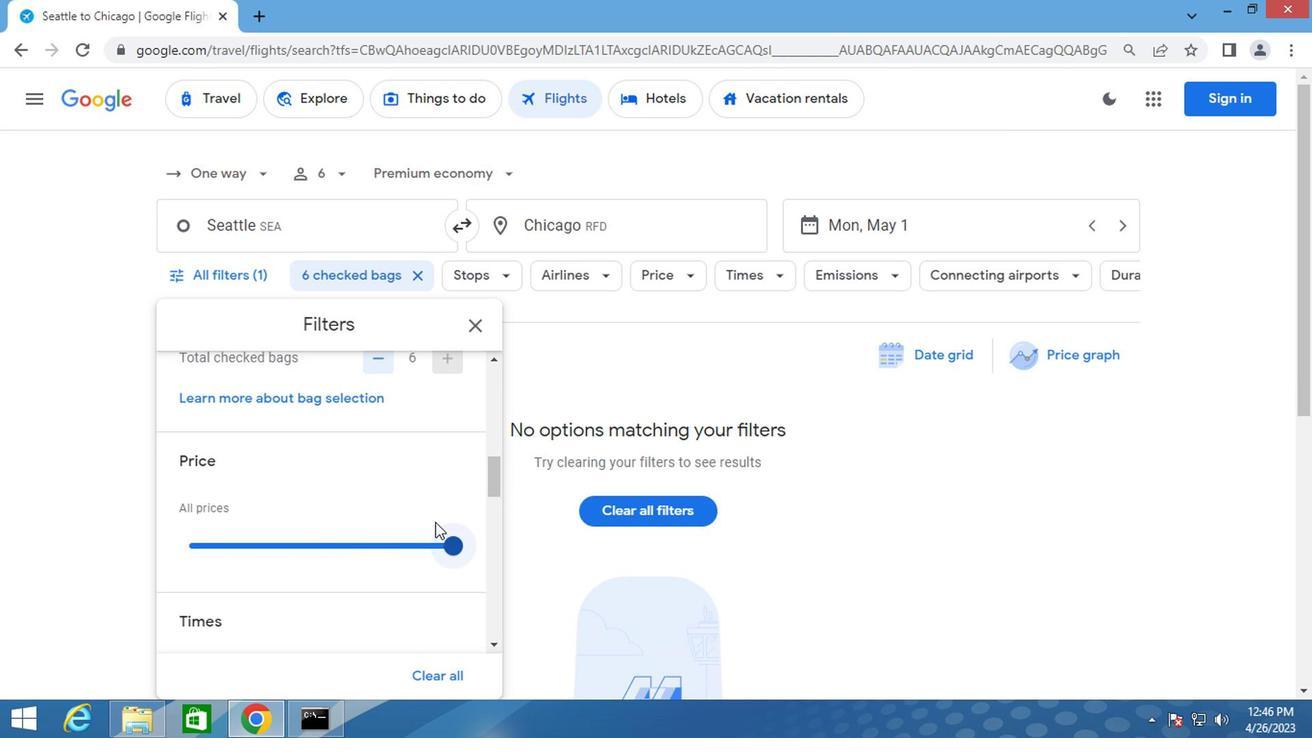 
Action: Mouse scrolled (419, 511) with delta (0, 0)
Screenshot: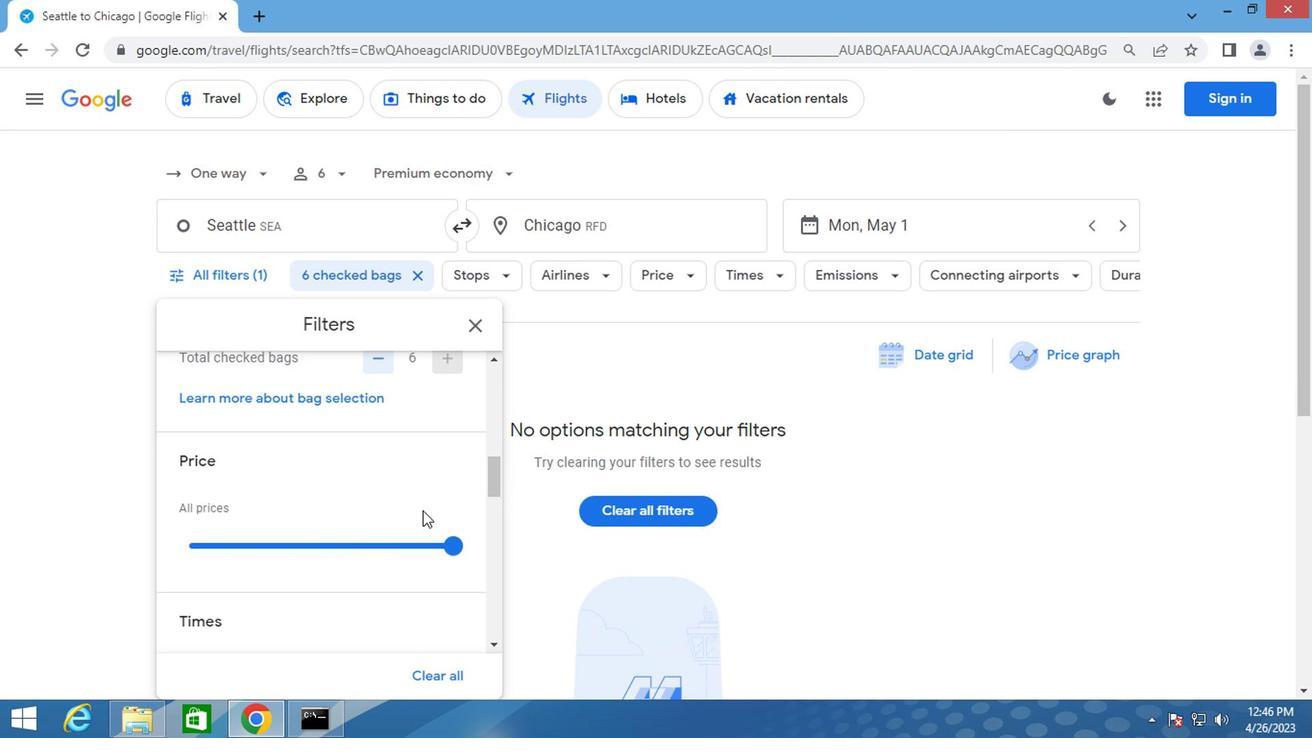 
Action: Mouse scrolled (419, 511) with delta (0, 0)
Screenshot: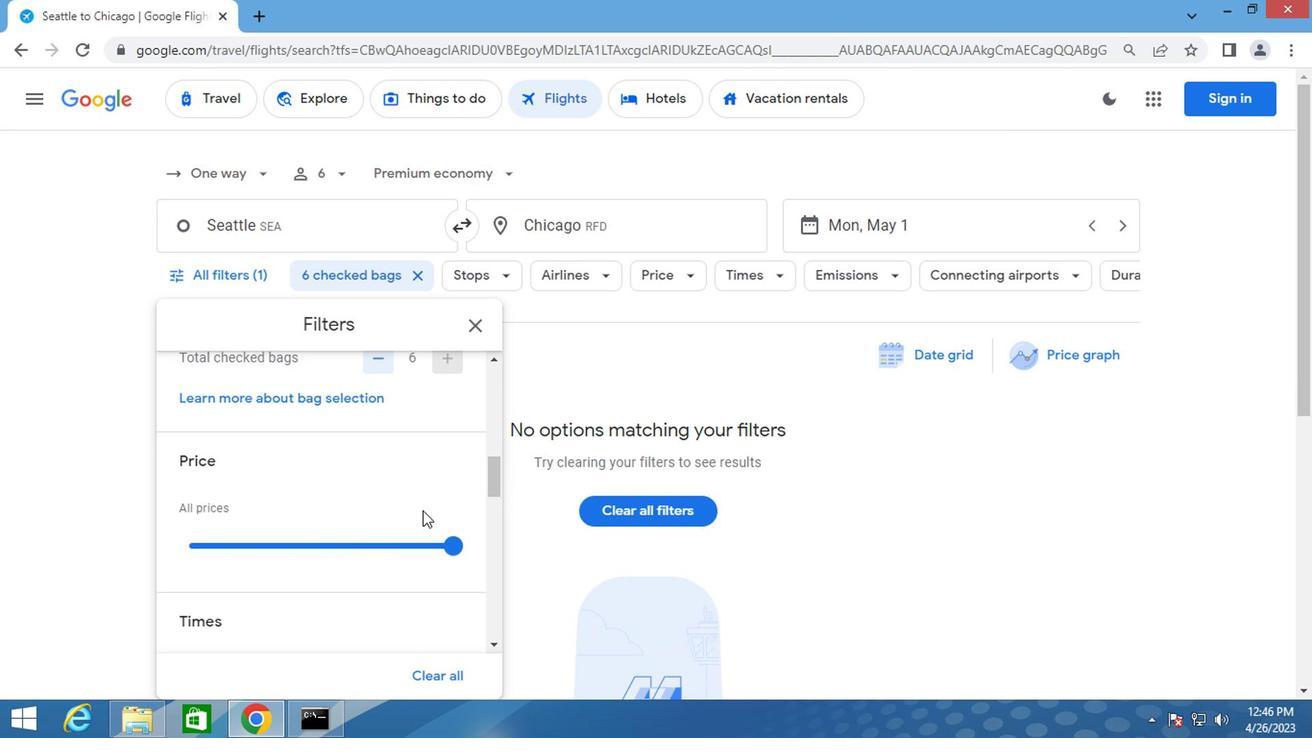 
Action: Mouse moved to (455, 569)
Screenshot: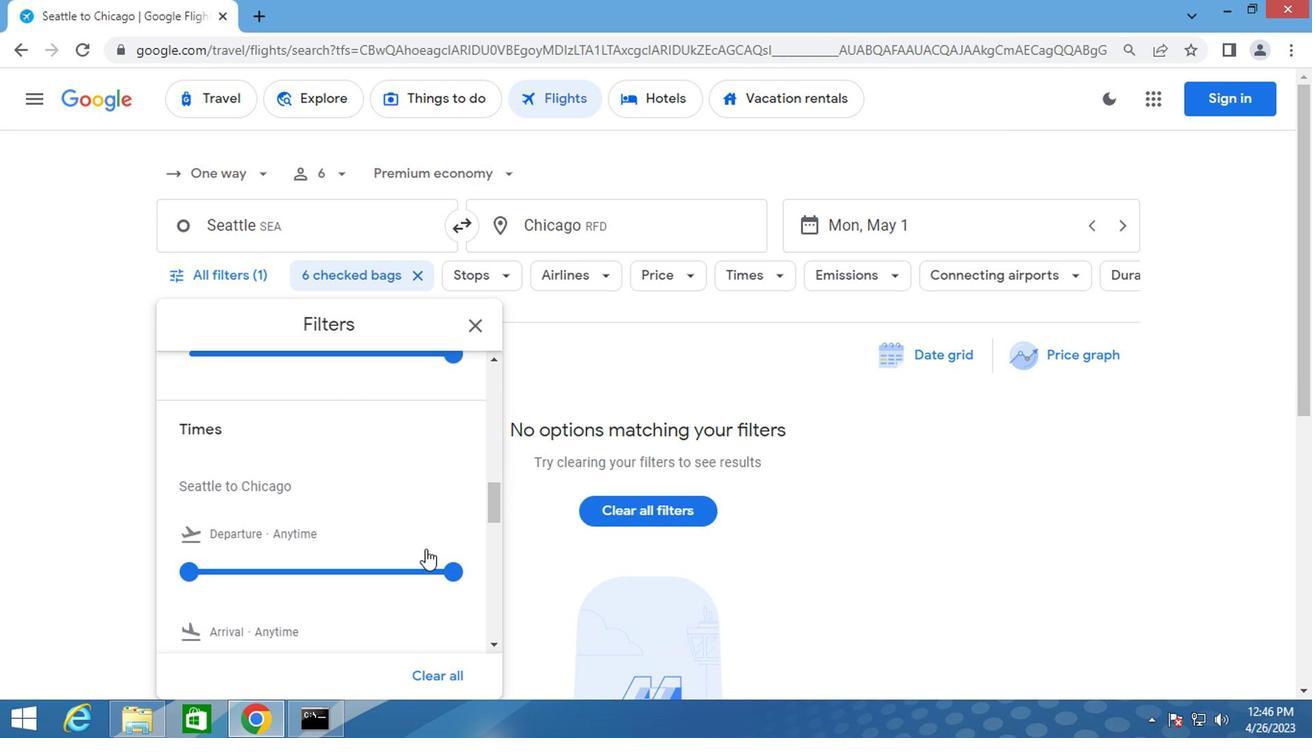 
Action: Mouse pressed left at (455, 569)
Screenshot: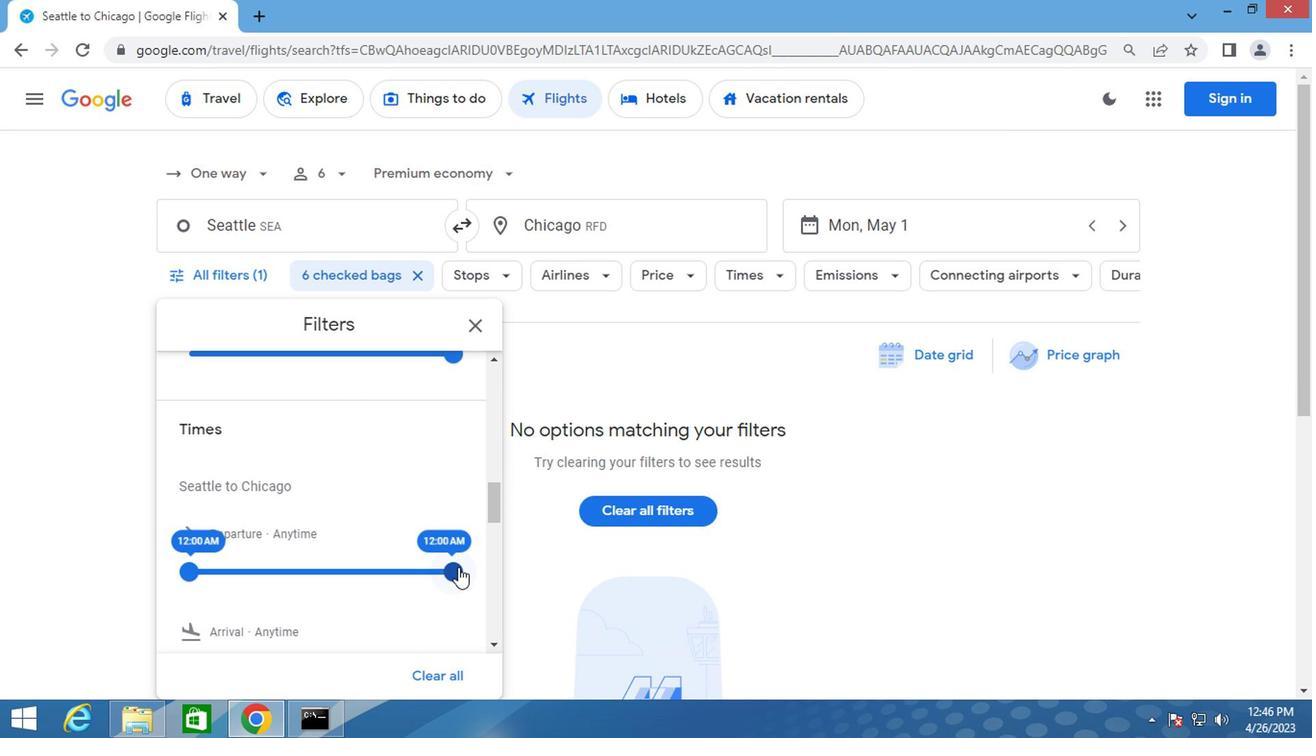 
Action: Mouse moved to (467, 327)
Screenshot: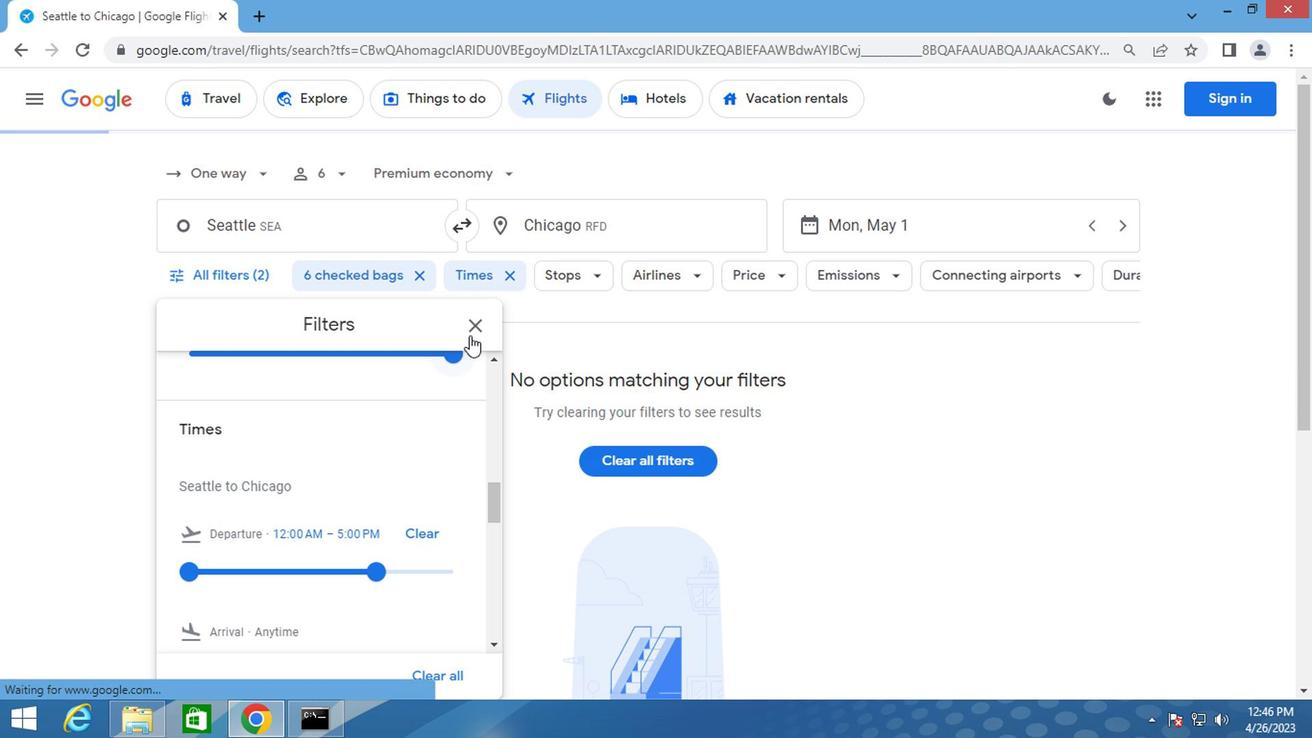 
Action: Mouse pressed left at (467, 327)
Screenshot: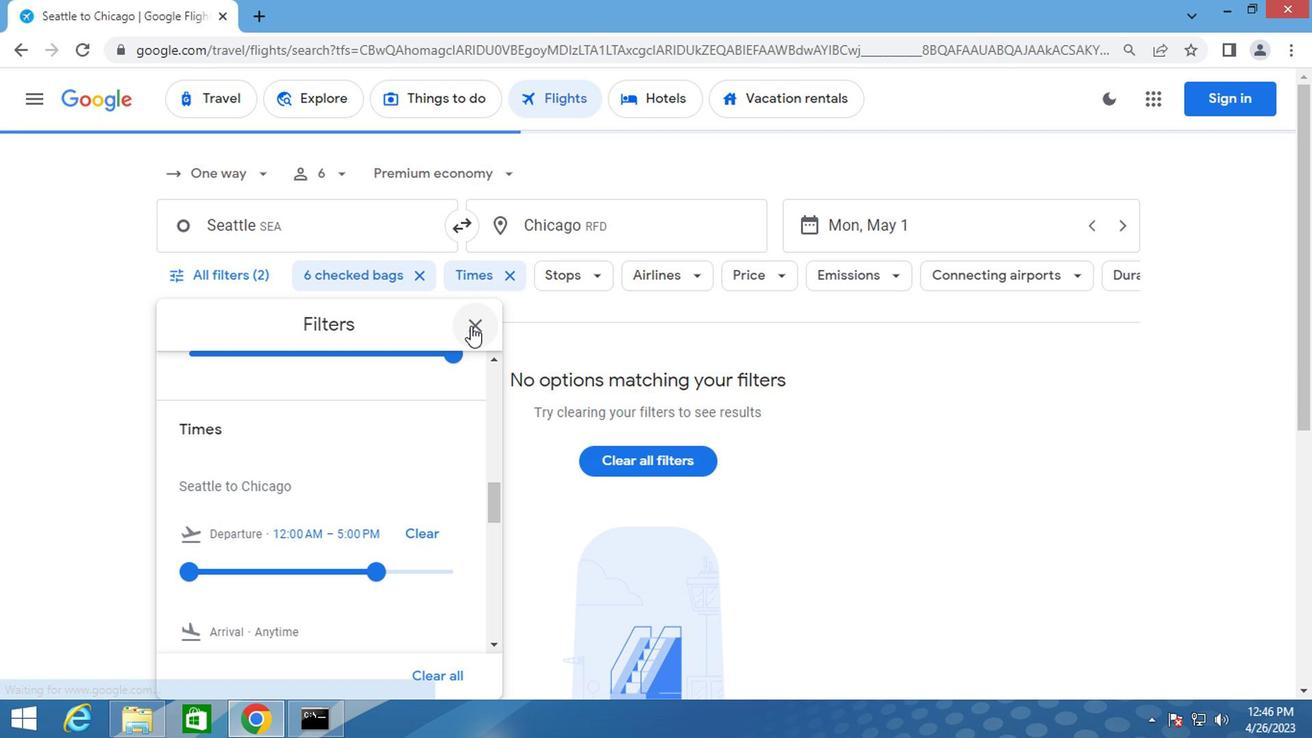
Action: Key pressed <Key.f8>
Screenshot: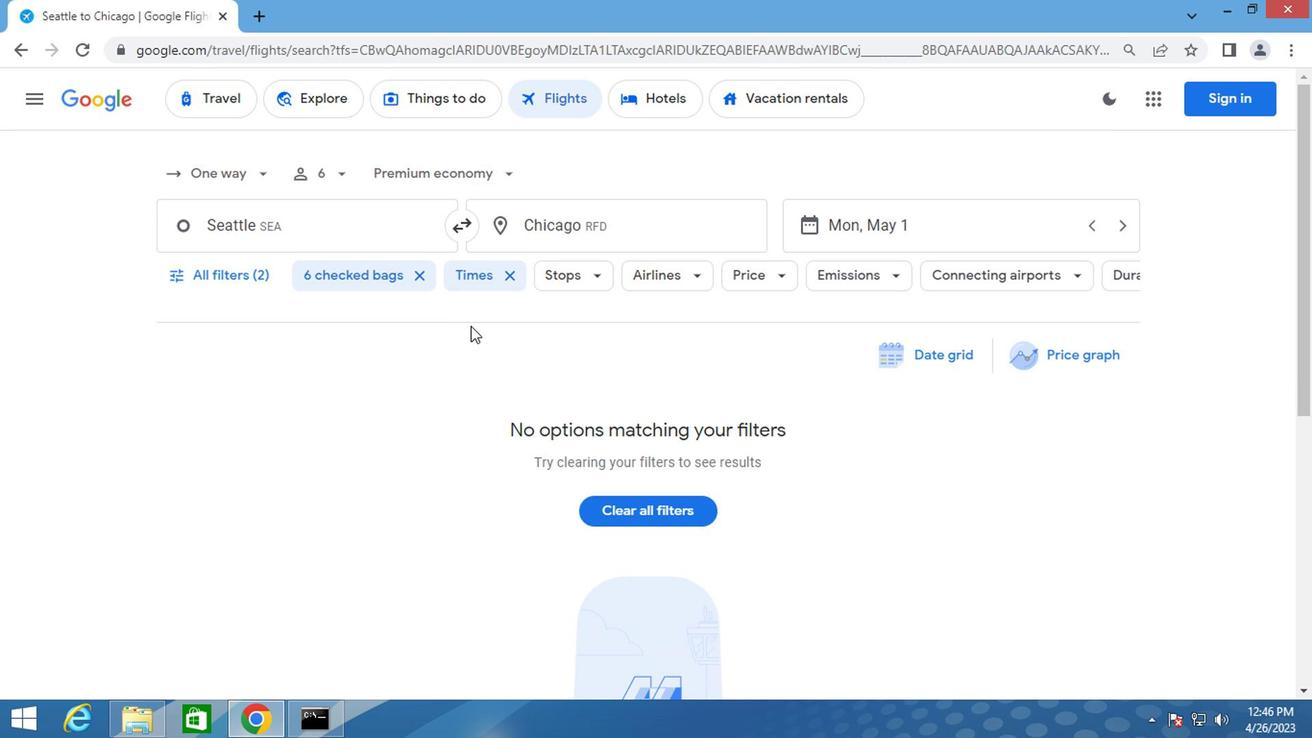 
